 Task: Add an event  with title  Casual Presentation Rehearsal and Final Preparation Session, date '2024/03/10' to 2024/03/11  & Select Event type as  Group. Add location for the event as  Accra, Ghana and add a description: A Team Building Exercise is a purposeful activity or program designed to enhance collaboration, communication, trust, and camaraderie among team members. These exercises aim to strengthen relationships, improve team dynamics, and foster a positive and productive work environment. Team building exercises can take various forms, from indoor games and challenges to outdoor adventures or structured workshops.

Create an event link  http-casualpresentationrehearsalandfinalpreparationsessioncom & Select the event color as  Lime Green. , logged in from the account softage.4@softage.netand send the event invitation to softage.9@softage.net and softage.10@softage.net
Action: Mouse moved to (877, 118)
Screenshot: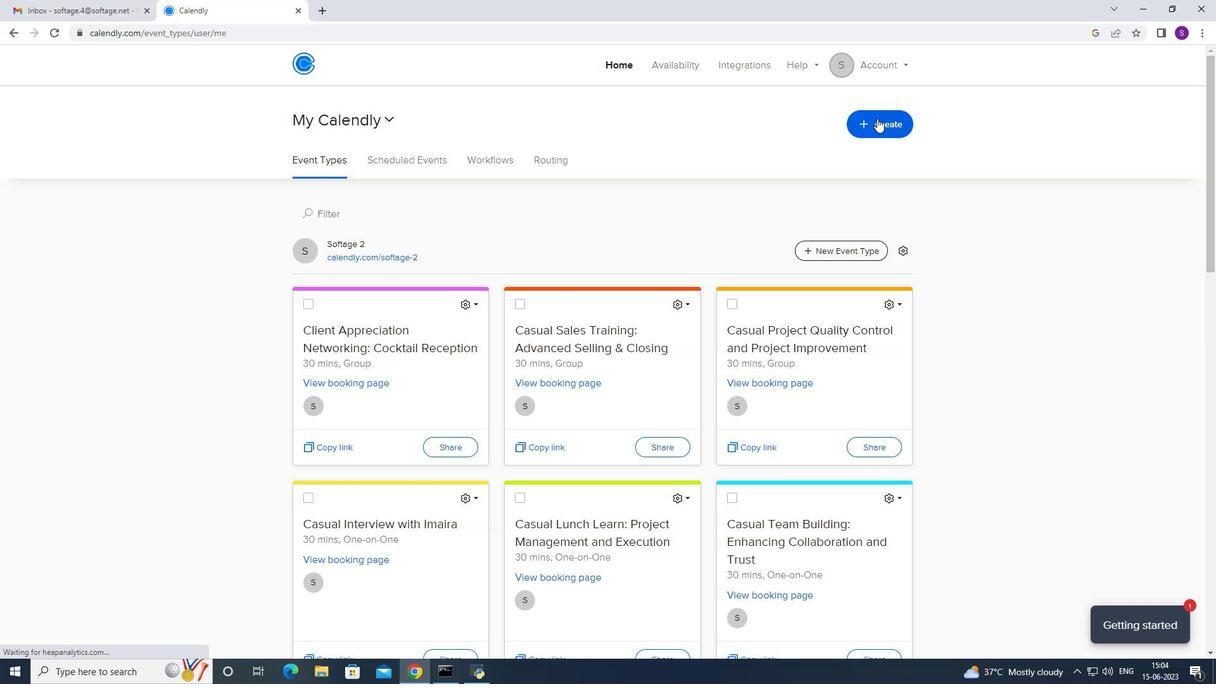 
Action: Mouse pressed left at (877, 118)
Screenshot: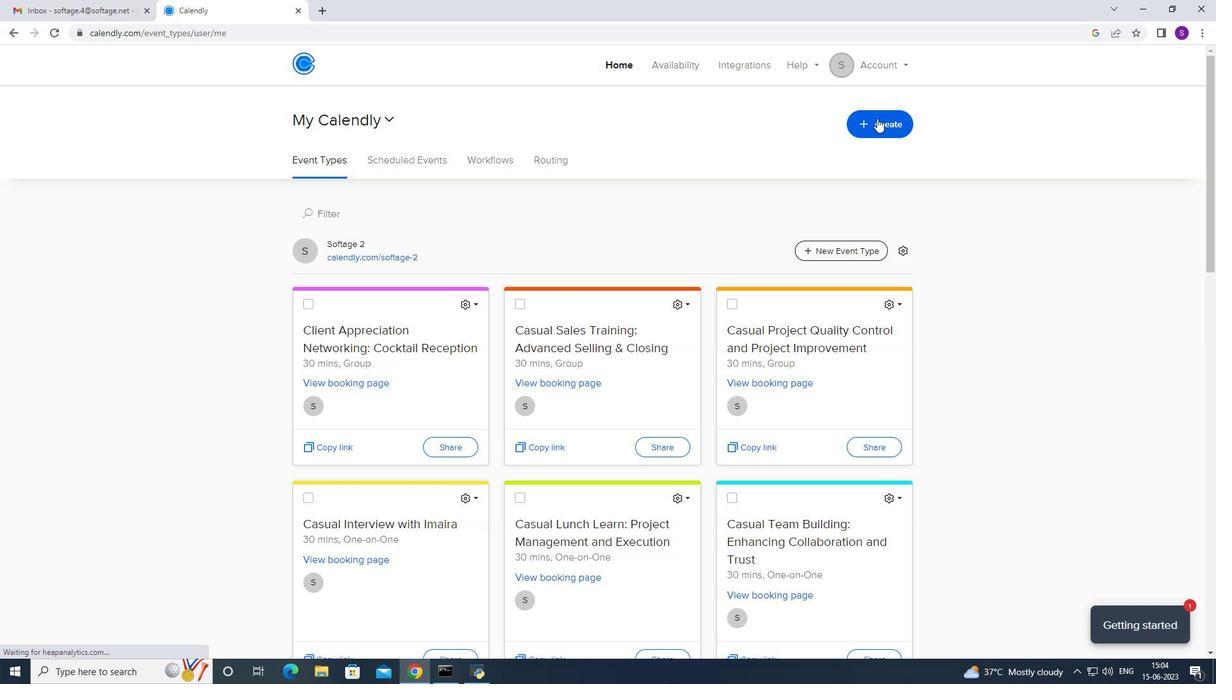 
Action: Mouse moved to (815, 171)
Screenshot: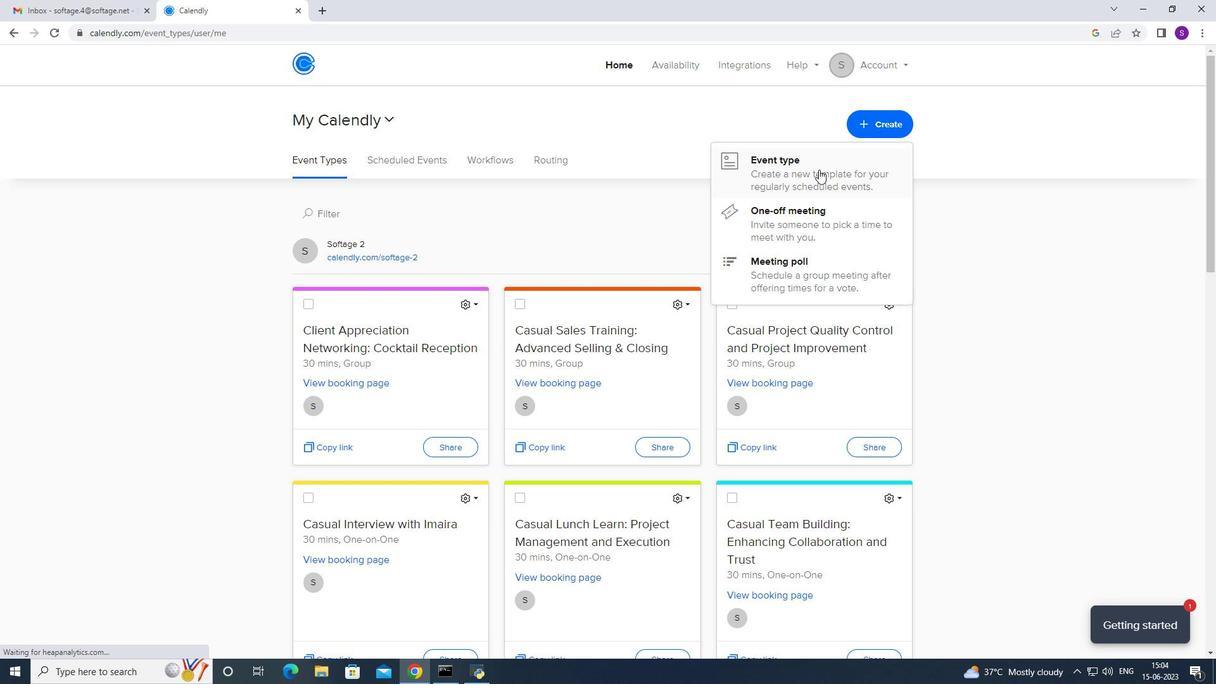 
Action: Mouse pressed left at (815, 171)
Screenshot: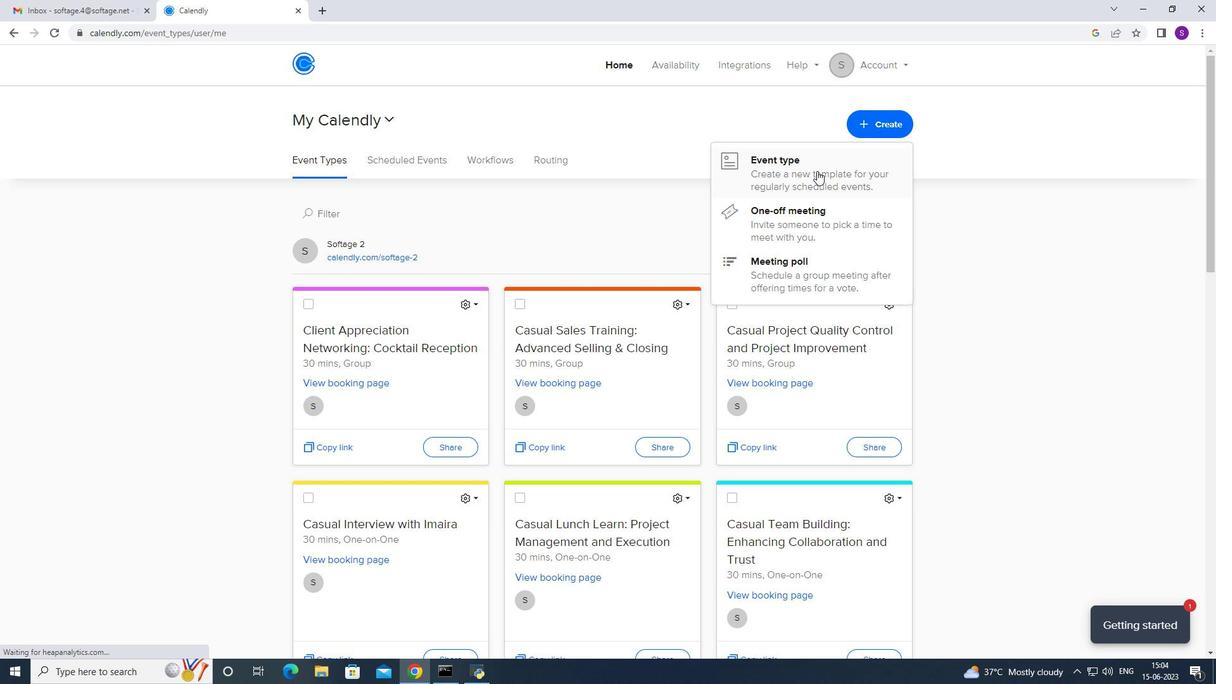 
Action: Mouse moved to (603, 313)
Screenshot: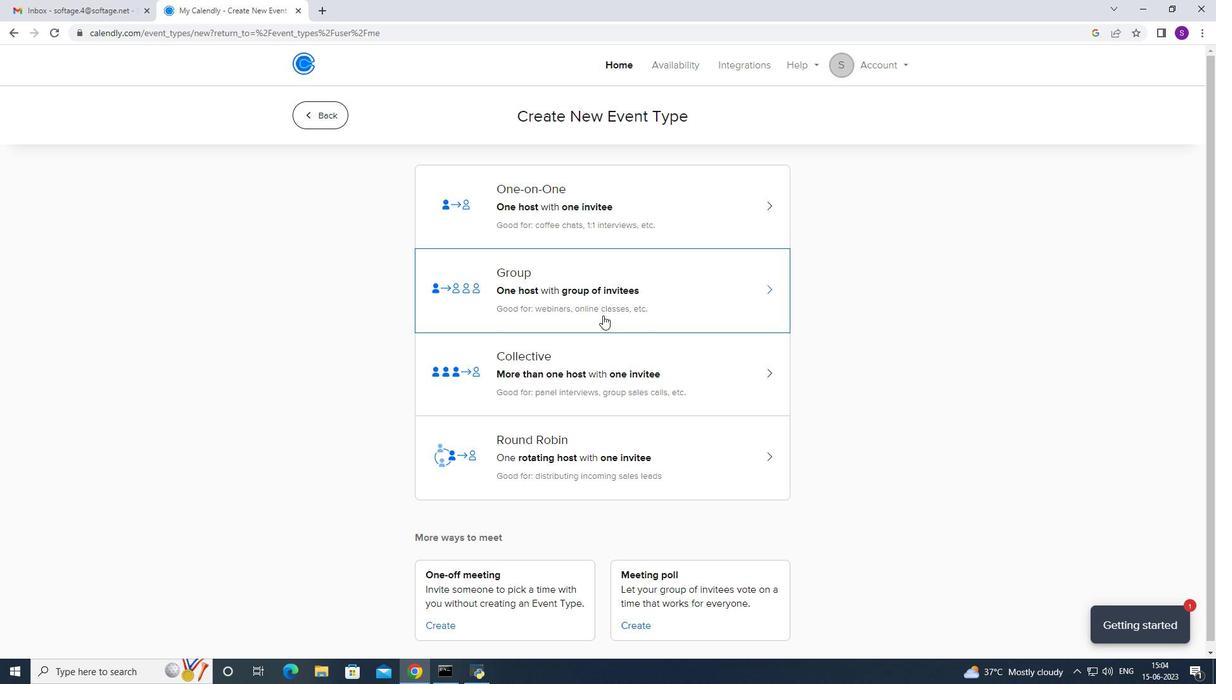 
Action: Mouse pressed left at (603, 313)
Screenshot: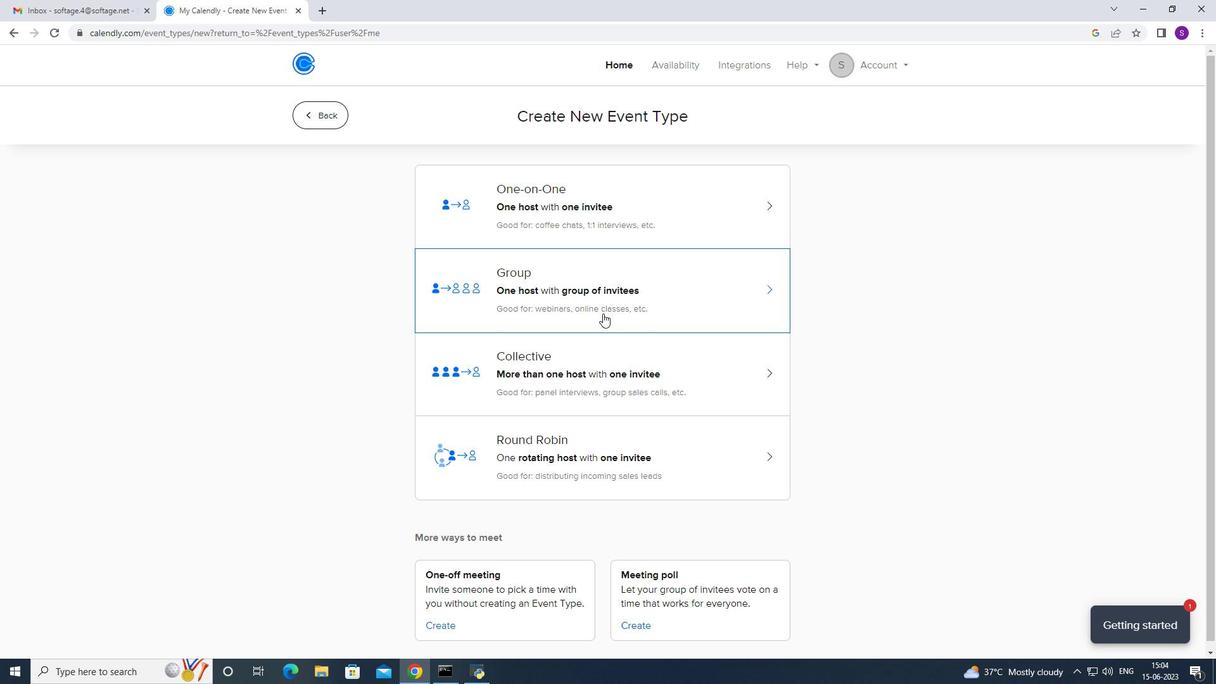
Action: Mouse moved to (394, 290)
Screenshot: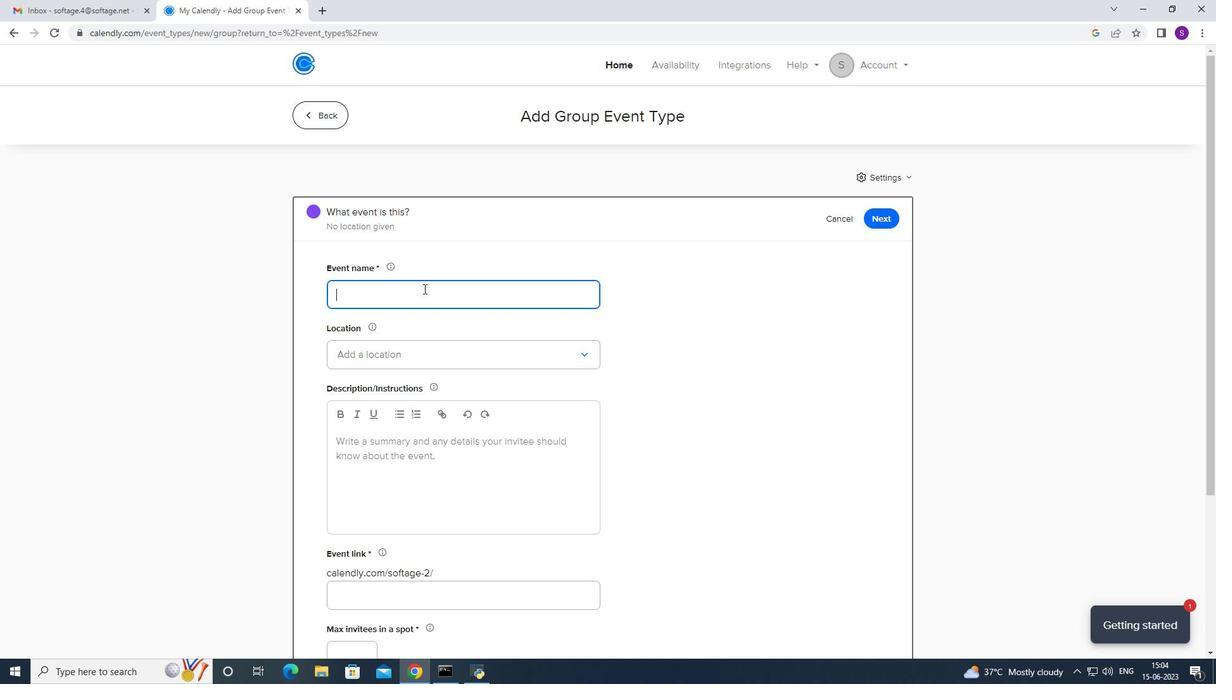 
Action: Key pressed <Key.caps_lock>C<Key.caps_lock>asual<Key.space><Key.caps_lock>P<Key.caps_lock>resentation<Key.space><Key.caps_lock>R<Key.caps_lock>ehearsal<Key.space>and<Key.space><Key.caps_lock>F<Key.caps_lock>inal<Key.space><Key.caps_lock>P<Key.caps_lock>reparation
Screenshot: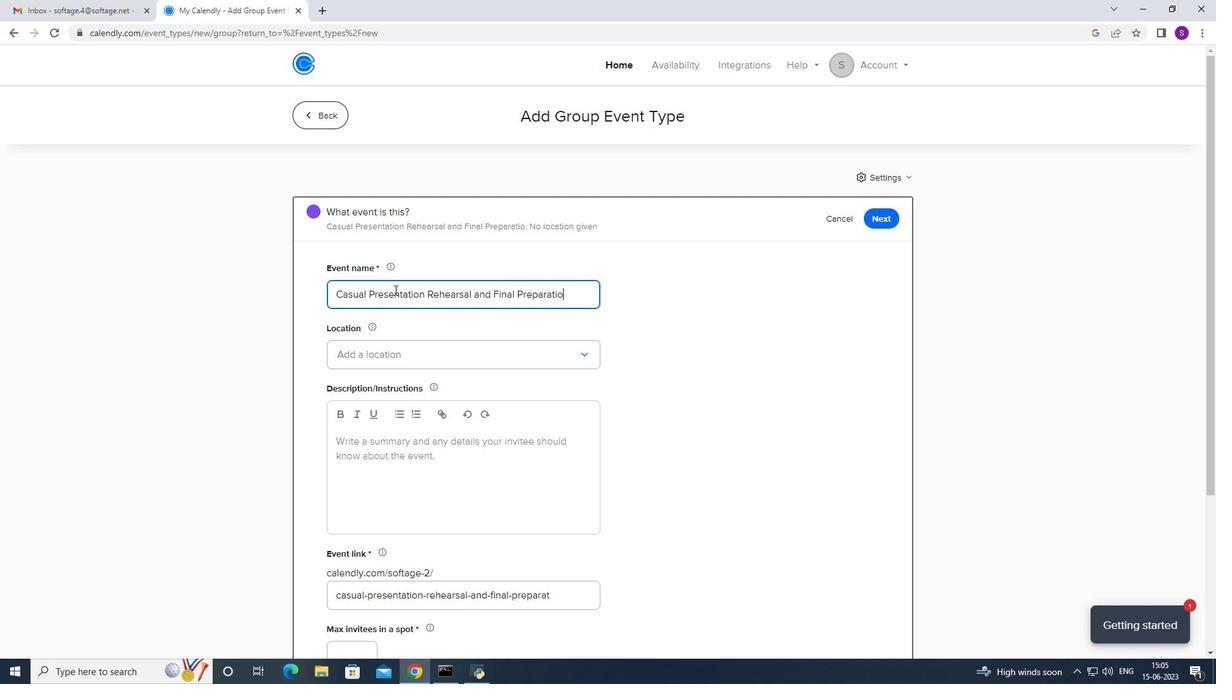 
Action: Mouse moved to (393, 350)
Screenshot: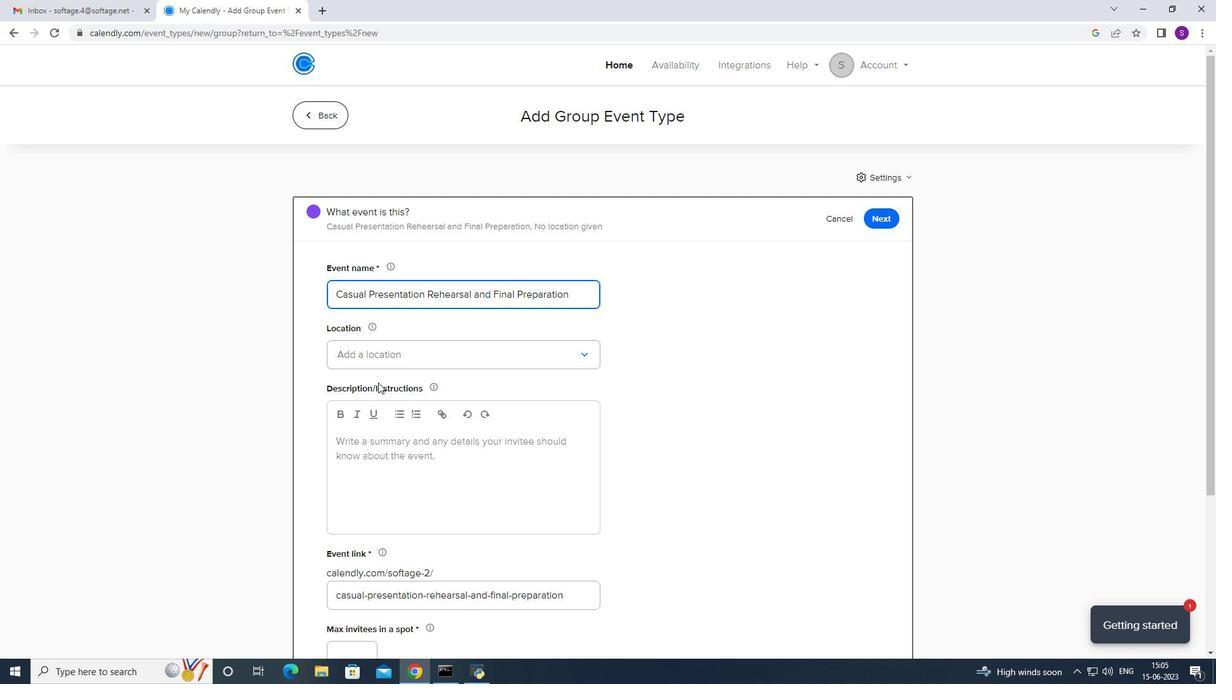 
Action: Mouse pressed left at (393, 350)
Screenshot: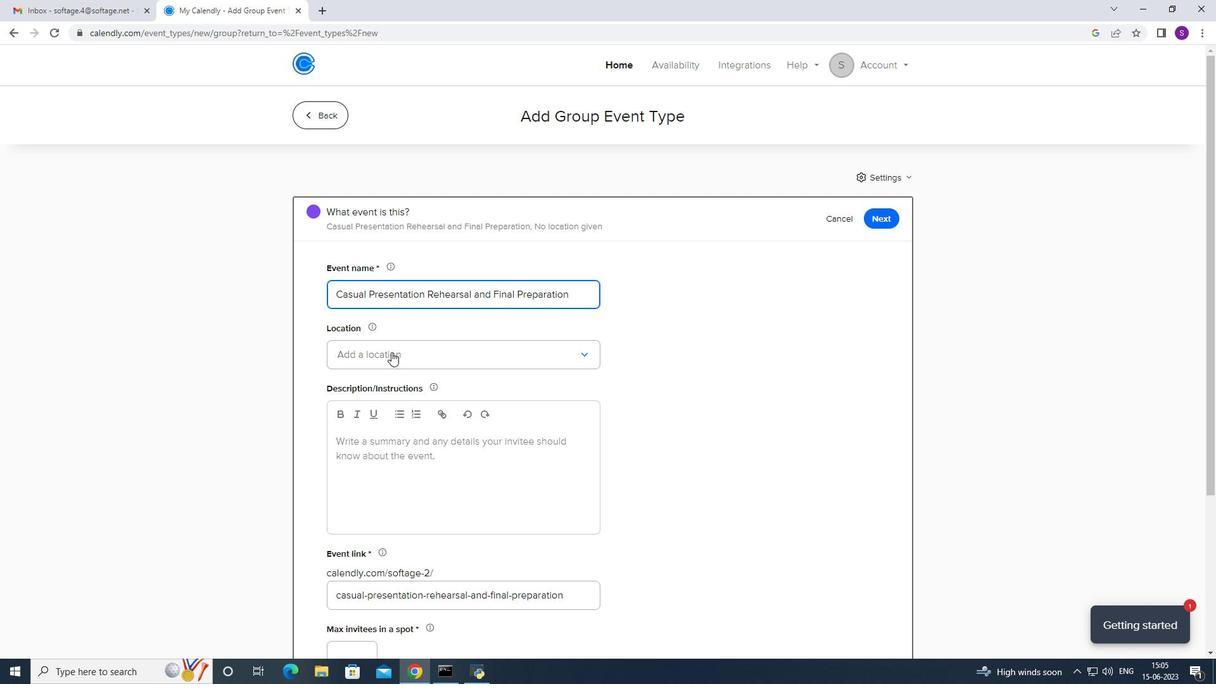 
Action: Mouse moved to (400, 376)
Screenshot: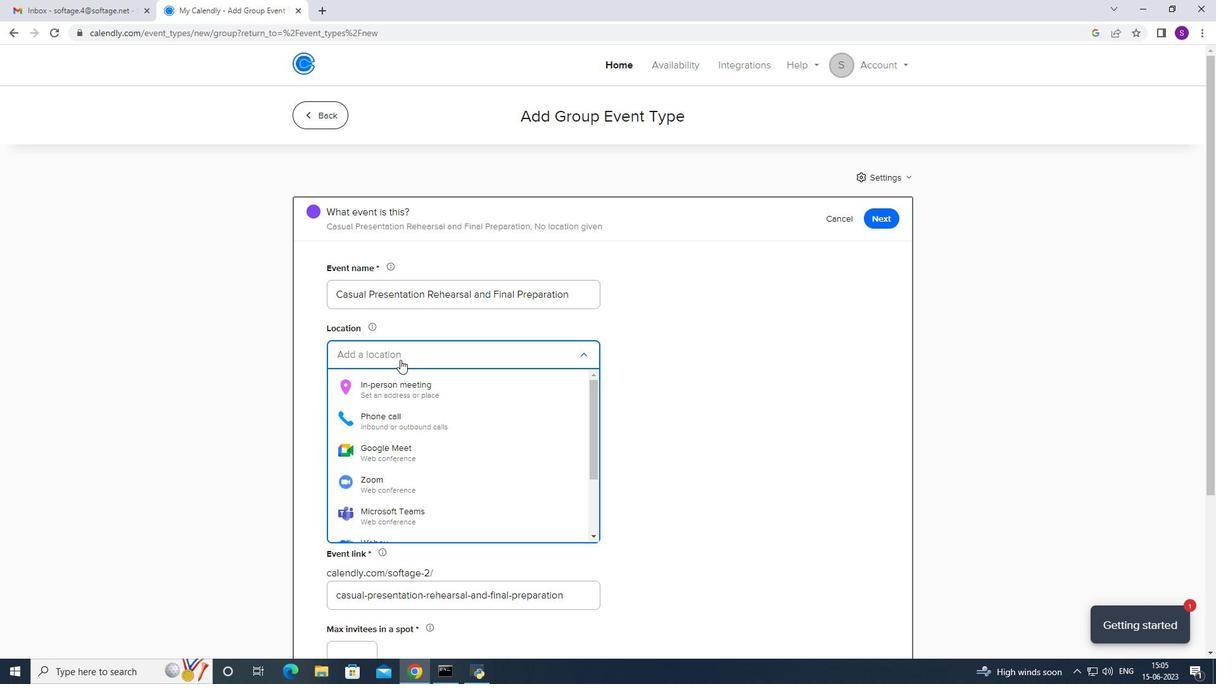 
Action: Mouse pressed left at (400, 376)
Screenshot: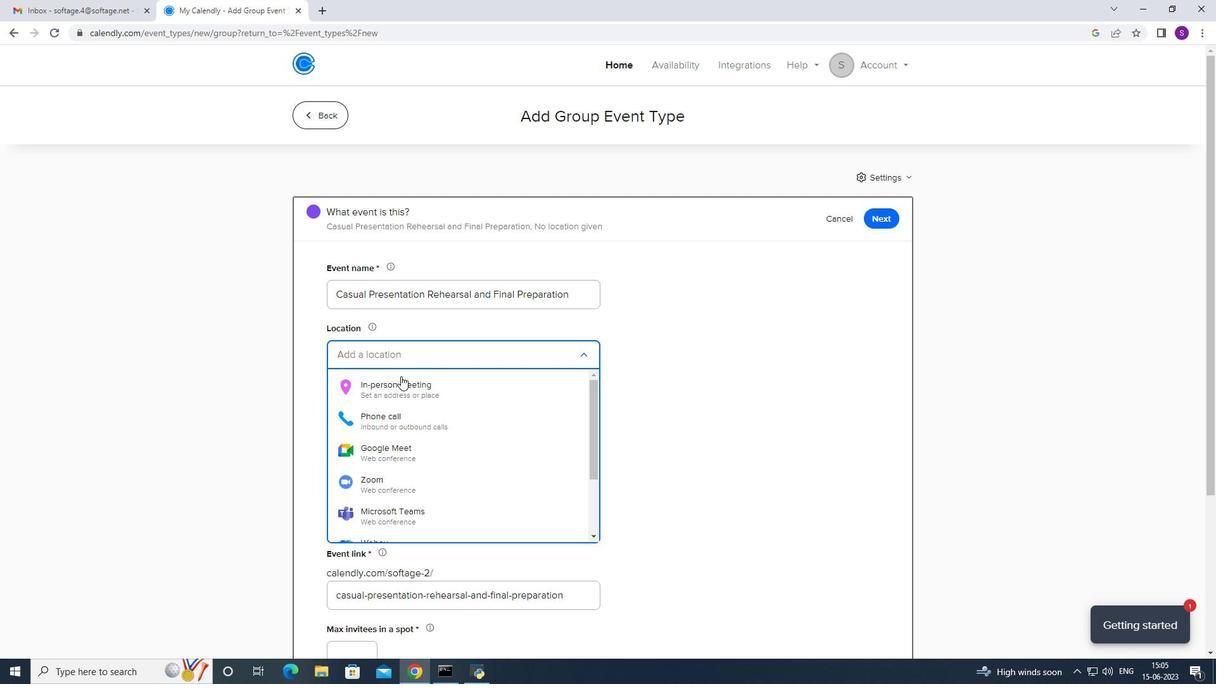 
Action: Mouse moved to (526, 220)
Screenshot: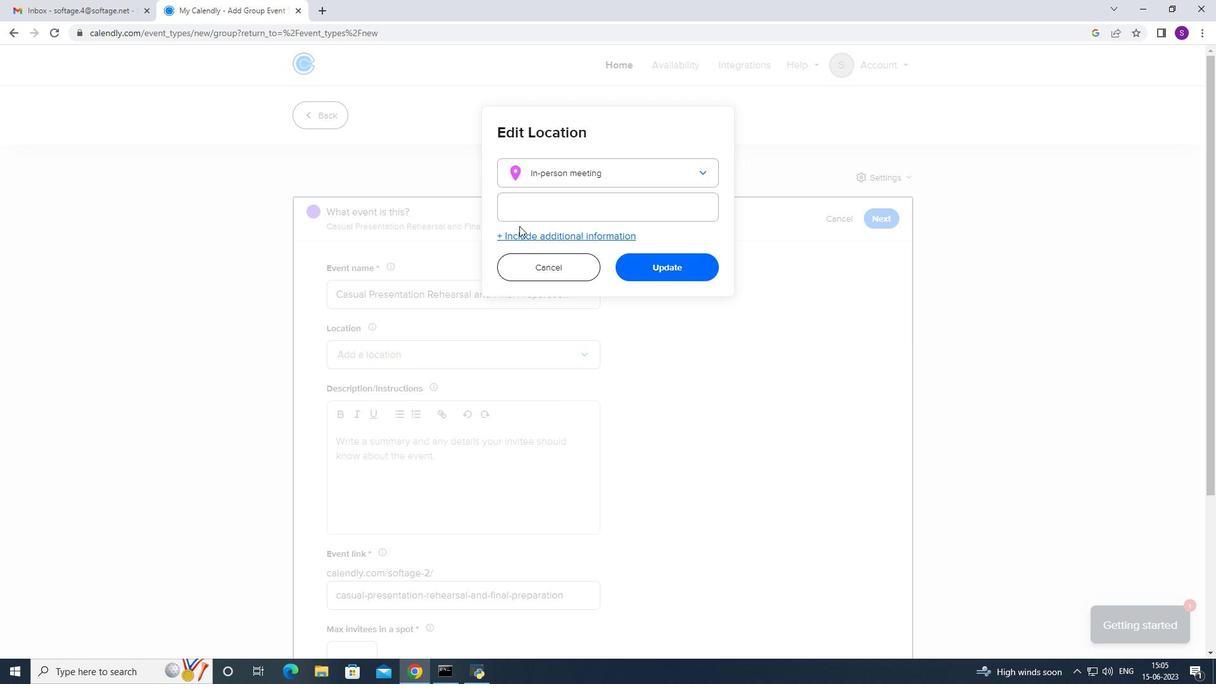
Action: Mouse pressed left at (526, 220)
Screenshot: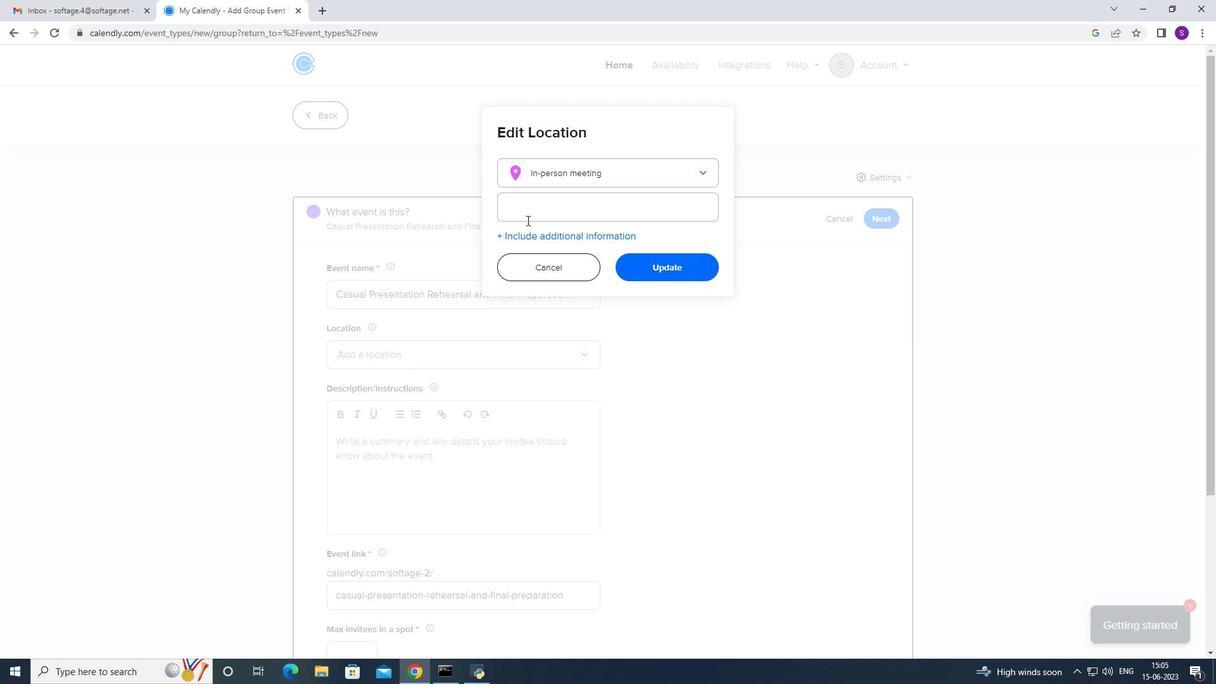
Action: Mouse moved to (539, 214)
Screenshot: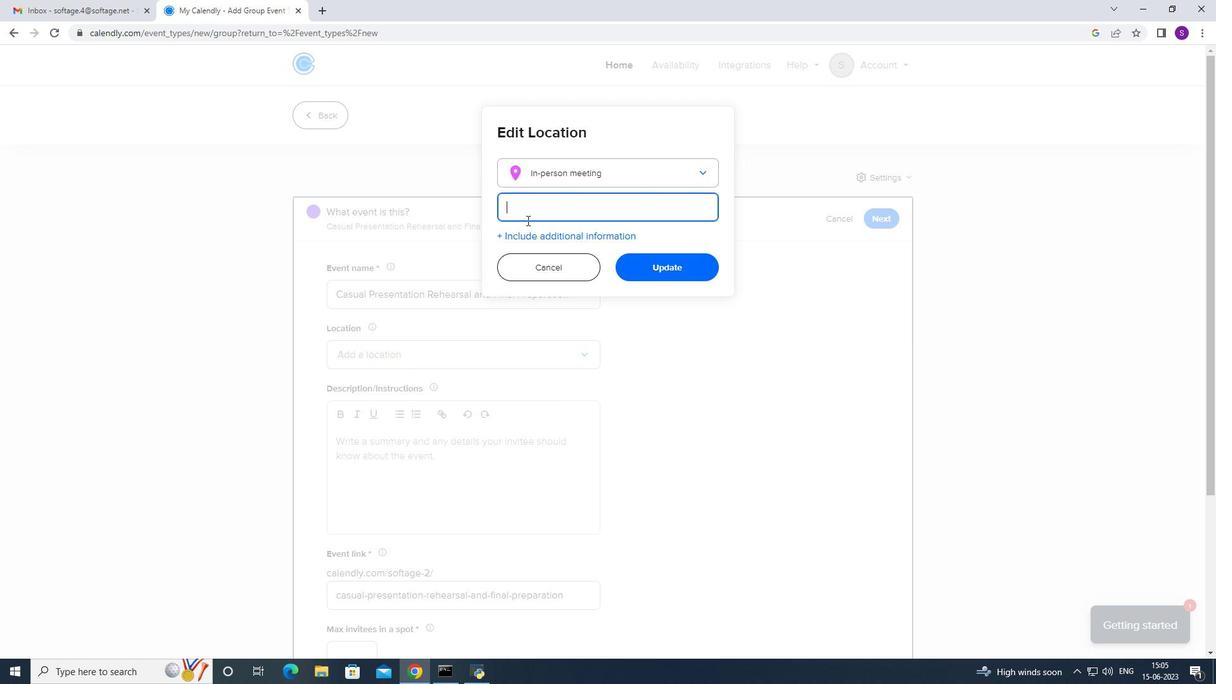 
Action: Key pressed <Key.caps_lock>A<Key.caps_lock>ccra,<Key.space><Key.caps_lock>G<Key.caps_lock>hana
Screenshot: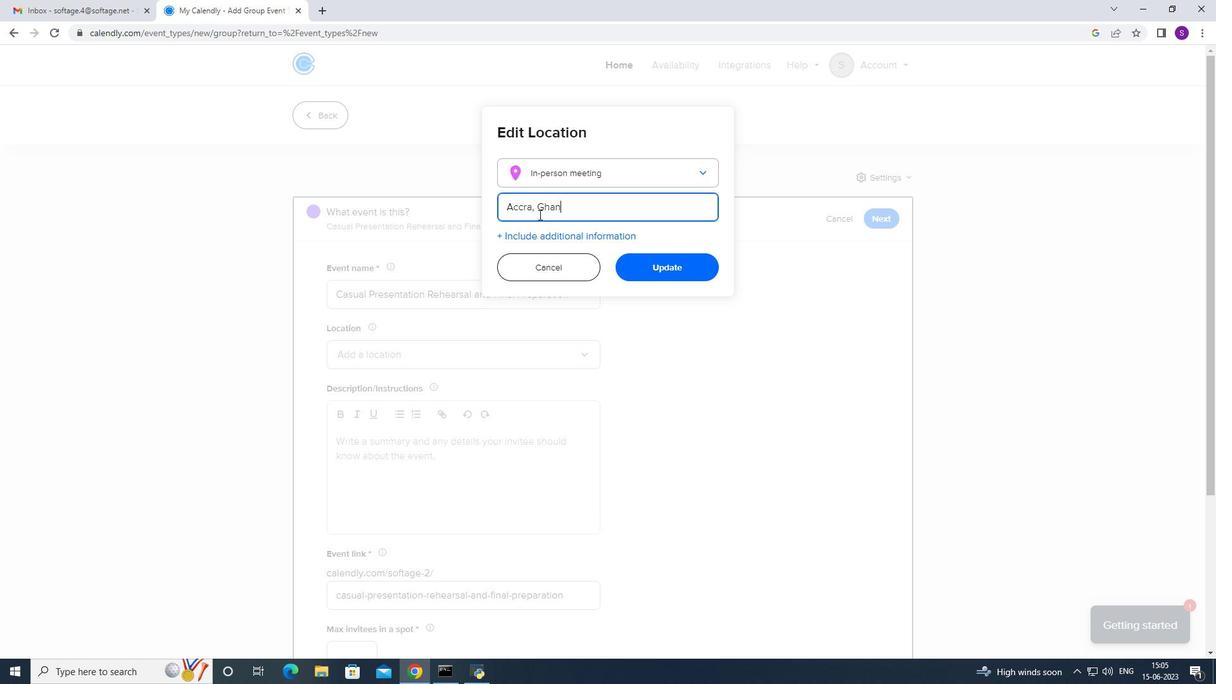 
Action: Mouse moved to (644, 269)
Screenshot: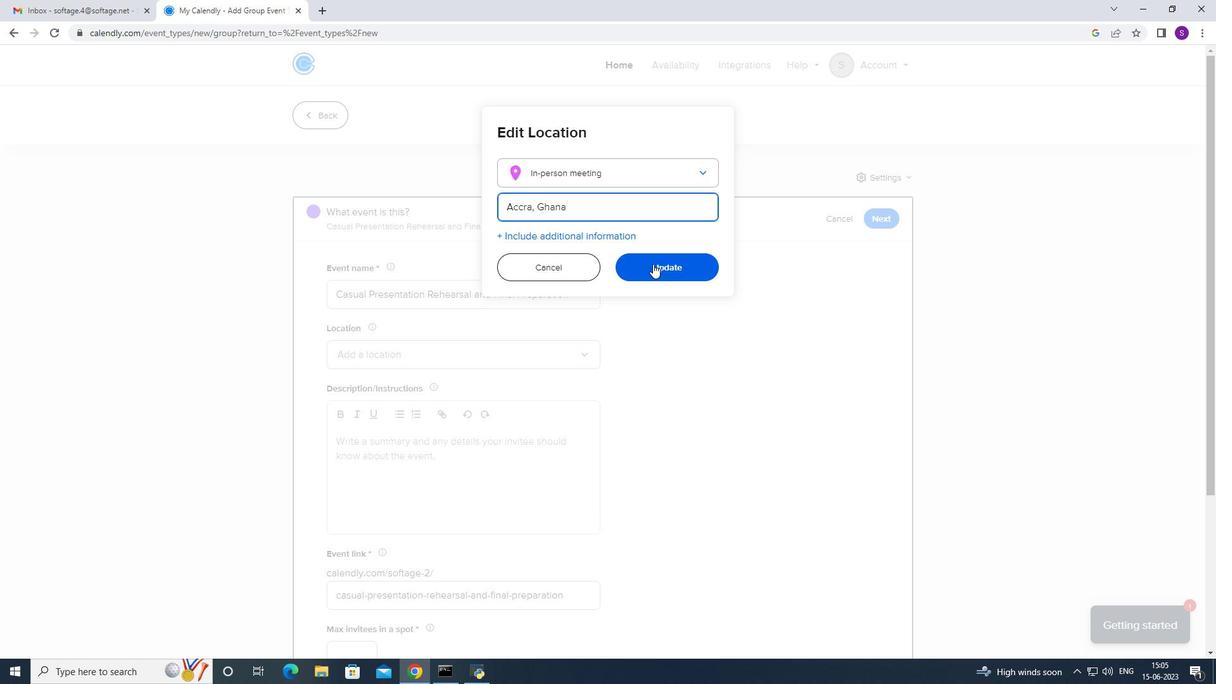 
Action: Mouse pressed left at (644, 269)
Screenshot: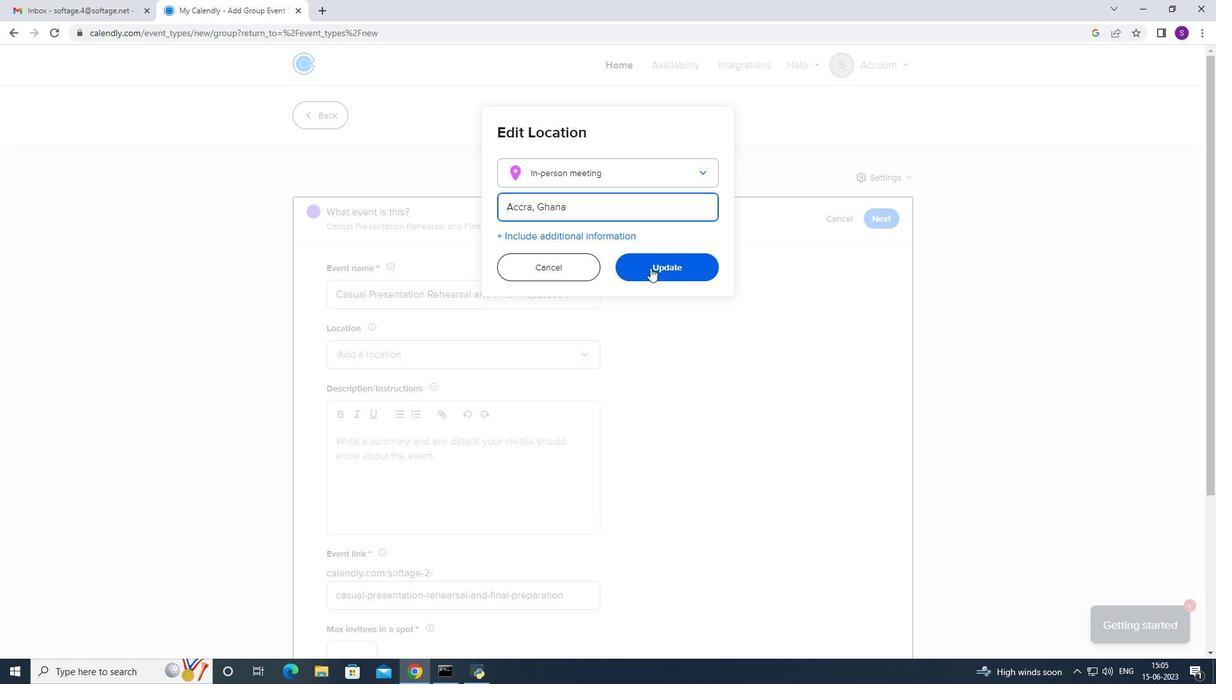 
Action: Mouse moved to (352, 303)
Screenshot: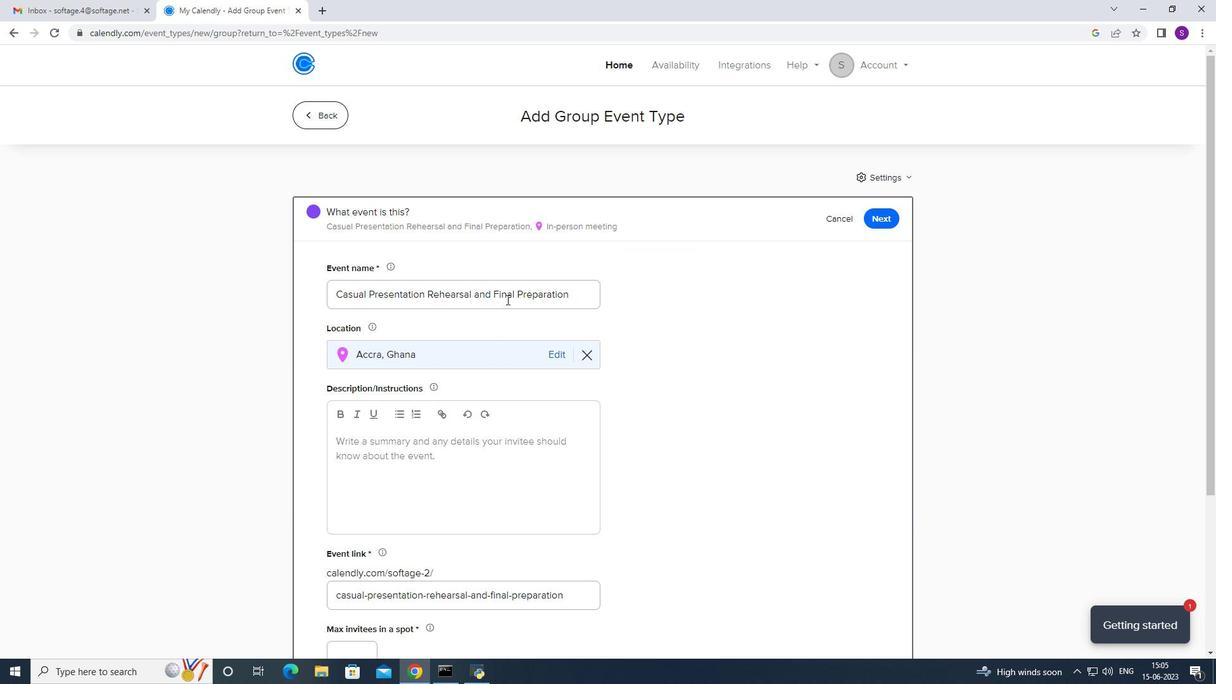 
Action: Mouse scrolled (352, 302) with delta (0, 0)
Screenshot: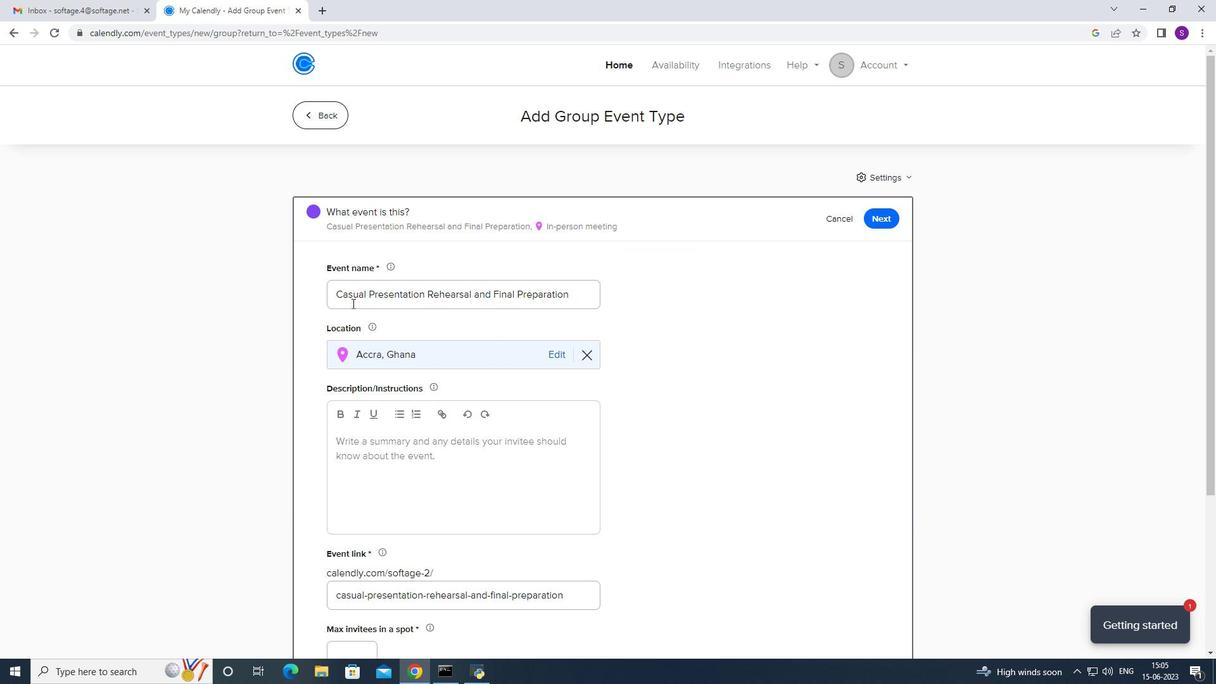 
Action: Mouse scrolled (352, 302) with delta (0, 0)
Screenshot: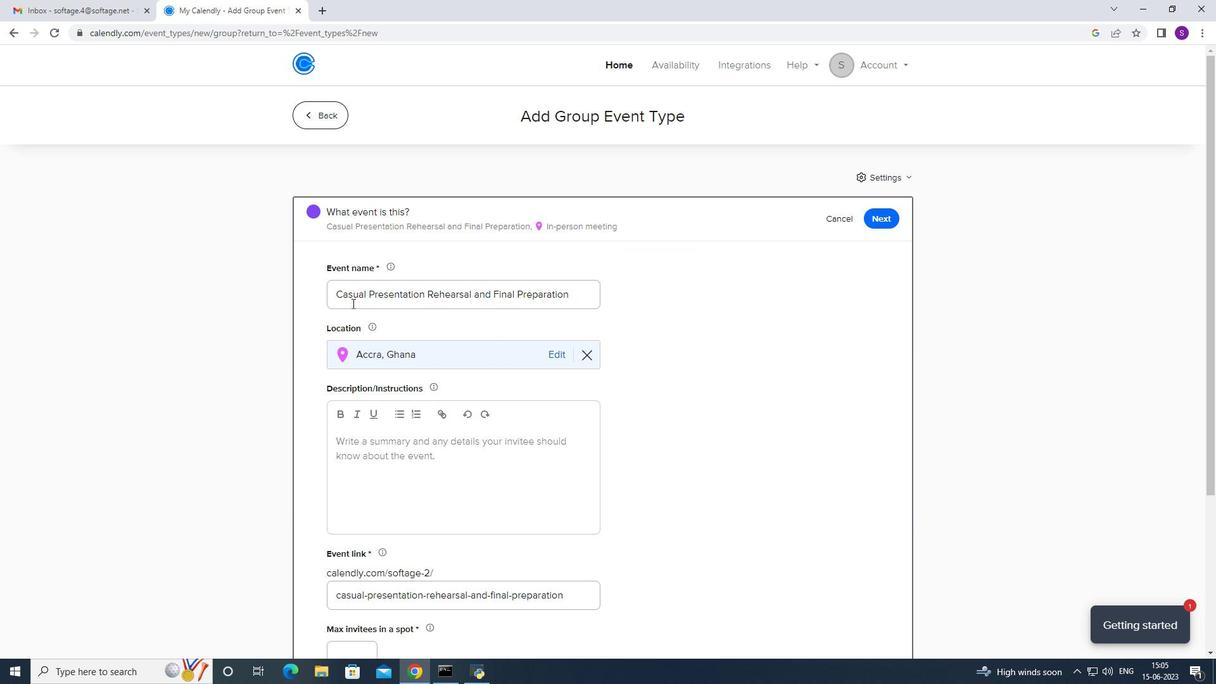 
Action: Mouse scrolled (352, 302) with delta (0, 0)
Screenshot: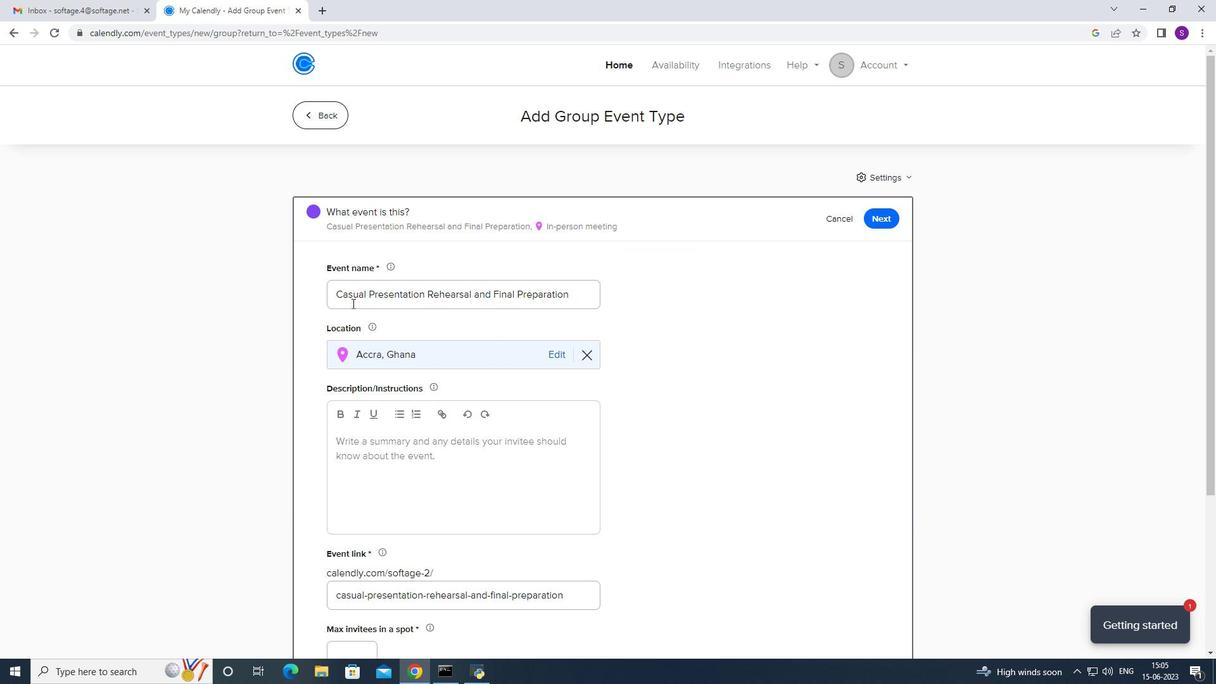 
Action: Mouse scrolled (352, 302) with delta (0, 0)
Screenshot: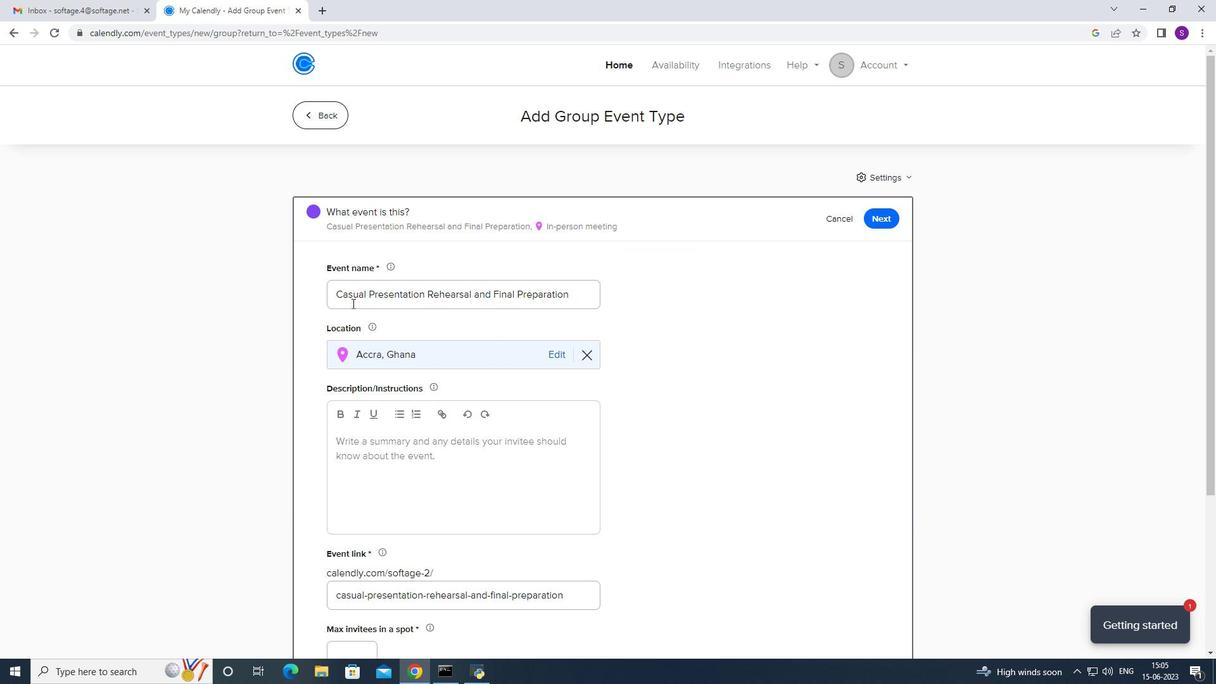 
Action: Mouse scrolled (352, 302) with delta (0, 0)
Screenshot: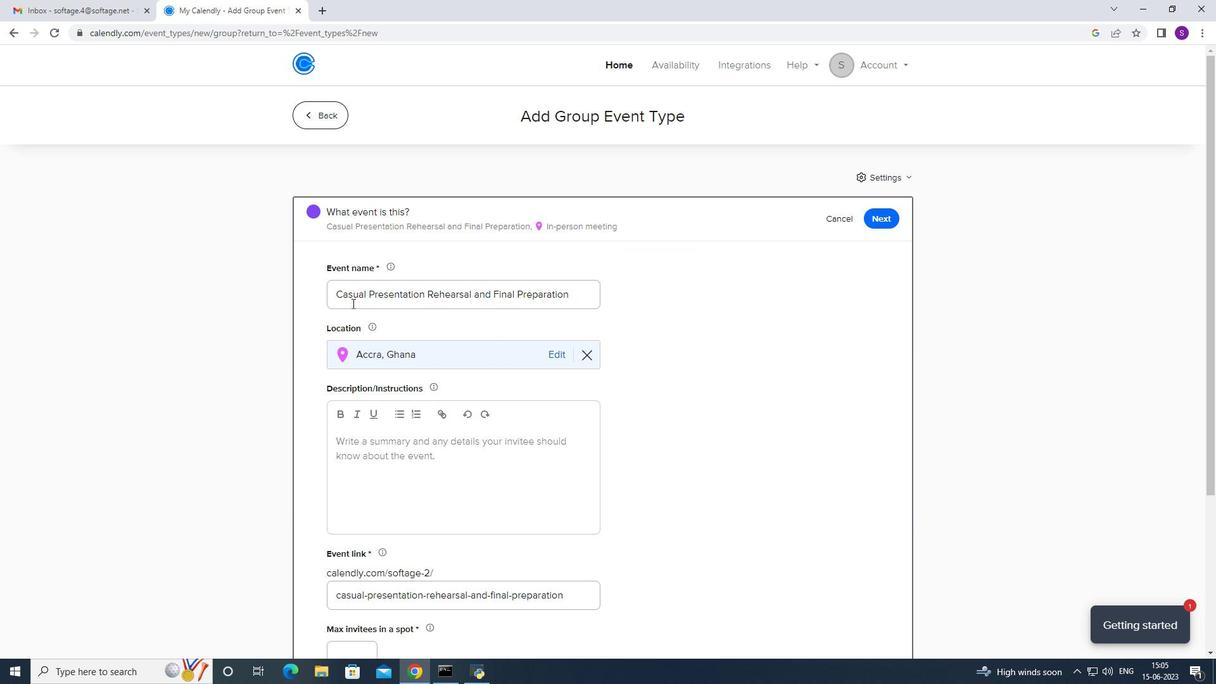
Action: Mouse scrolled (352, 302) with delta (0, 0)
Screenshot: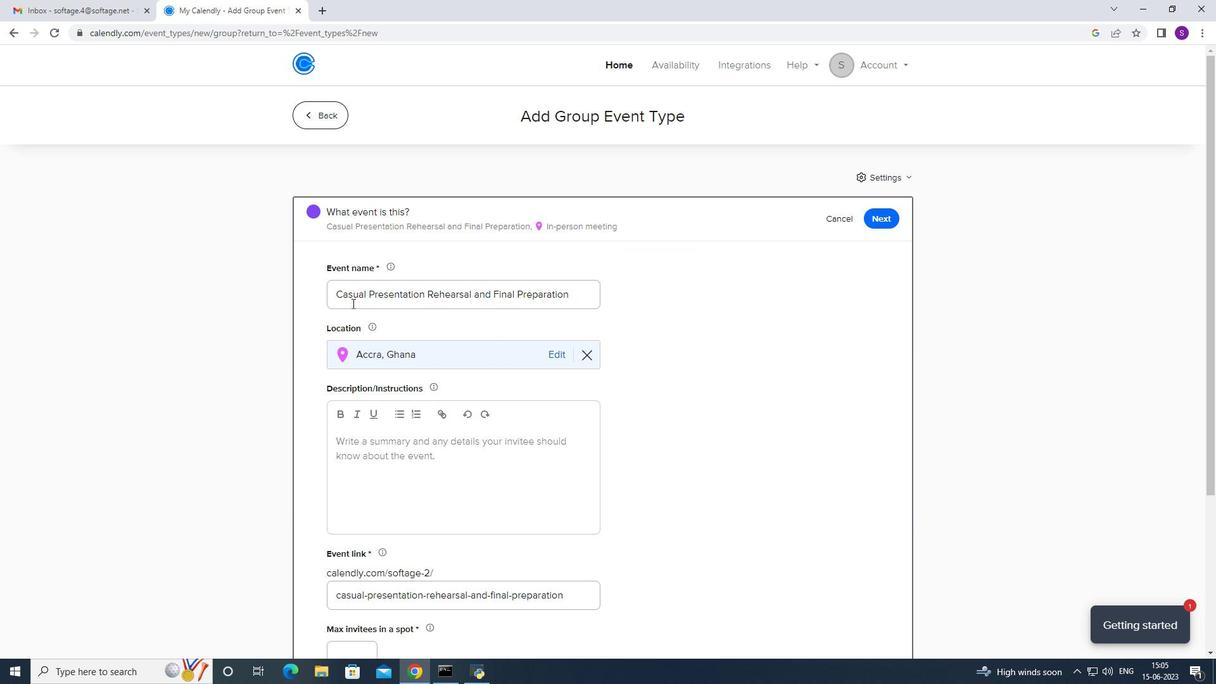 
Action: Mouse moved to (340, 433)
Screenshot: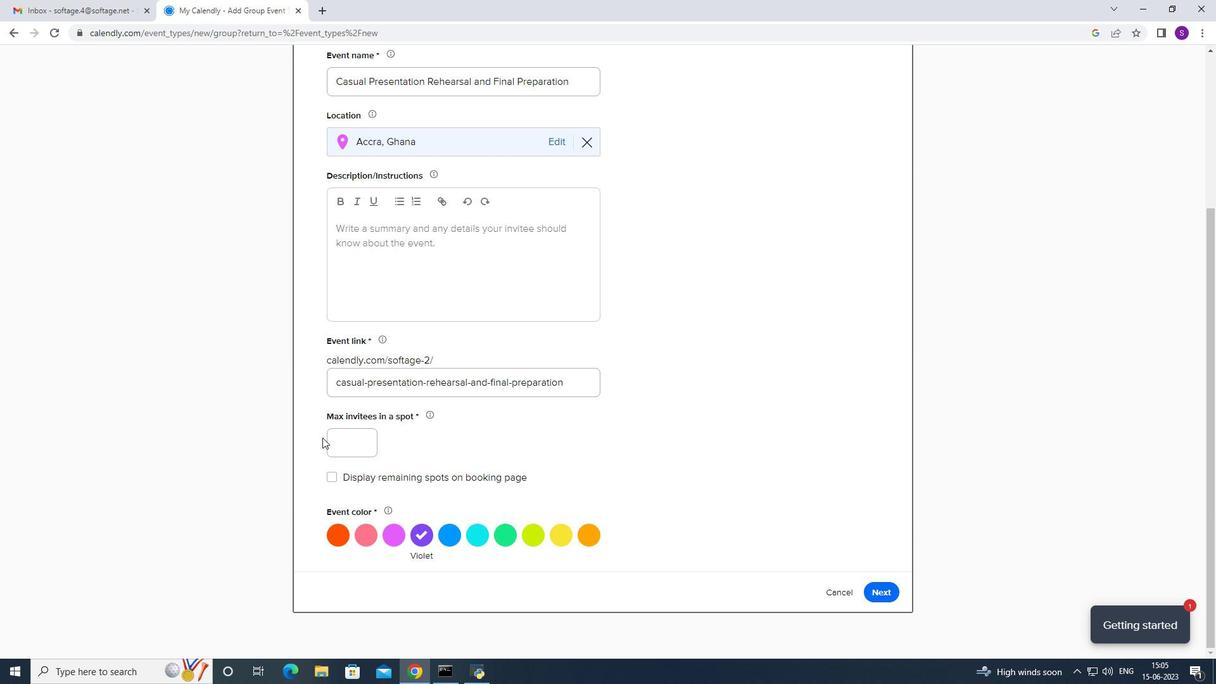
Action: Mouse pressed left at (340, 433)
Screenshot: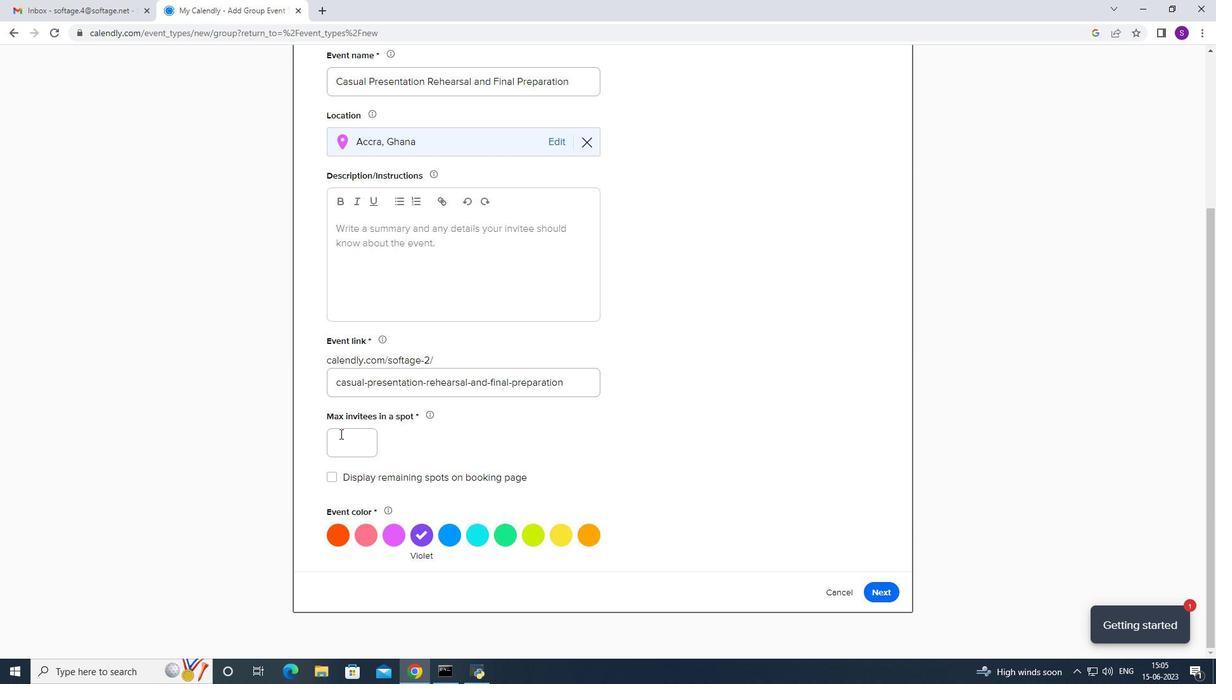 
Action: Mouse moved to (342, 430)
Screenshot: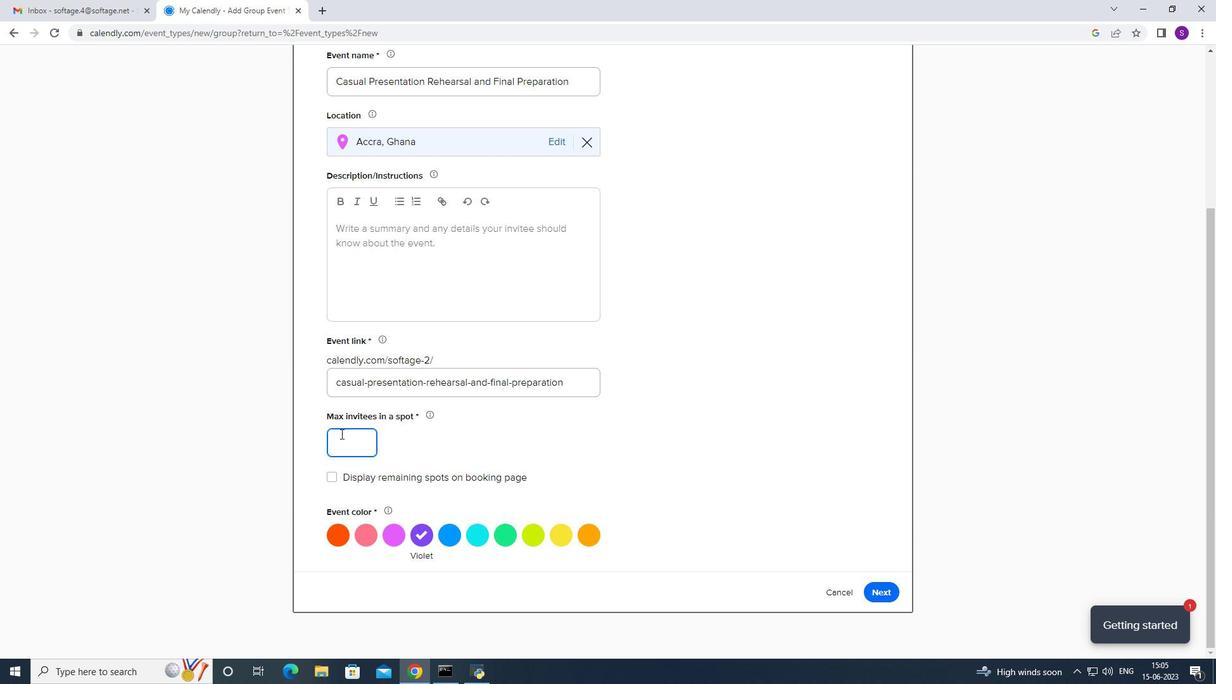 
Action: Key pressed 3
Screenshot: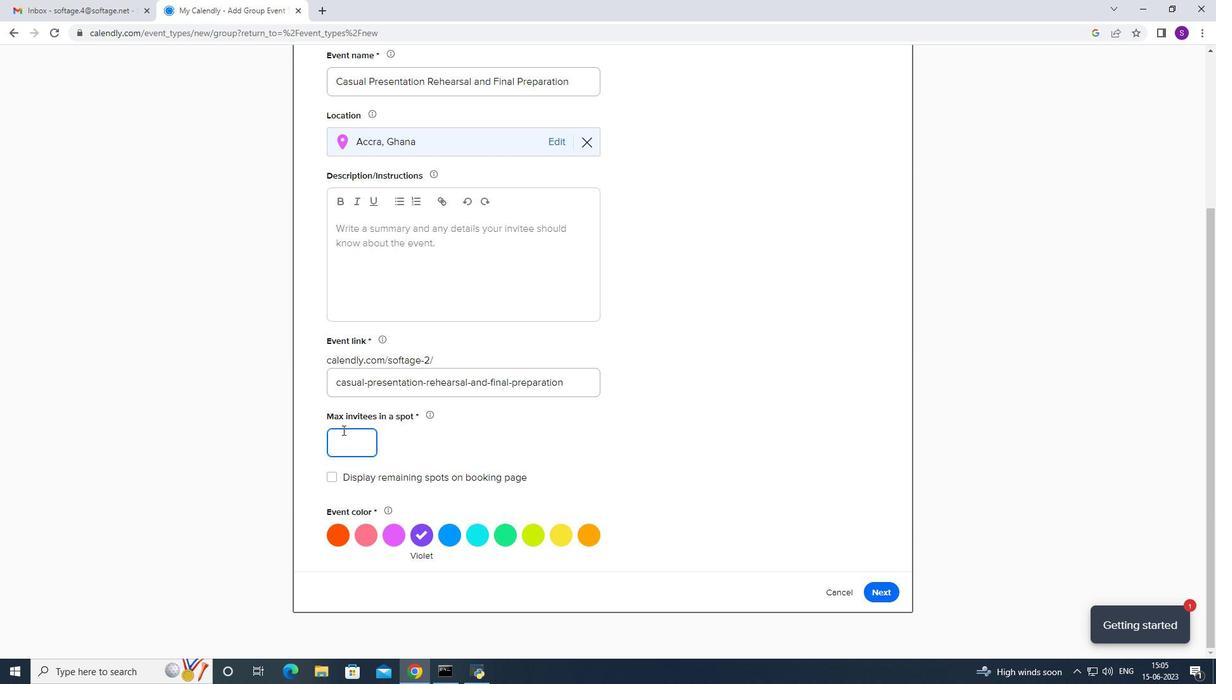 
Action: Mouse moved to (502, 528)
Screenshot: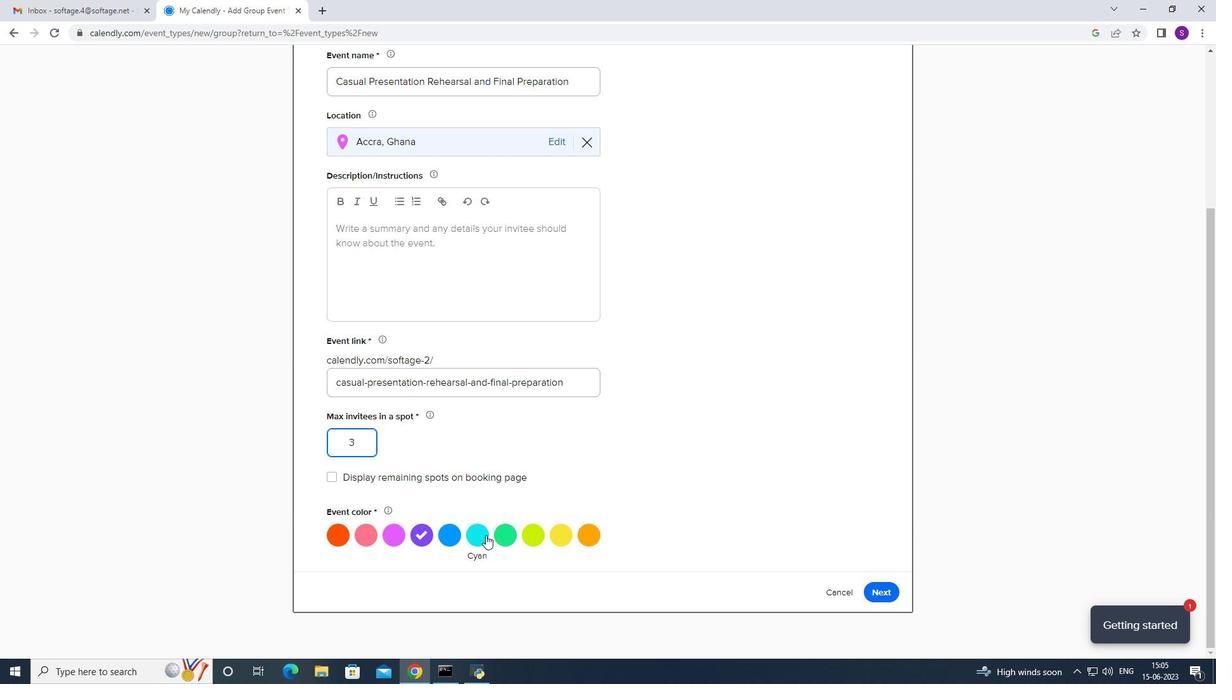 
Action: Mouse pressed left at (502, 528)
Screenshot: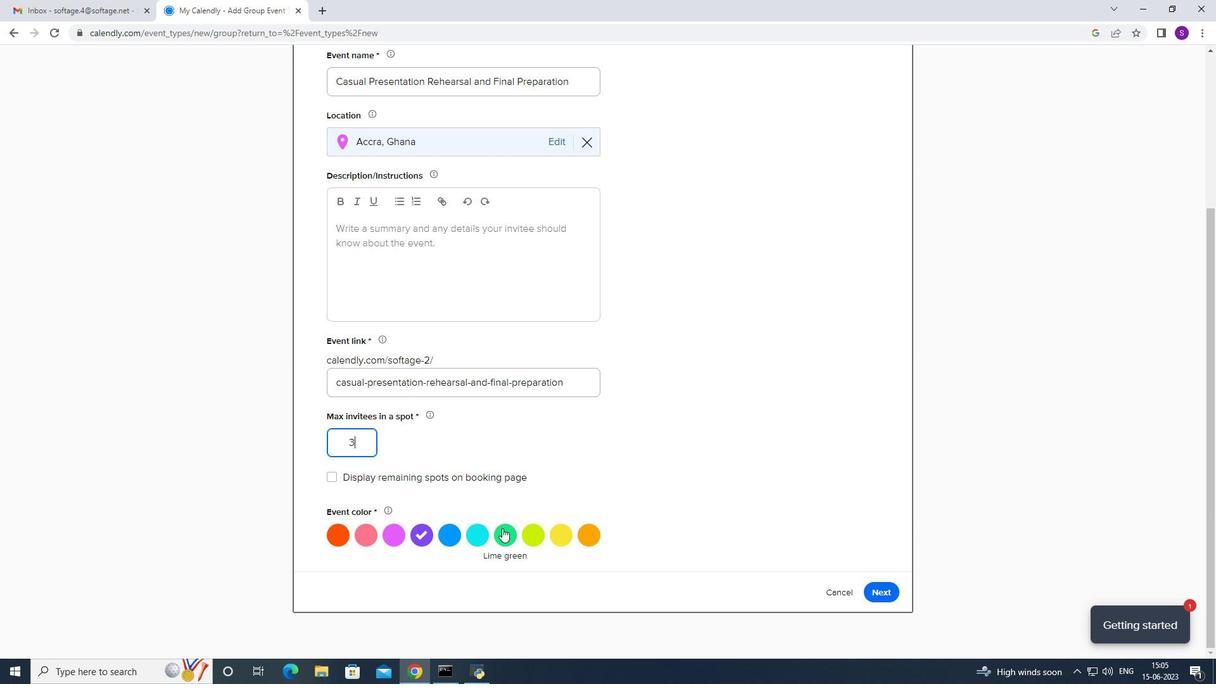 
Action: Mouse moved to (407, 274)
Screenshot: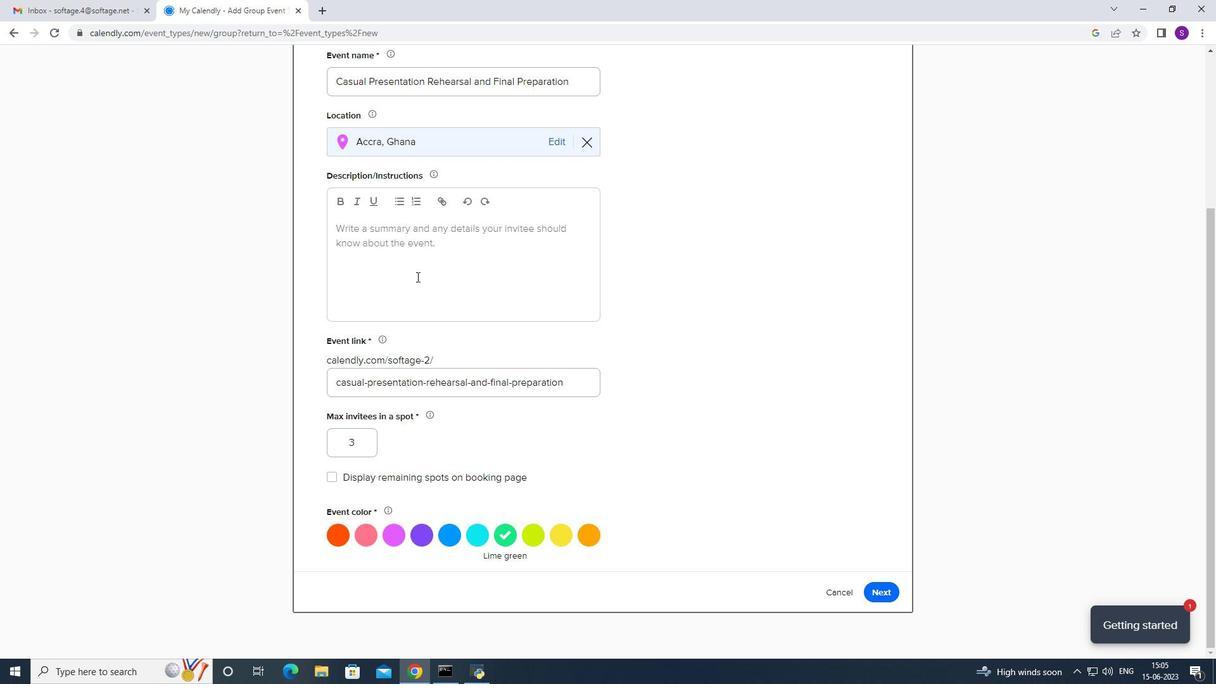 
Action: Mouse scrolled (407, 275) with delta (0, 0)
Screenshot: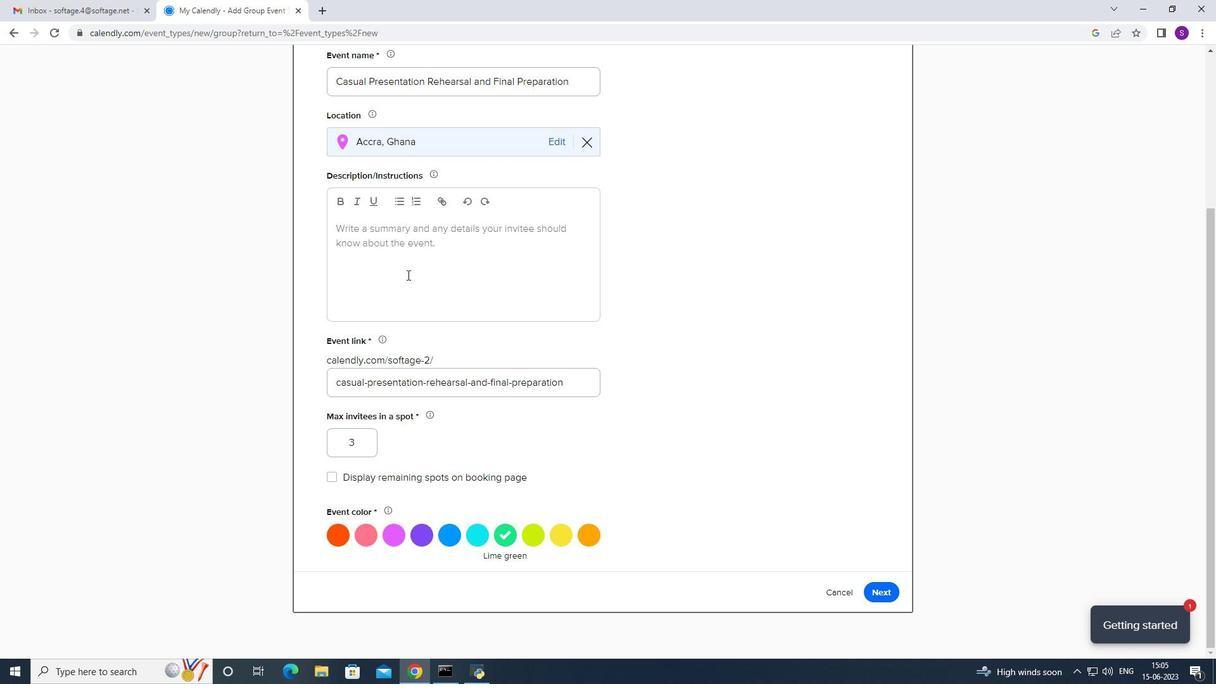 
Action: Mouse scrolled (407, 275) with delta (0, 0)
Screenshot: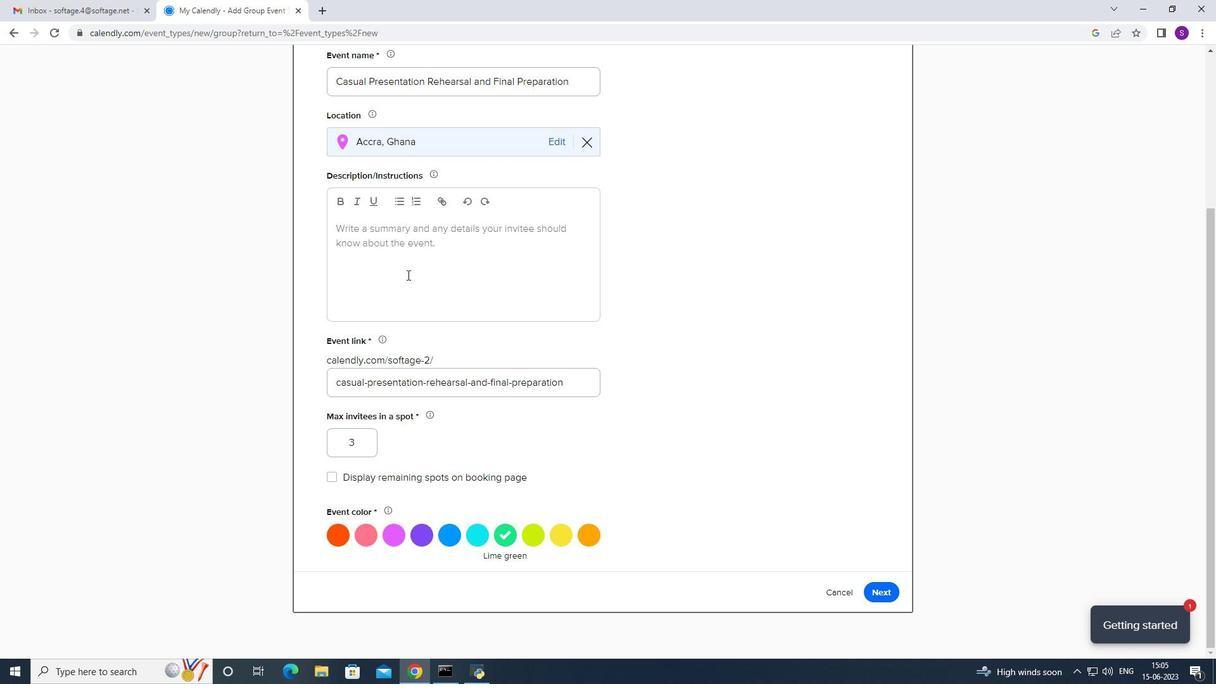 
Action: Mouse scrolled (407, 275) with delta (0, 0)
Screenshot: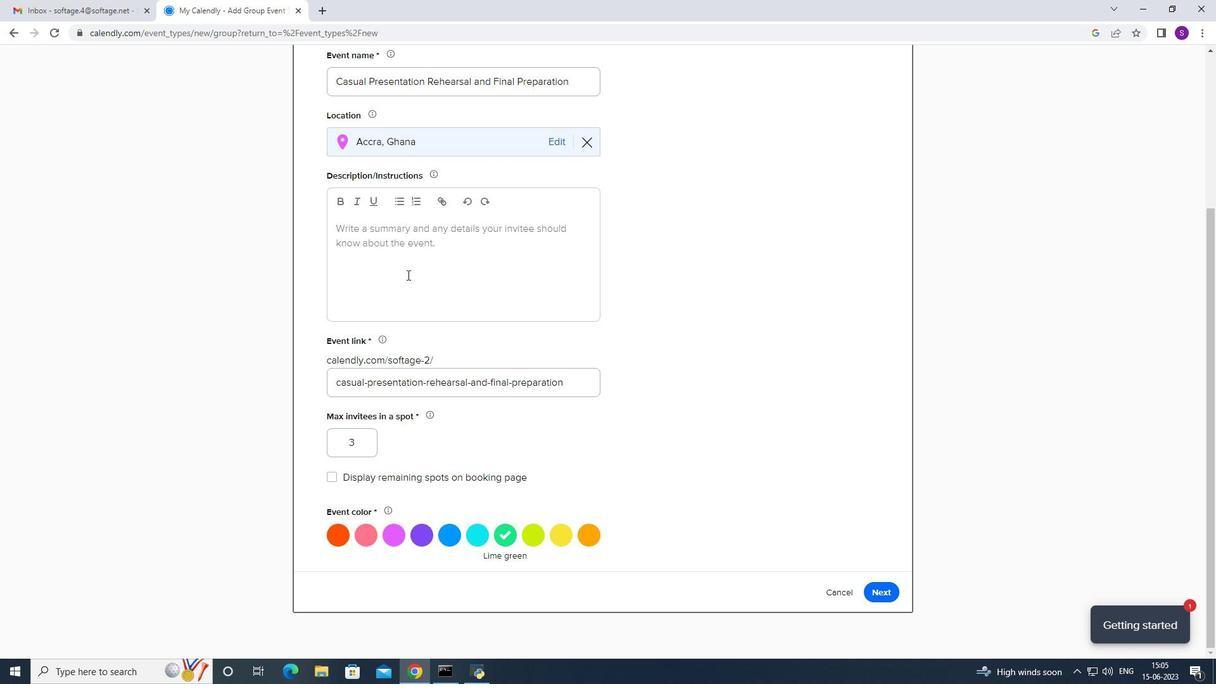 
Action: Mouse scrolled (407, 275) with delta (0, 0)
Screenshot: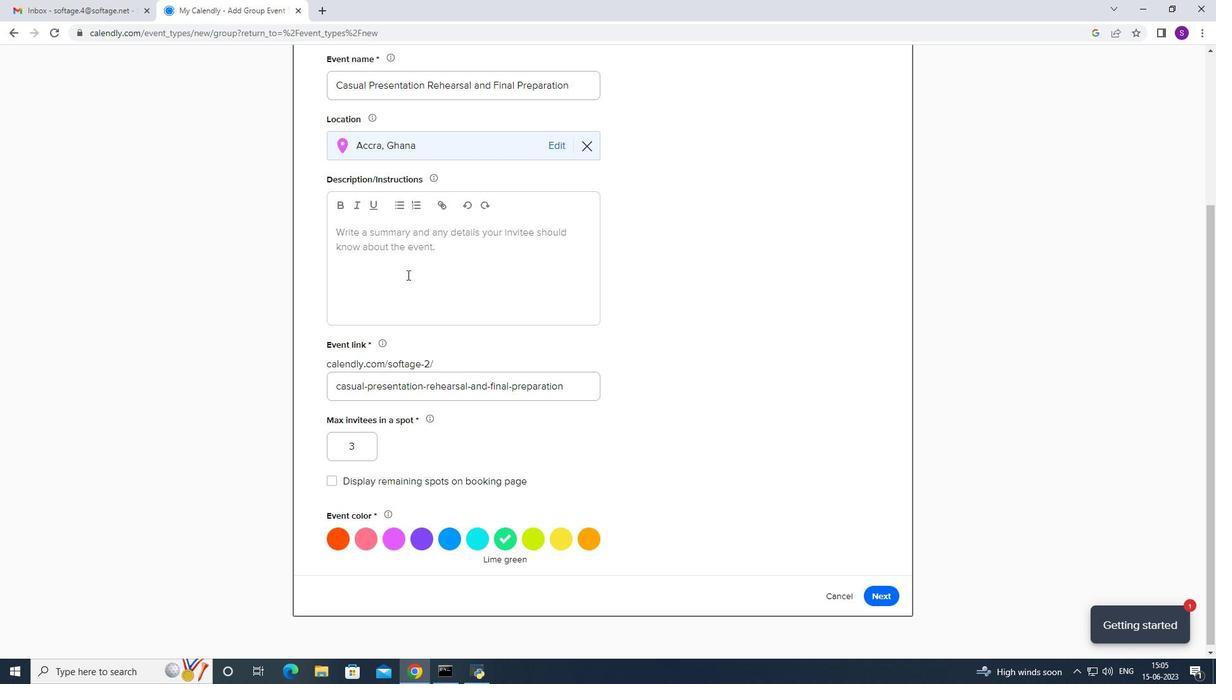 
Action: Mouse moved to (405, 274)
Screenshot: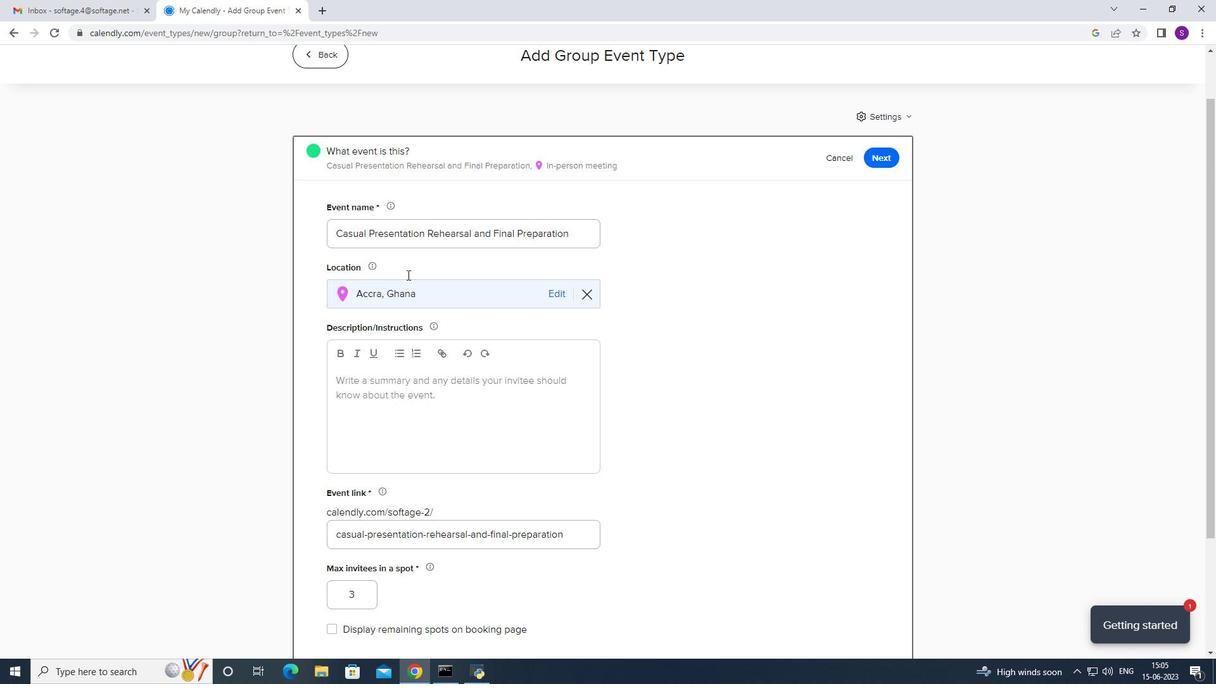 
Action: Mouse scrolled (406, 274) with delta (0, 0)
Screenshot: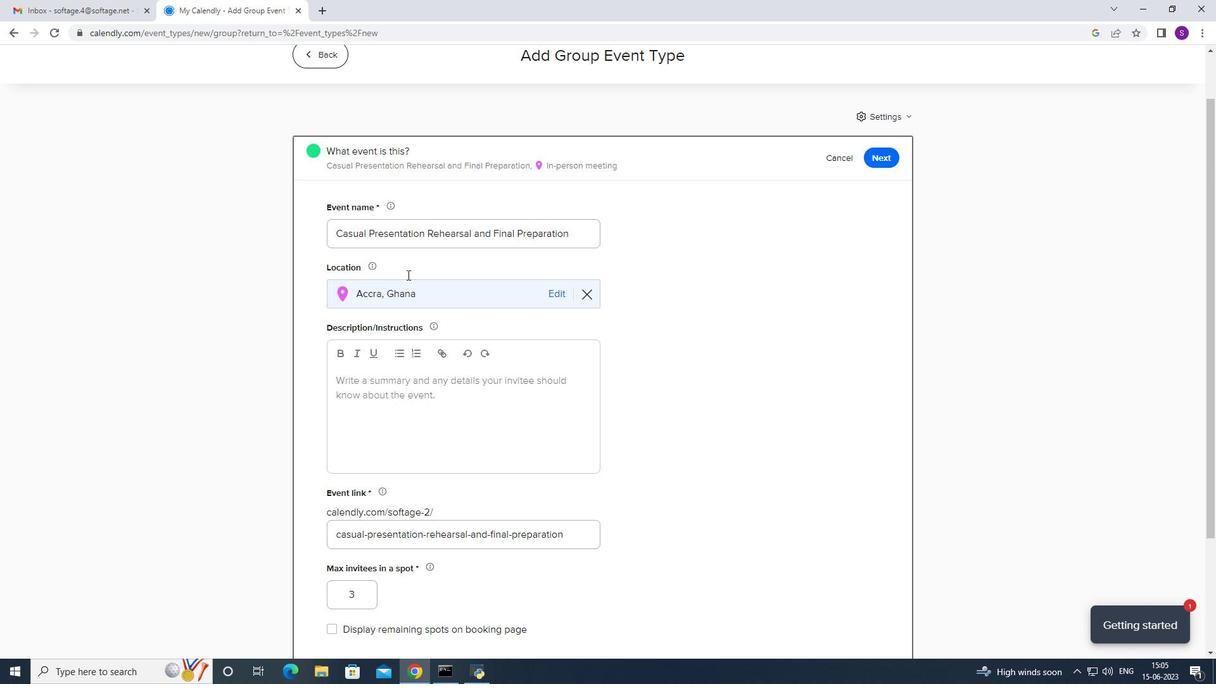
Action: Mouse moved to (357, 397)
Screenshot: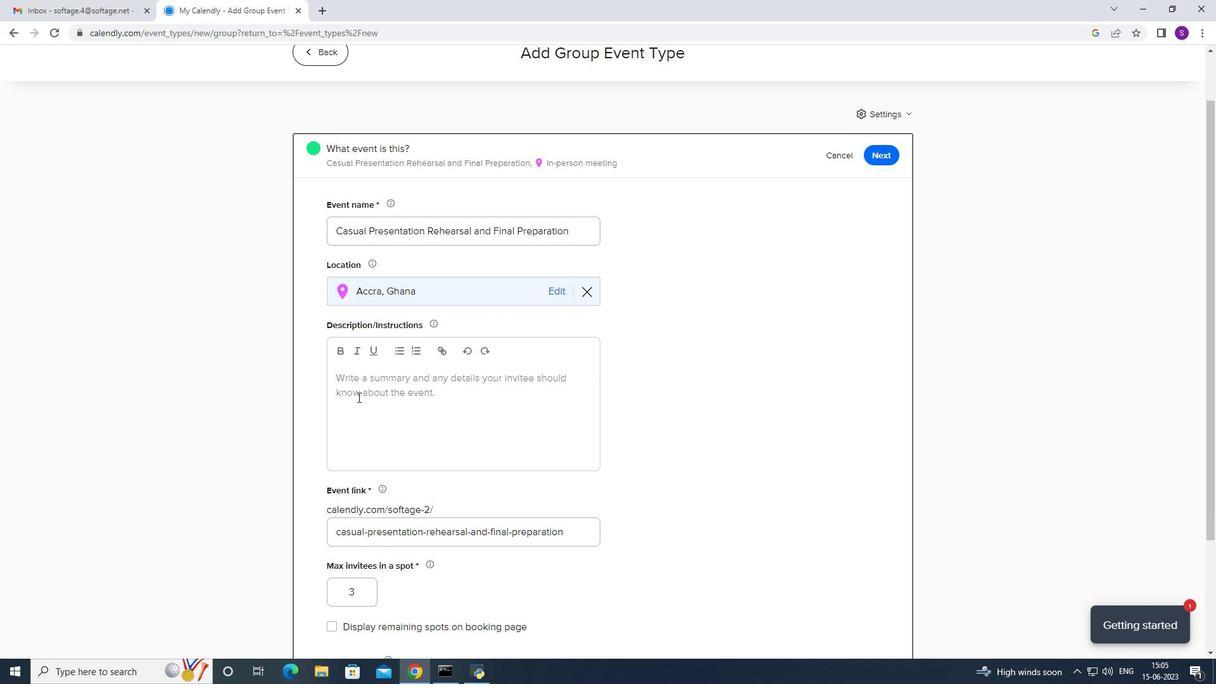 
Action: Mouse pressed left at (357, 397)
Screenshot: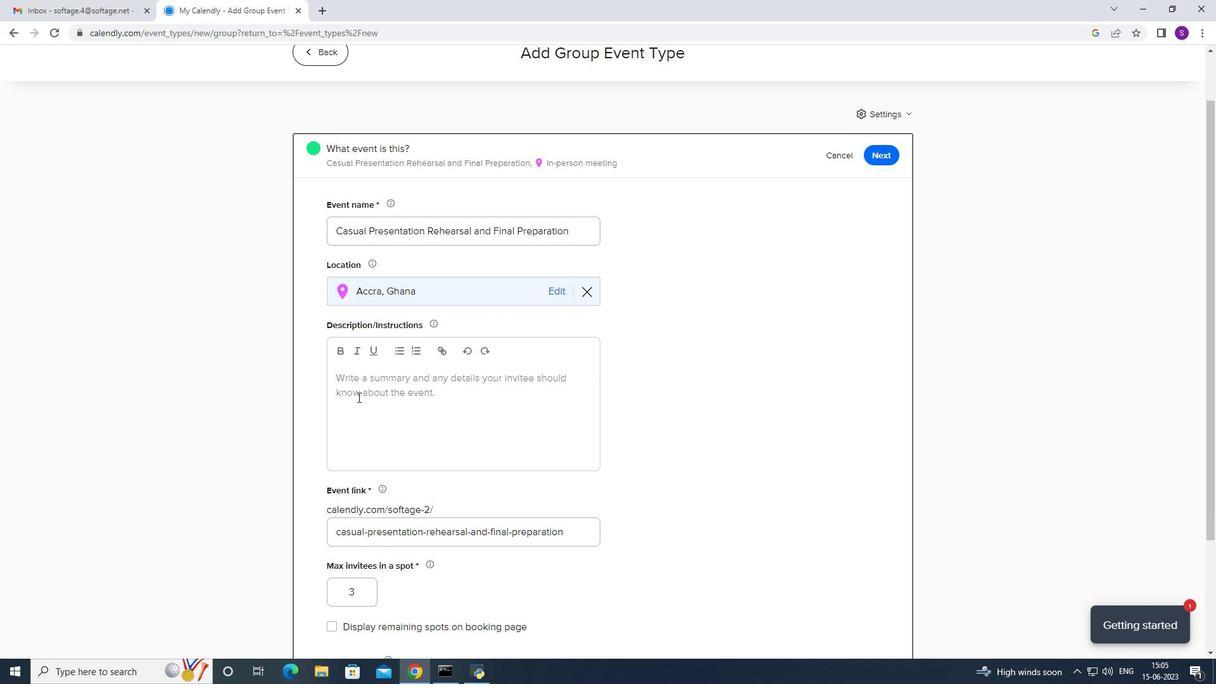 
Action: Mouse moved to (354, 355)
Screenshot: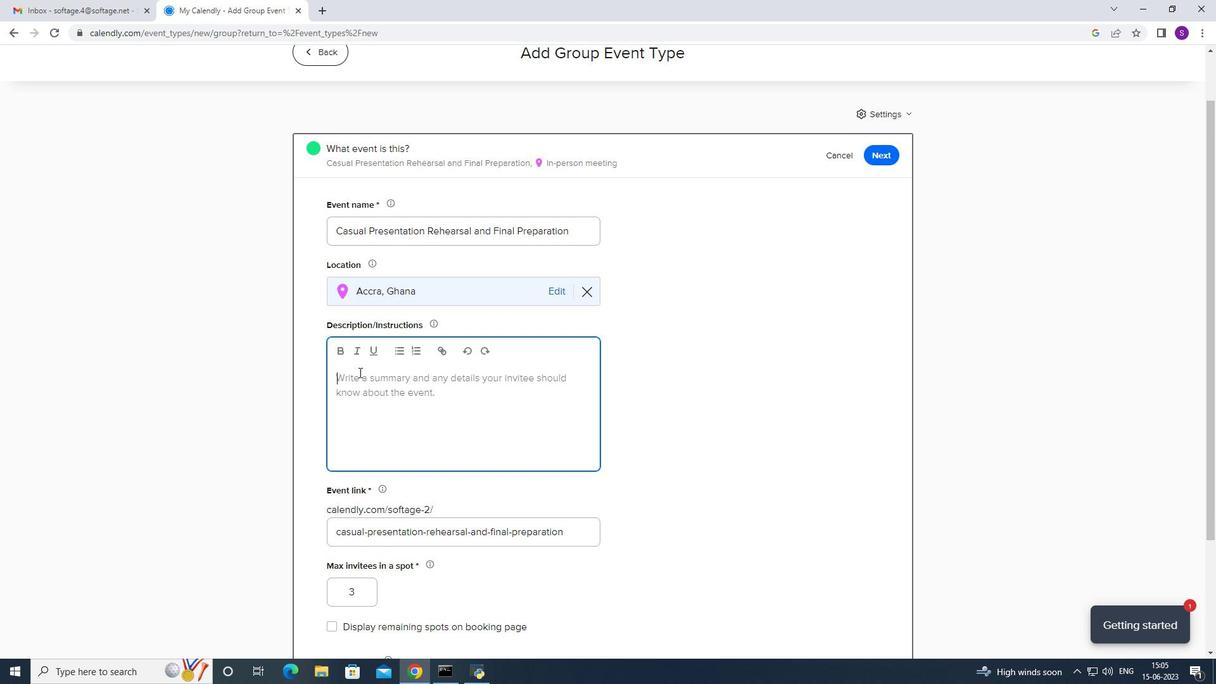 
Action: Mouse pressed left at (354, 355)
Screenshot: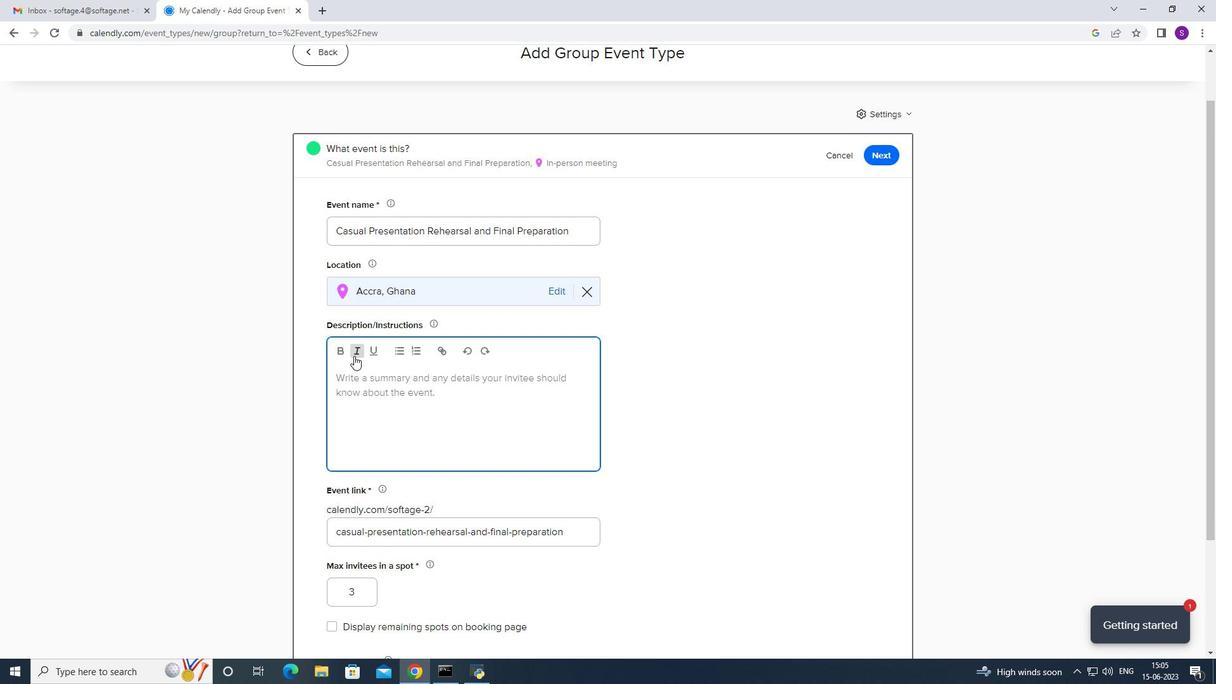 
Action: Mouse moved to (359, 393)
Screenshot: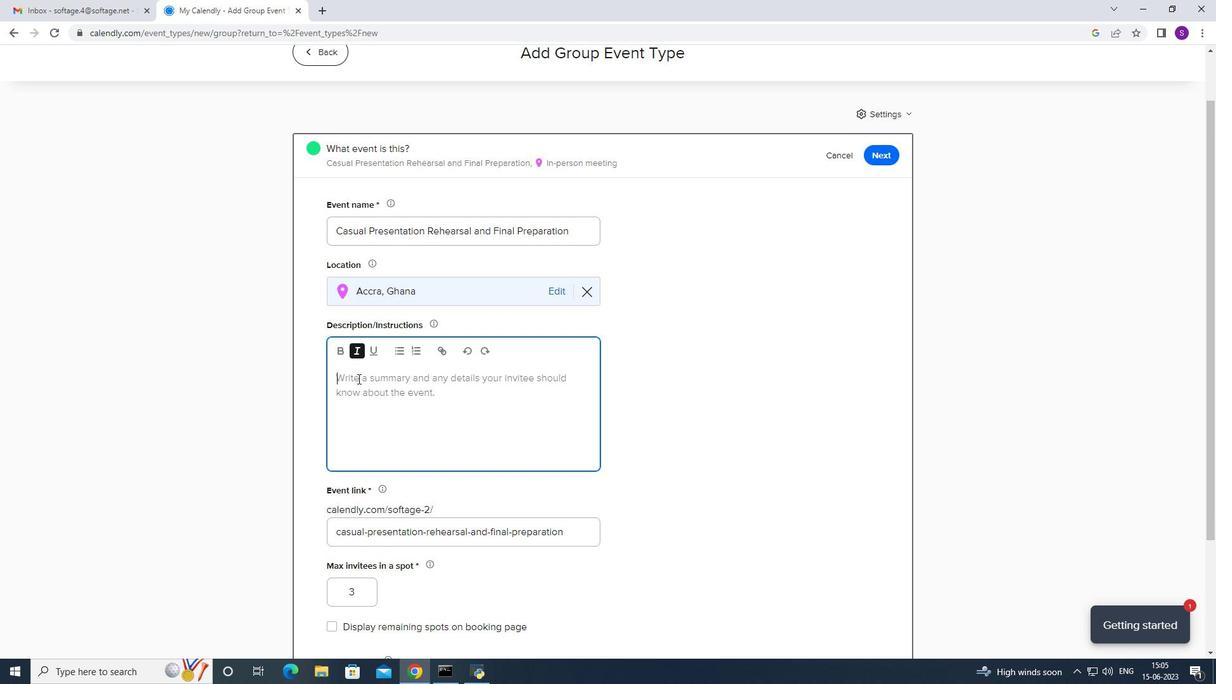 
Action: Mouse pressed left at (359, 393)
Screenshot: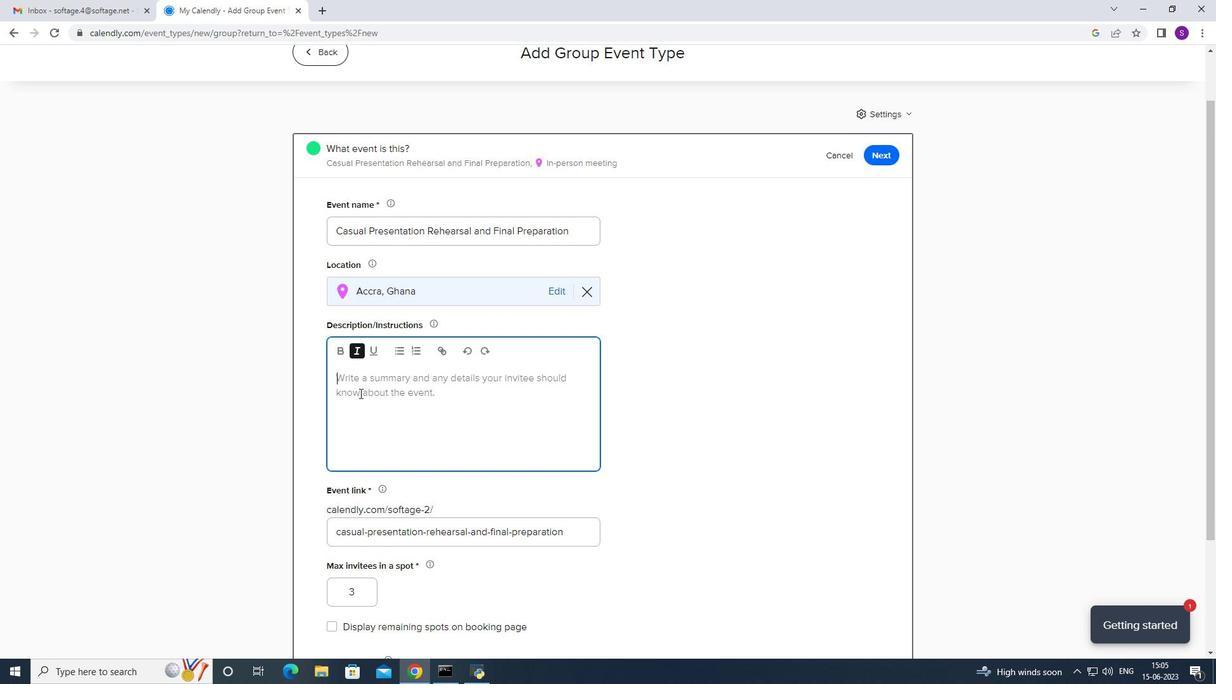 
Action: Mouse moved to (356, 394)
Screenshot: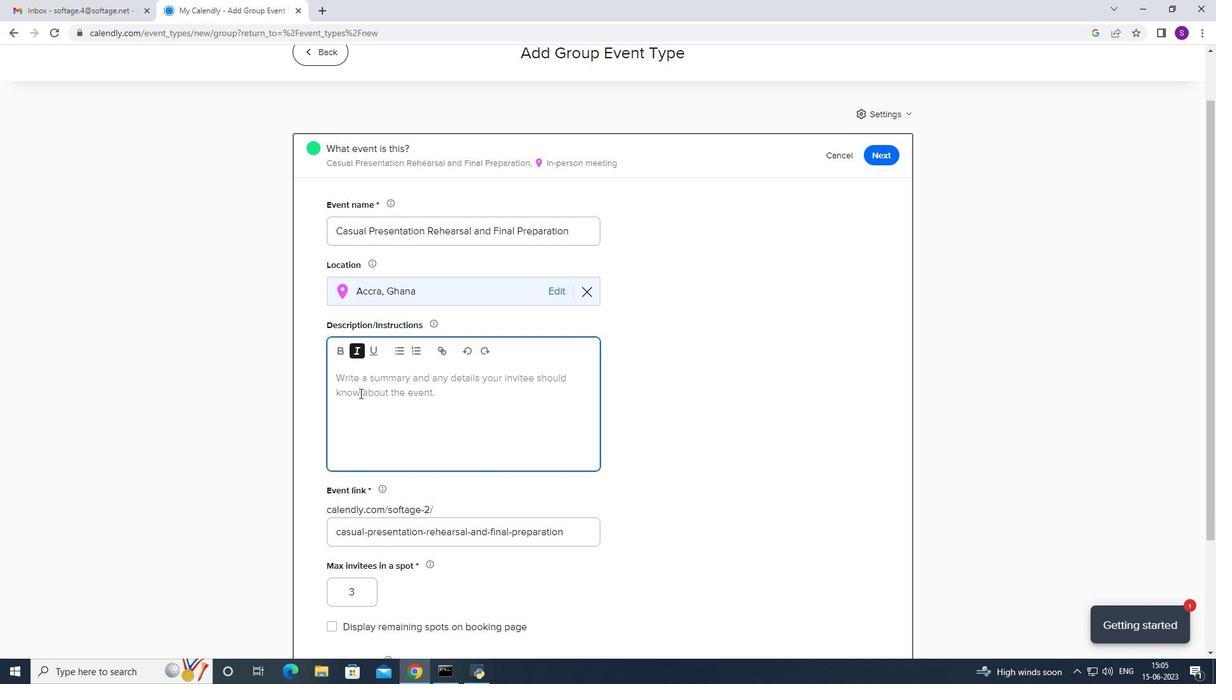 
Action: Key pressed <Key.caps_lock>A<Key.caps_lock><Key.space>team<Key.space>
Screenshot: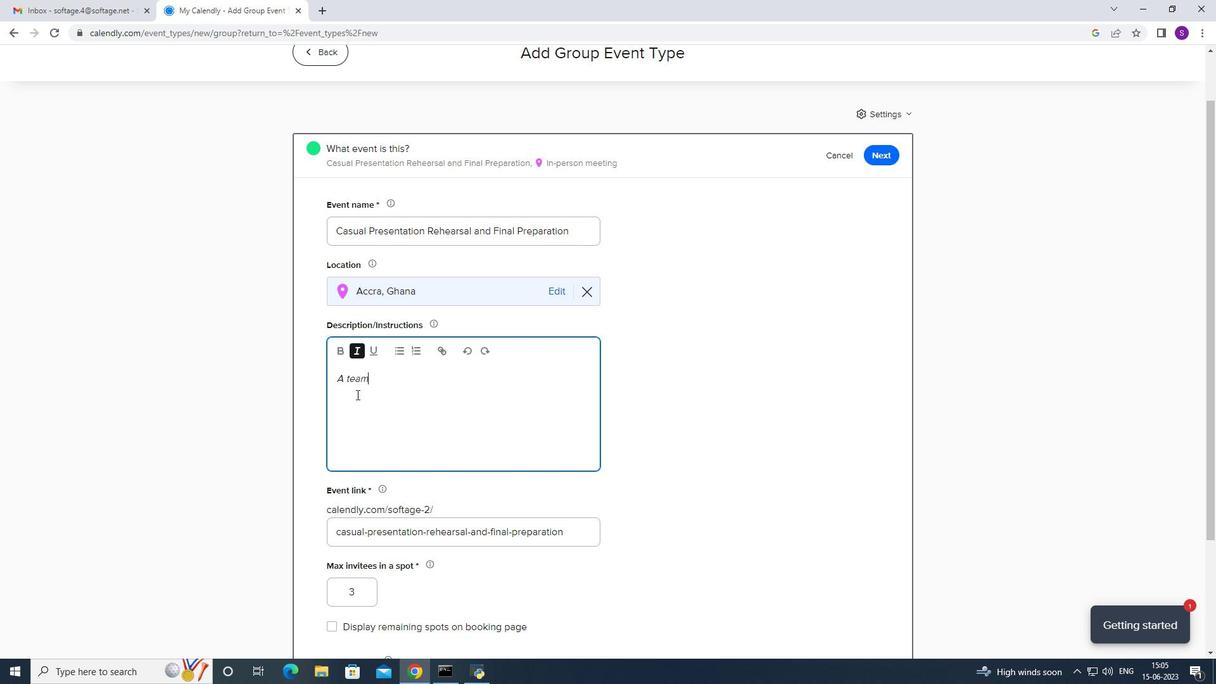 
Action: Mouse moved to (503, 378)
Screenshot: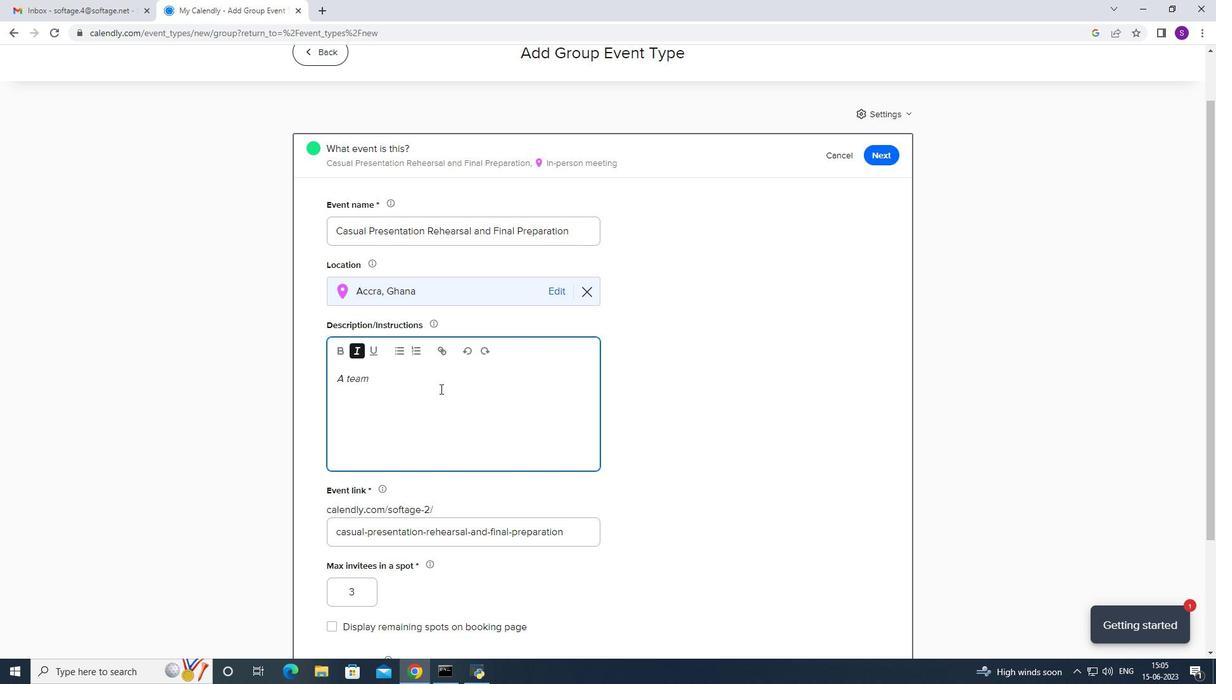 
Action: Key pressed b
Screenshot: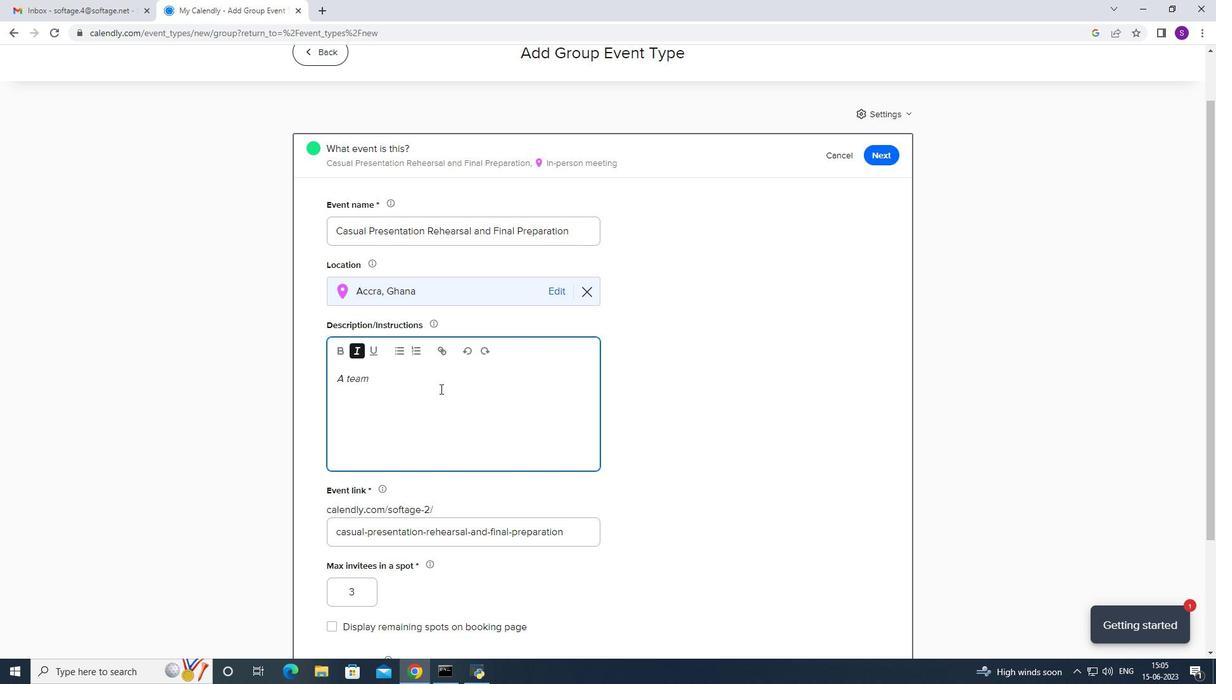 
Action: Mouse moved to (513, 375)
Screenshot: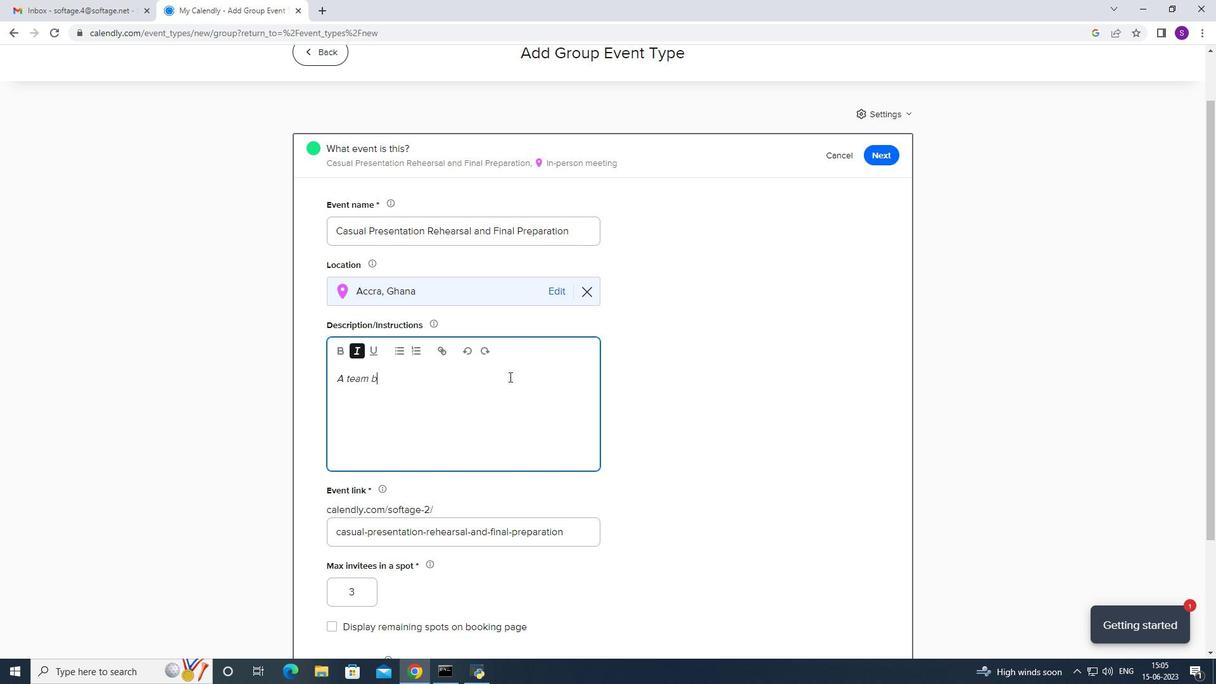
Action: Key pressed uilding<Key.space>exercise<Key.space>is<Key.space>a
Screenshot: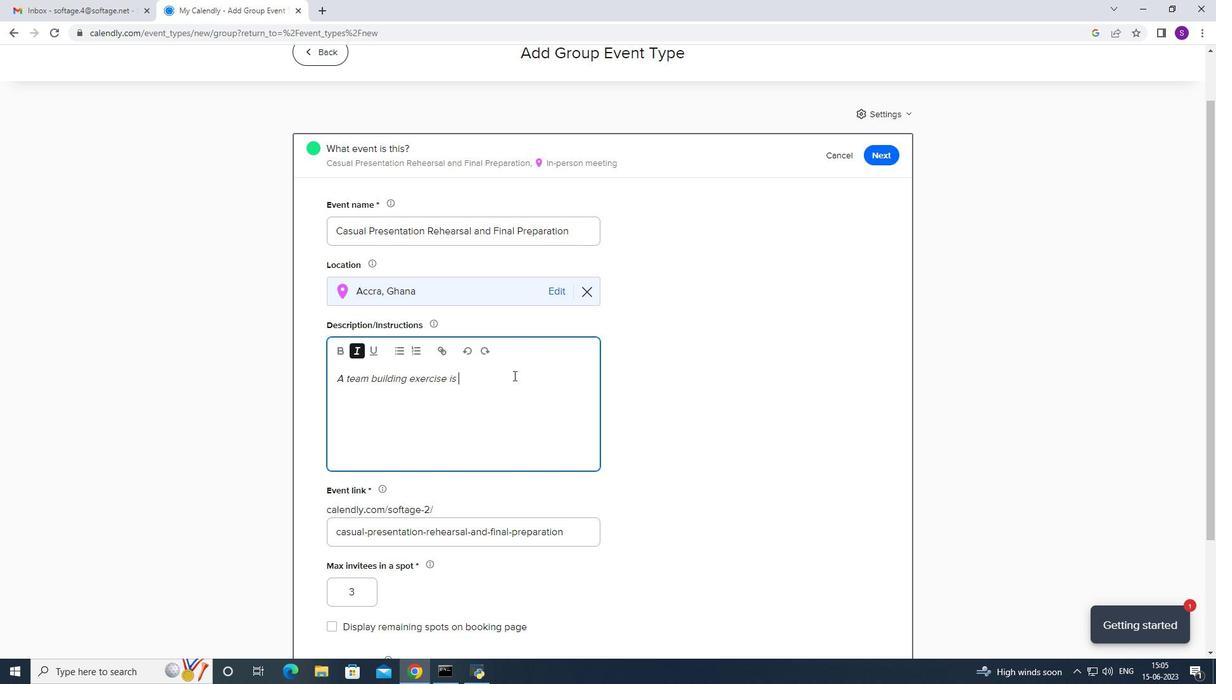 
Action: Mouse moved to (513, 374)
Screenshot: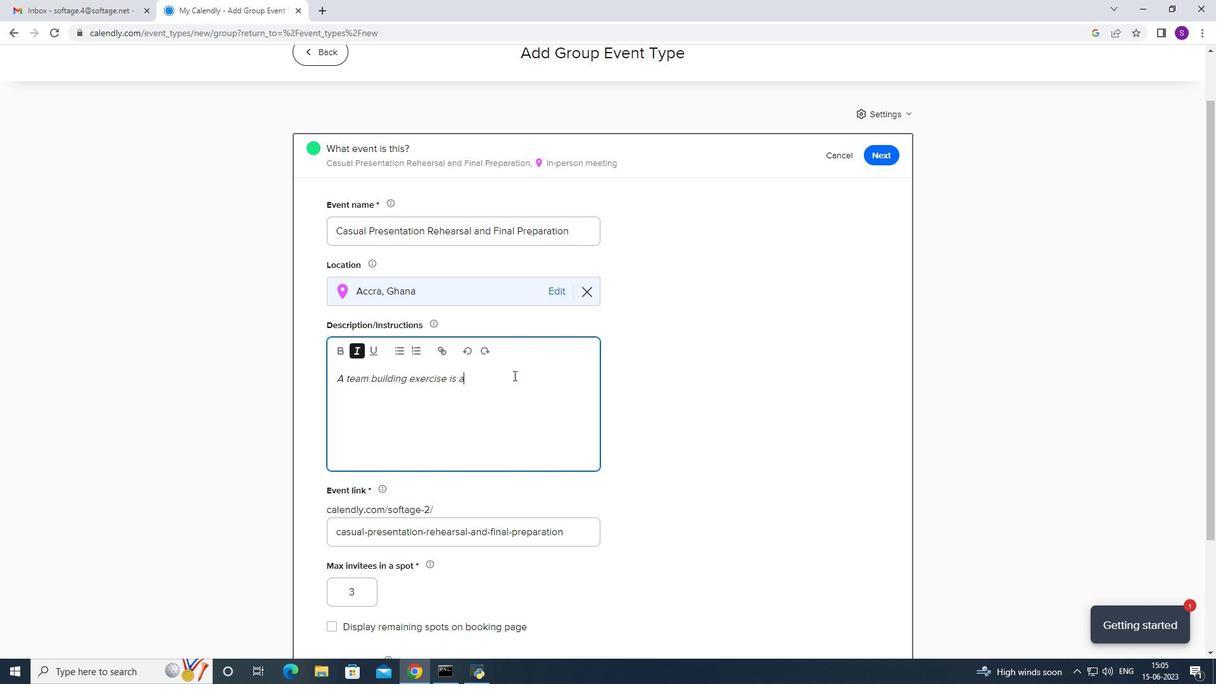 
Action: Key pressed <Key.space>purposeful<Key.space>activ<Key.backspace><Key.backspace><Key.backspace><Key.backspace><Key.backspace><Key.backspace><Key.space><Key.space>activuit<Key.backspace><Key.backspace><Key.backspace>ity<Key.space>desigf<Key.backspace>ned<Key.space>to<Key.space>enhance<Key.space>collabo
Screenshot: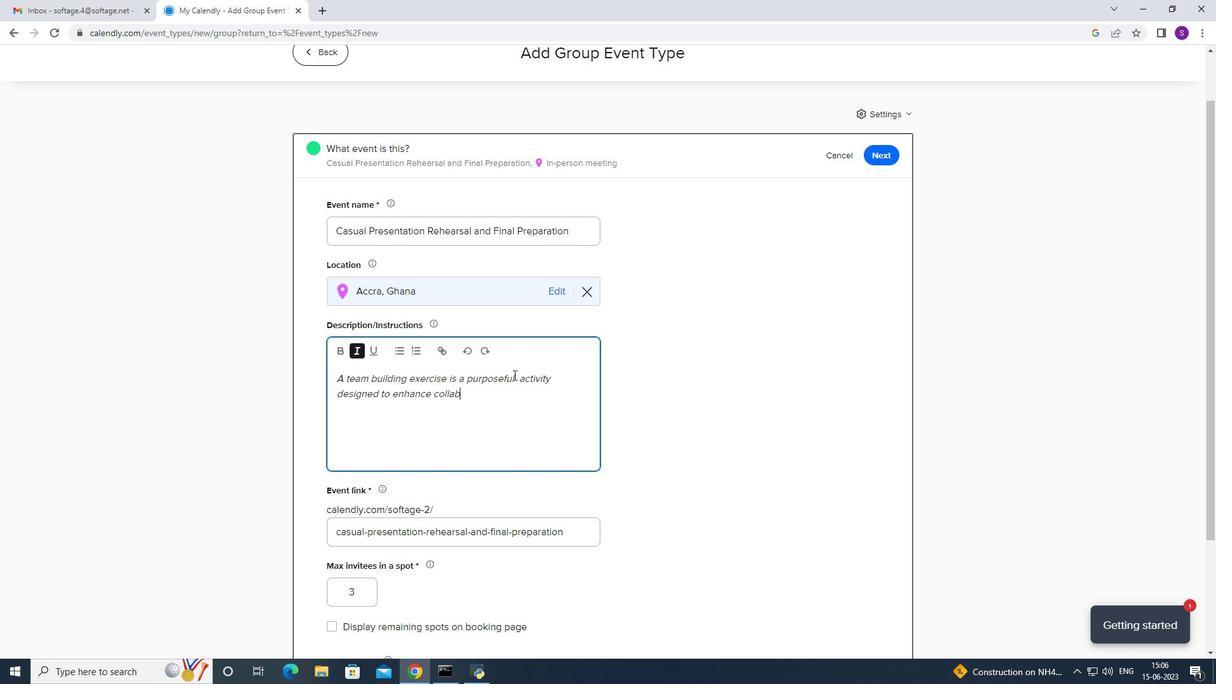 
Action: Mouse moved to (514, 374)
Screenshot: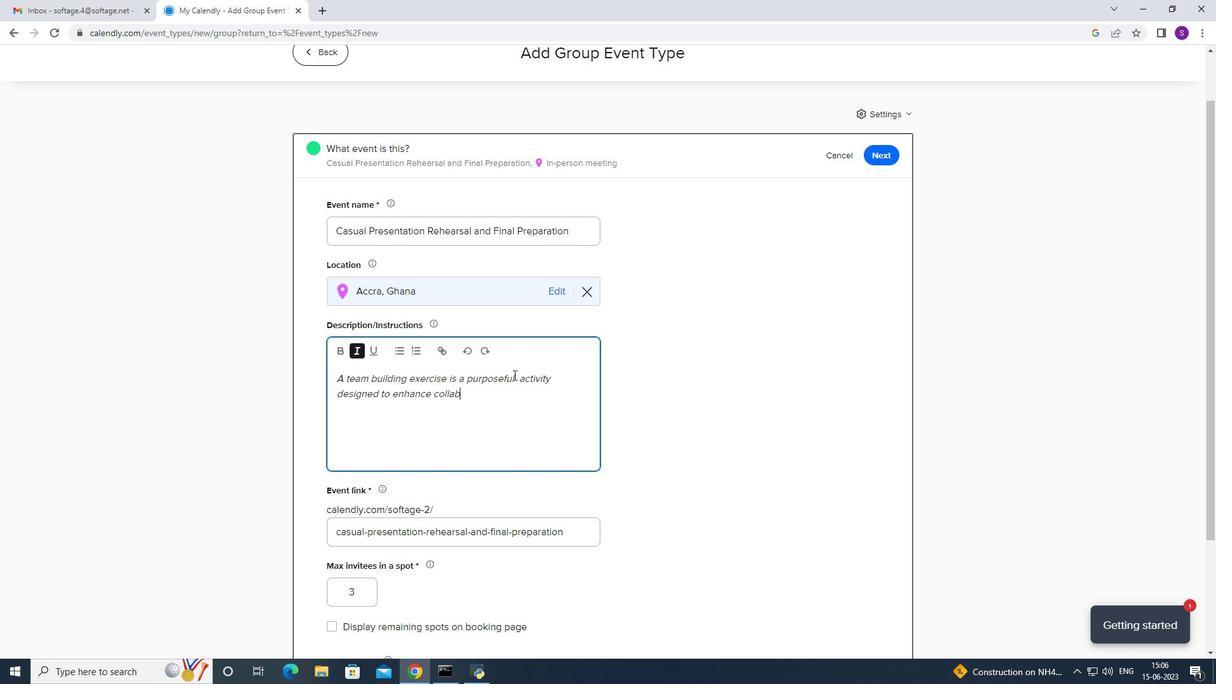 
Action: Key pressed ration<Key.space>,communication,trust<Key.space>and<Key.space>can<Key.backspace>maradarie<Key.space><Key.backspace><Key.backspace><Key.backspace><Key.backspace><Key.backspace>eru<Key.backspace>ie<Key.space>among<Key.space>tr<Key.backspace>eam<Key.space>members.<Key.caps_lock>T<Key.caps_lock>hese<Key.space>exercise<Key.space>aim<Key.space>at<Key.backspace><Key.backspace>to<Key.space>streb<Key.backspace>ngthen<Key.space>relart<Key.backspace><Key.backspace>tiponshps,<Key.space><Key.backspace><Key.backspace><Key.backspace><Key.backspace><Key.backspace><Key.backspace><Key.backspace><Key.backspace><Key.backspace>onships,<Key.space>improve<Key.space>team<Key.space>dynamics<Key.space>and<Key.space>foster<Key.space>a<Key.space>productive<Key.space>workj<Key.space><Key.backspace><Key.backspace><Key.space>envirob<Key.backspace>nment<Key.space>.<Key.caps_lock>T<Key.caps_lock>eam<Key.space>building<Key.space>exercises<Key.space>can<Key.space>take<Key.space>various<Key.space>forms<Key.space>,<Key.space>from<Key.space>indoor<Key.space>f<Key.backspace>games<Key.space>and<Key.space>challenges<Key.space>to<Key.space>outdoor<Key.space>adventures<Key.space>or<Key.space>structured<Key.space>q<Key.backspace>workshops.
Screenshot: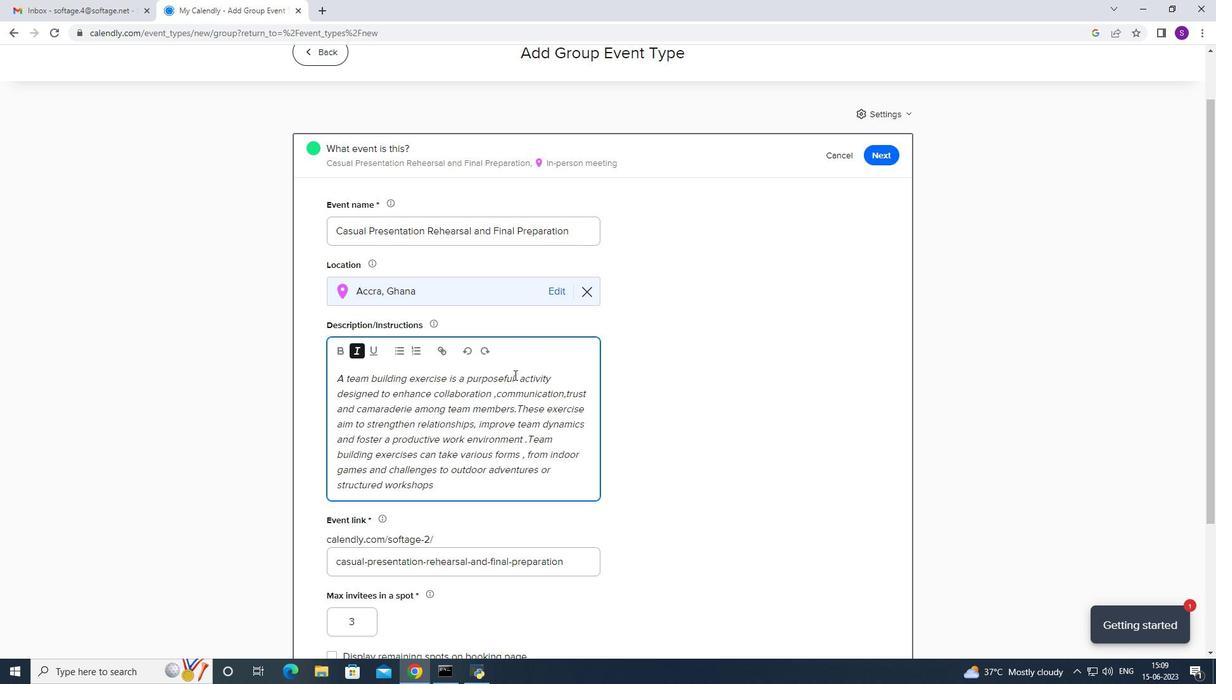 
Action: Mouse moved to (798, 347)
Screenshot: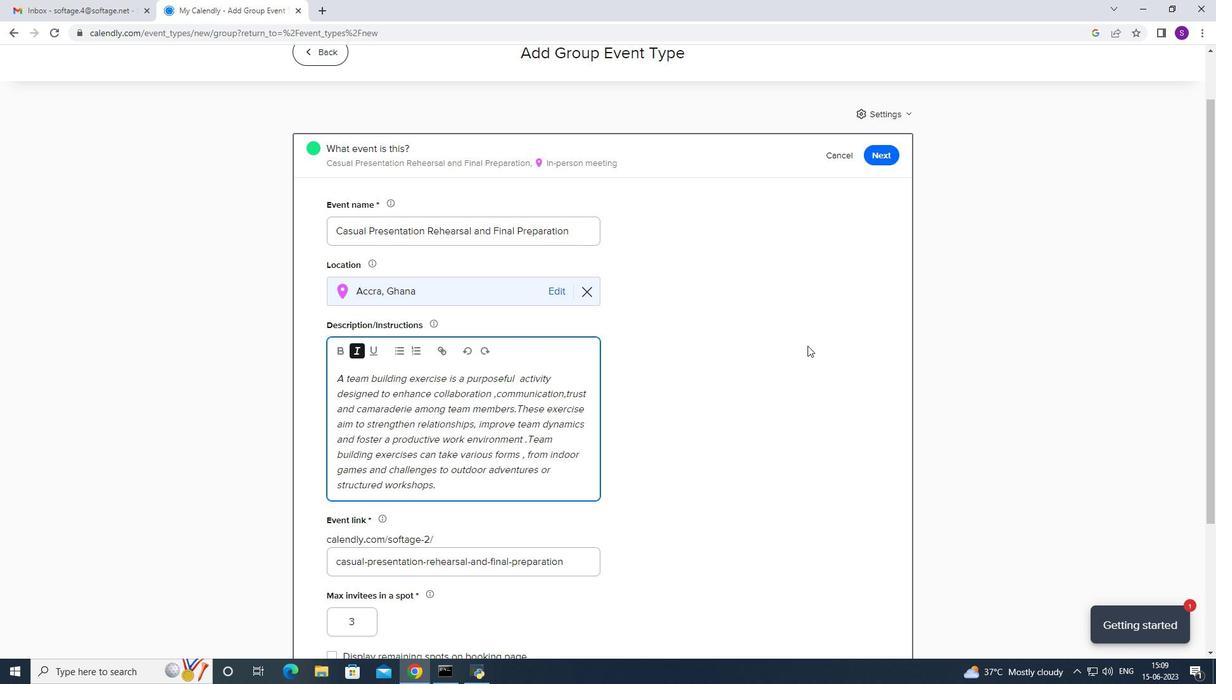 
Action: Mouse scrolled (798, 347) with delta (0, 0)
Screenshot: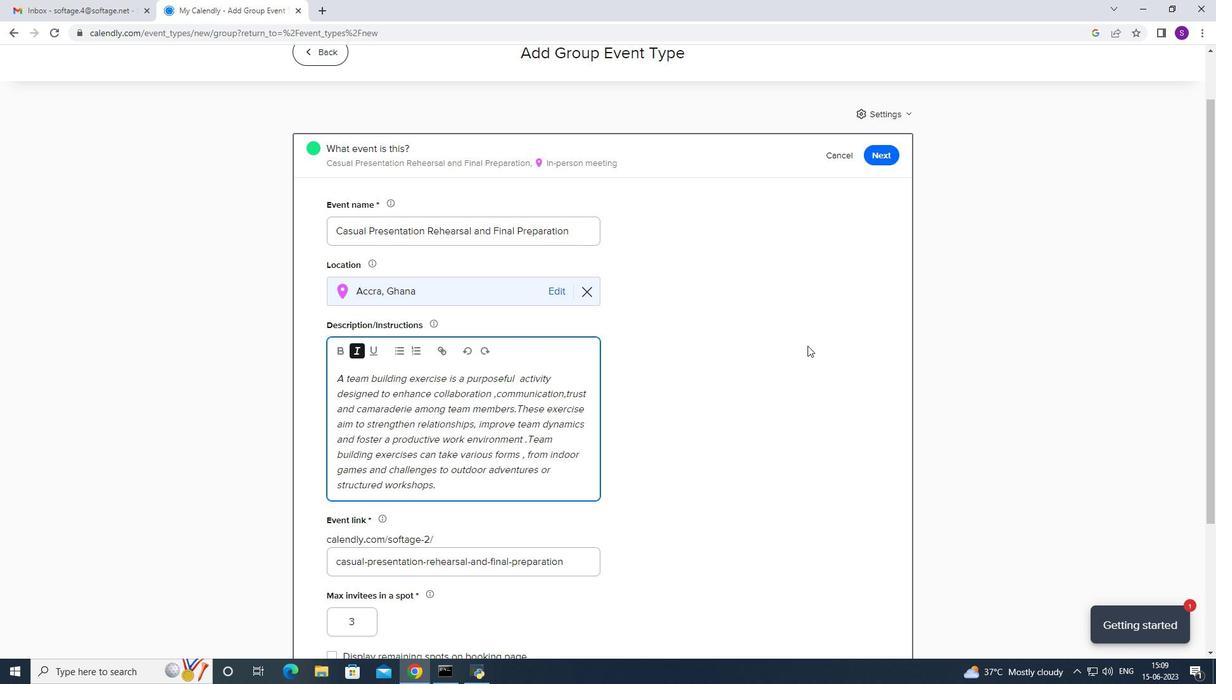 
Action: Mouse moved to (795, 348)
Screenshot: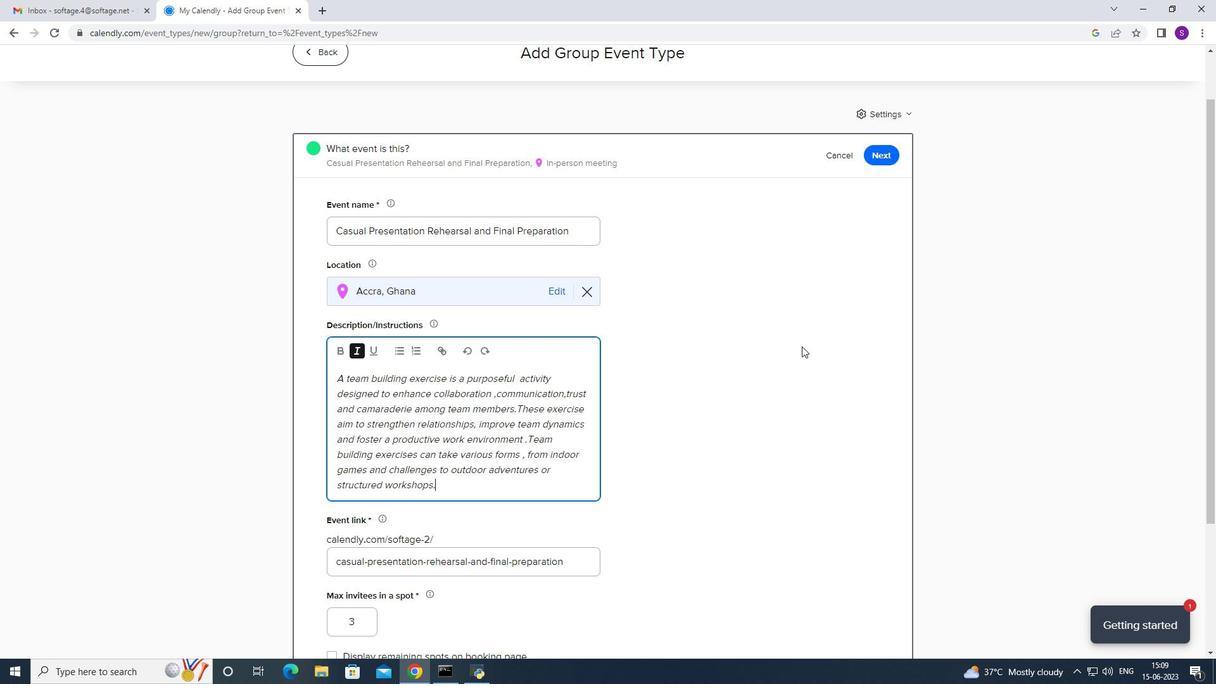 
Action: Mouse scrolled (795, 347) with delta (0, 0)
Screenshot: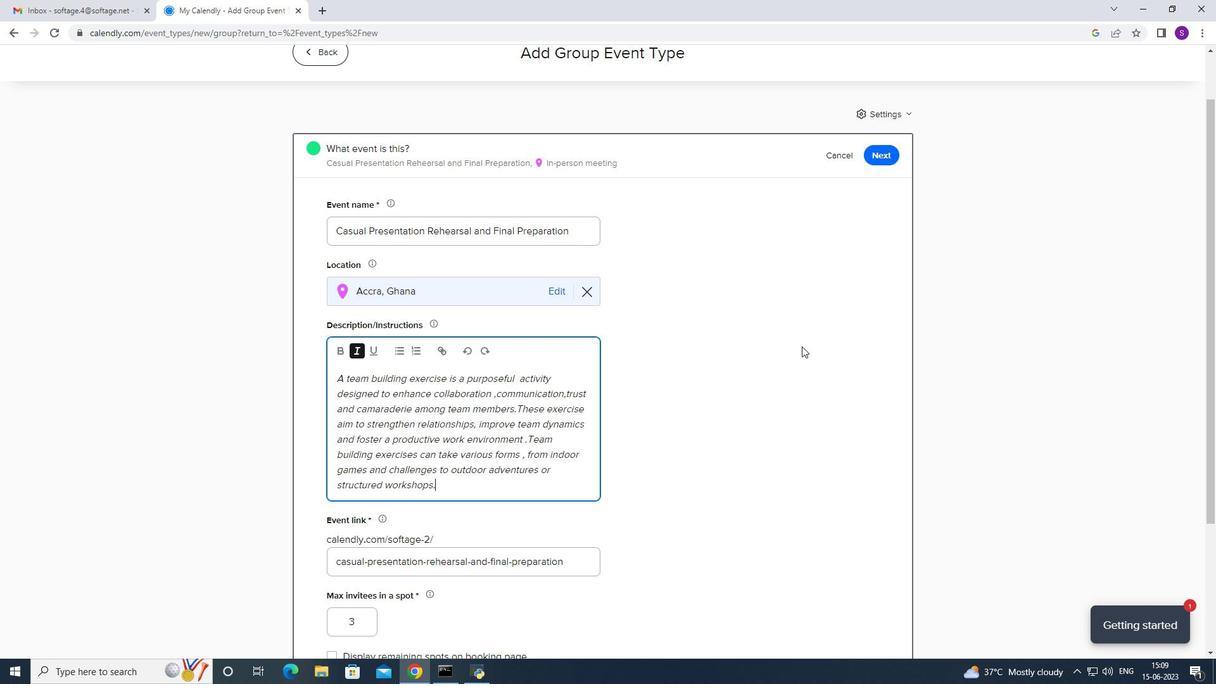 
Action: Mouse moved to (793, 350)
Screenshot: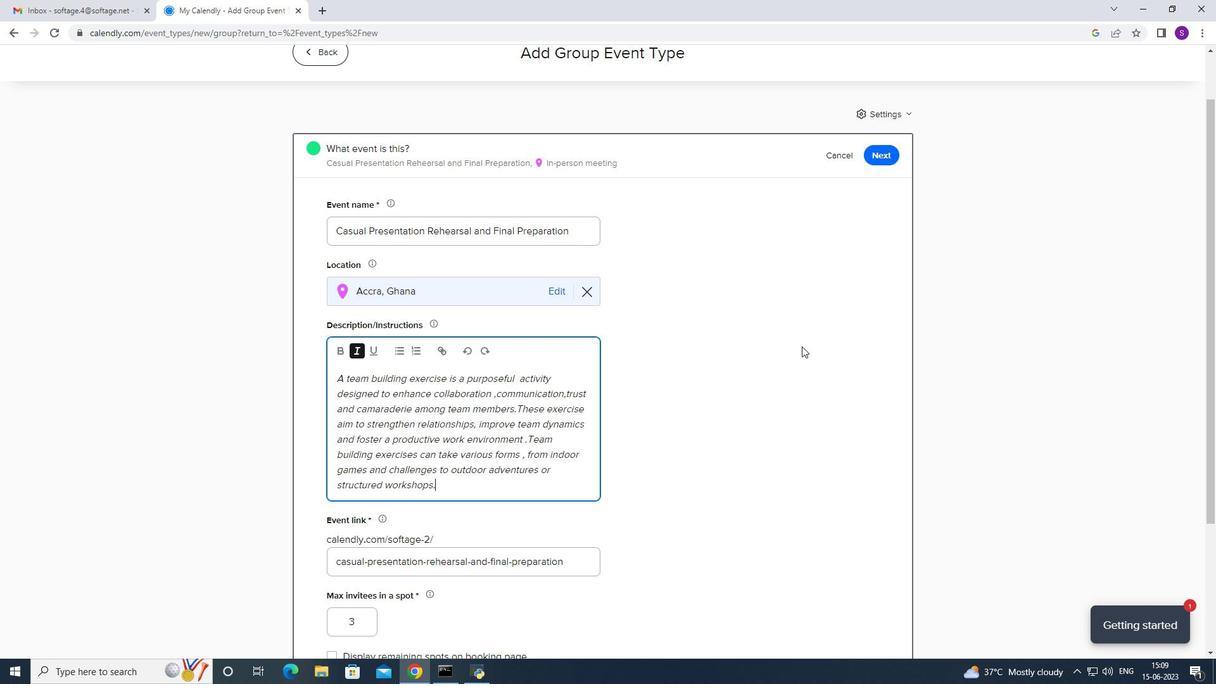 
Action: Mouse scrolled (793, 349) with delta (0, 0)
Screenshot: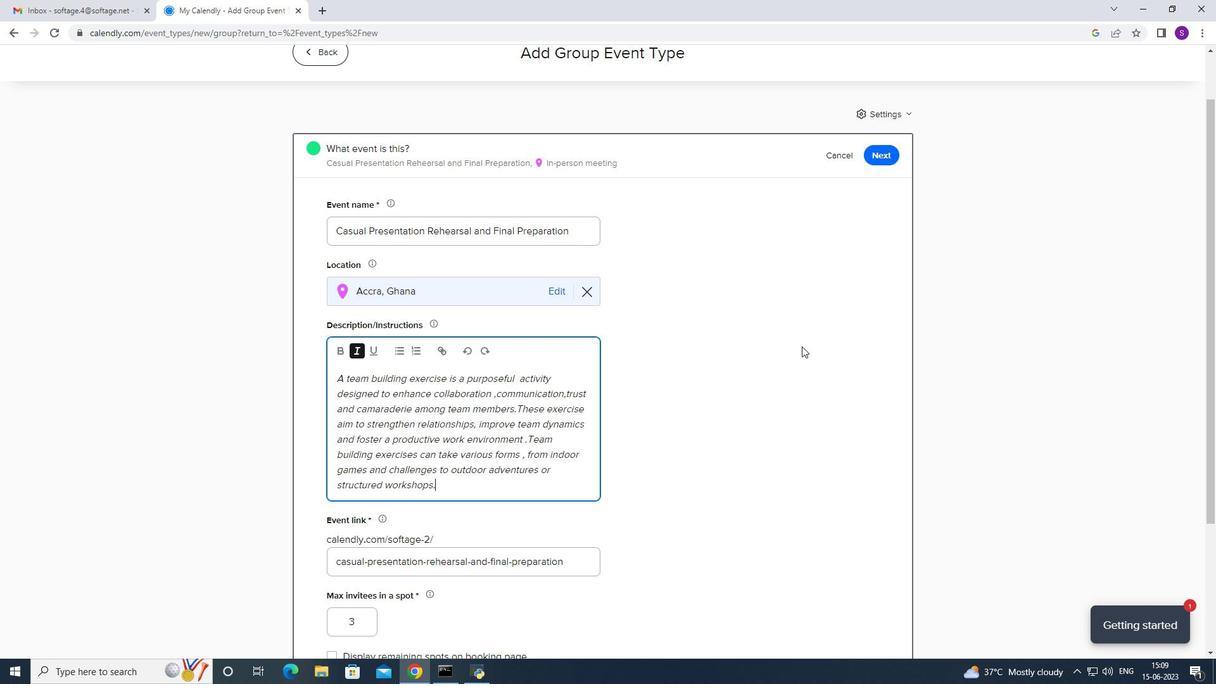 
Action: Mouse moved to (791, 350)
Screenshot: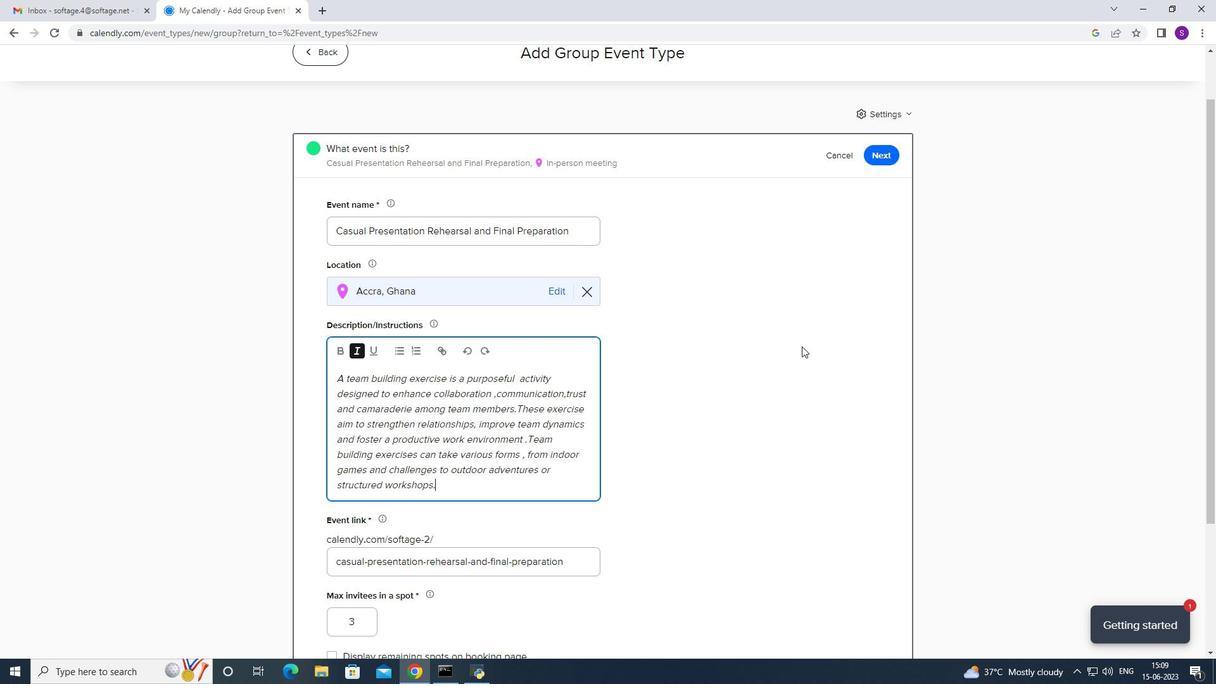
Action: Mouse scrolled (793, 349) with delta (0, 0)
Screenshot: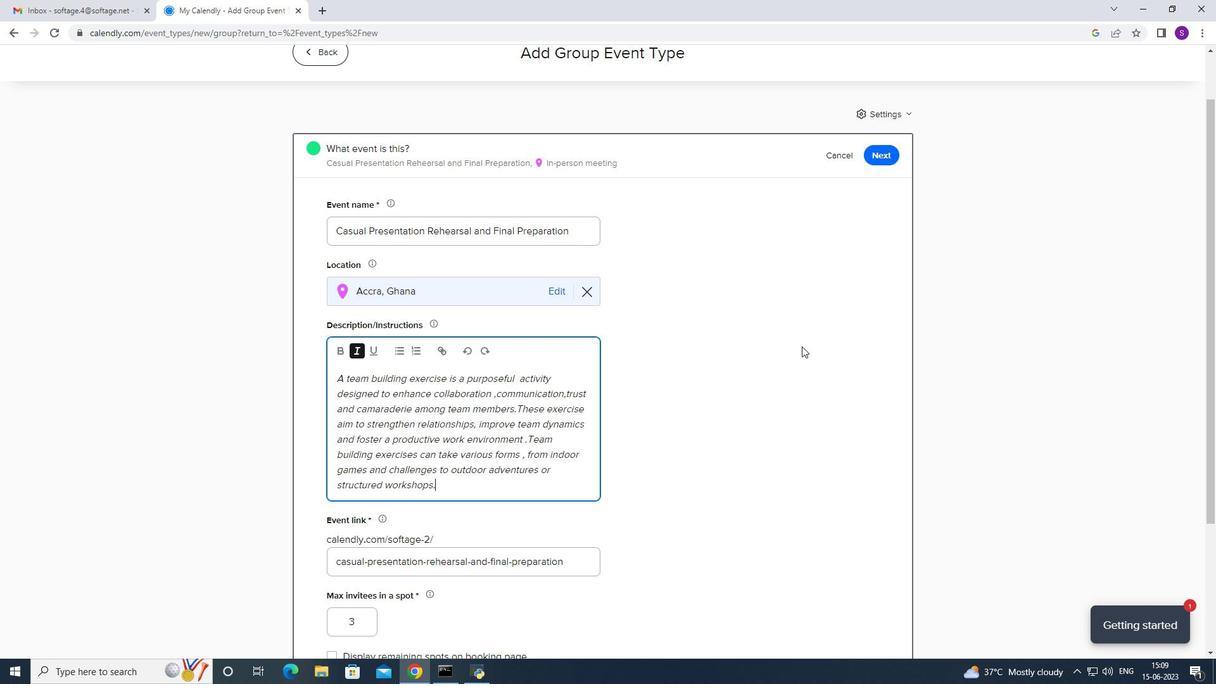 
Action: Mouse moved to (791, 350)
Screenshot: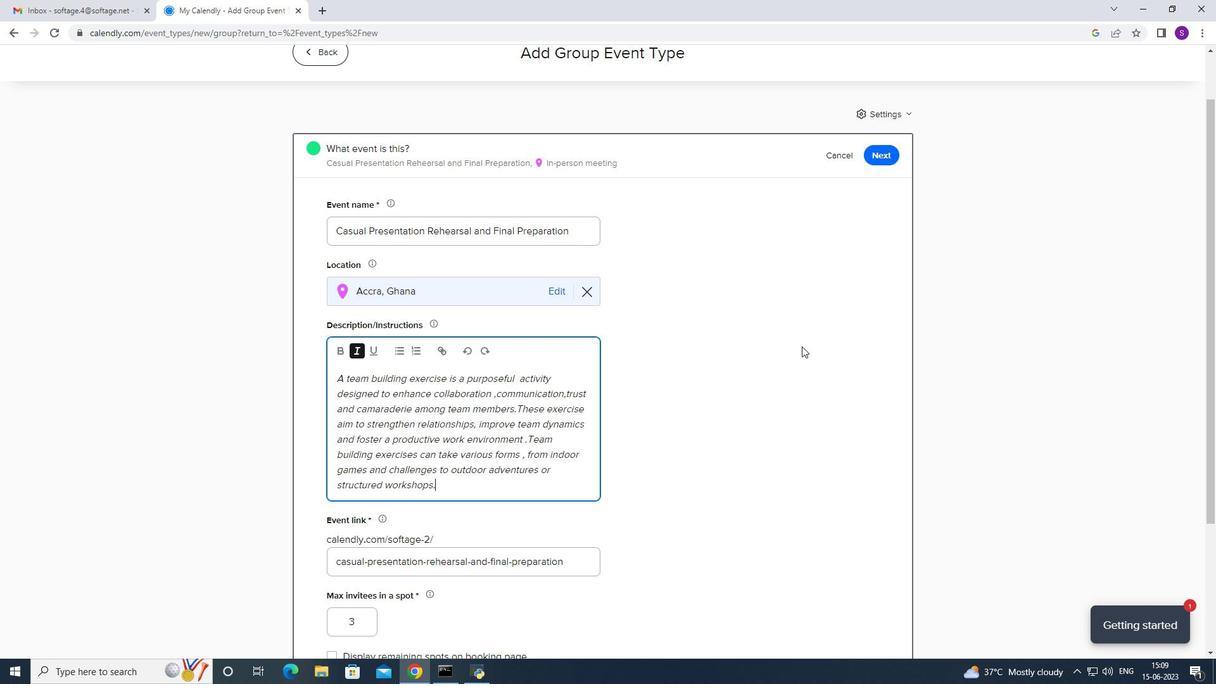 
Action: Mouse scrolled (791, 349) with delta (0, 0)
Screenshot: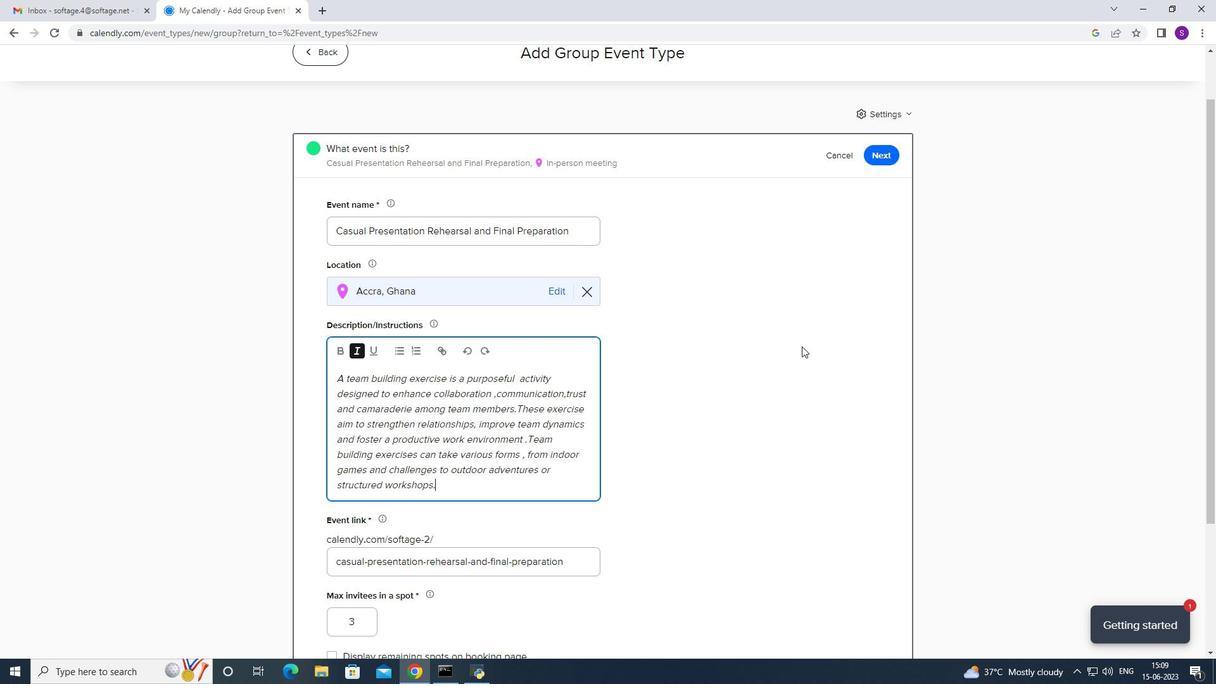 
Action: Mouse moved to (789, 350)
Screenshot: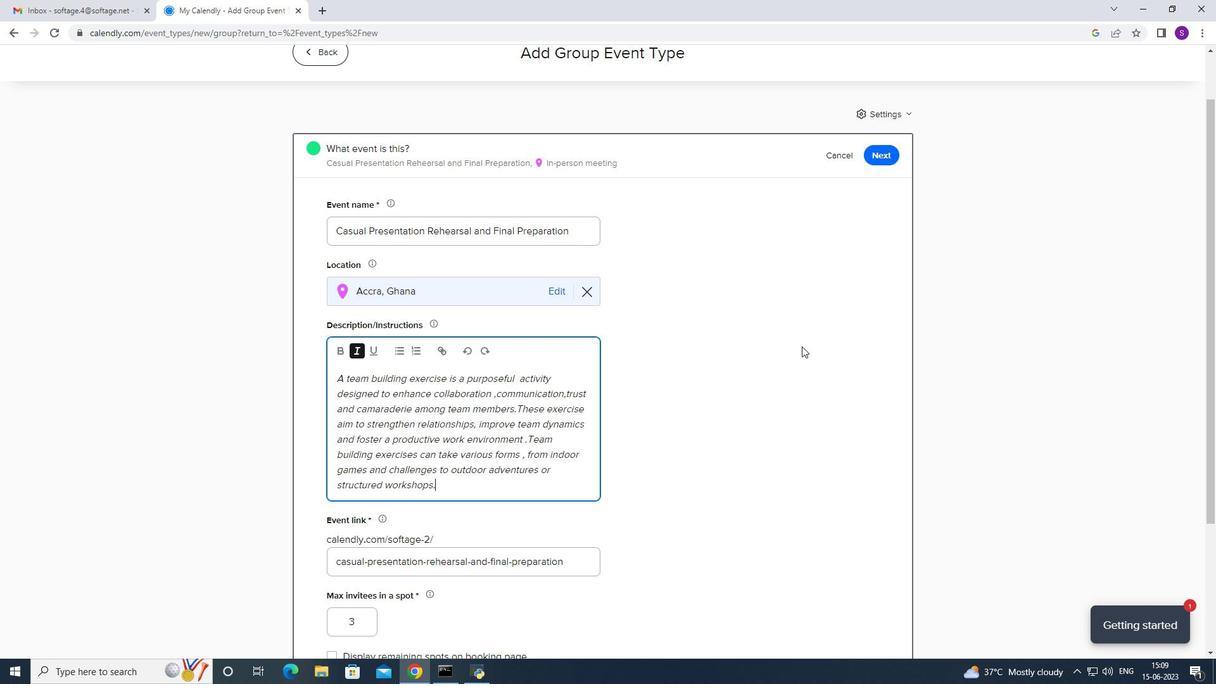 
Action: Mouse scrolled (791, 349) with delta (0, 0)
Screenshot: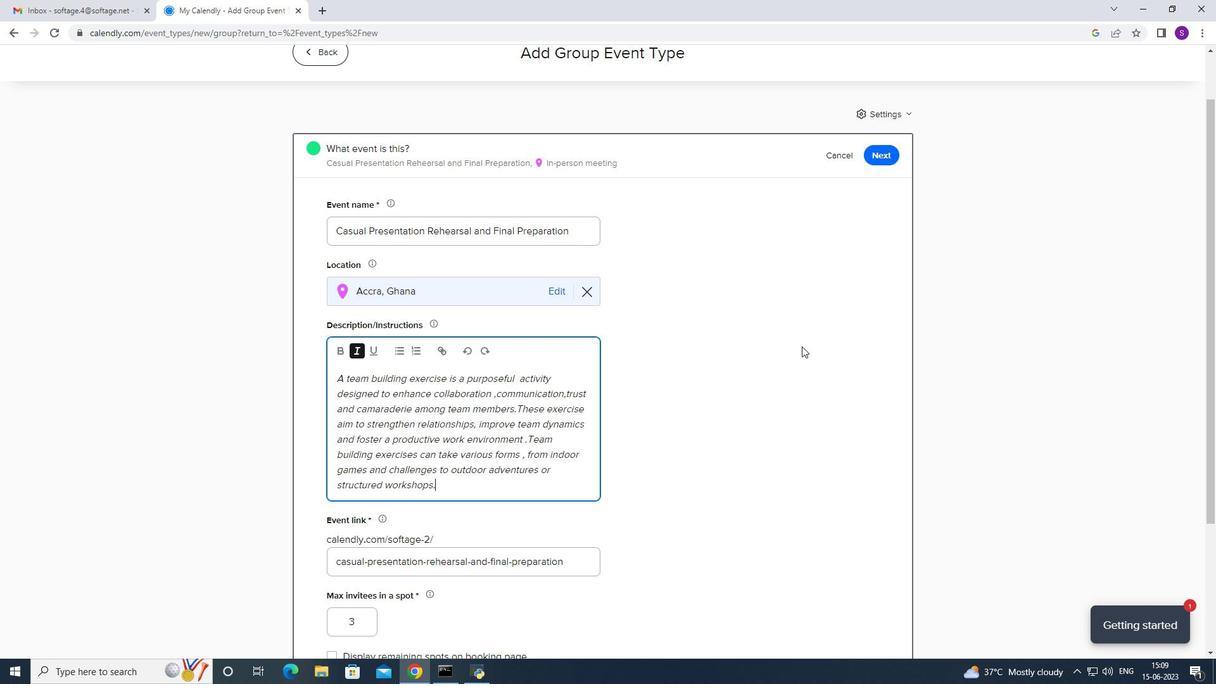 
Action: Mouse moved to (884, 592)
Screenshot: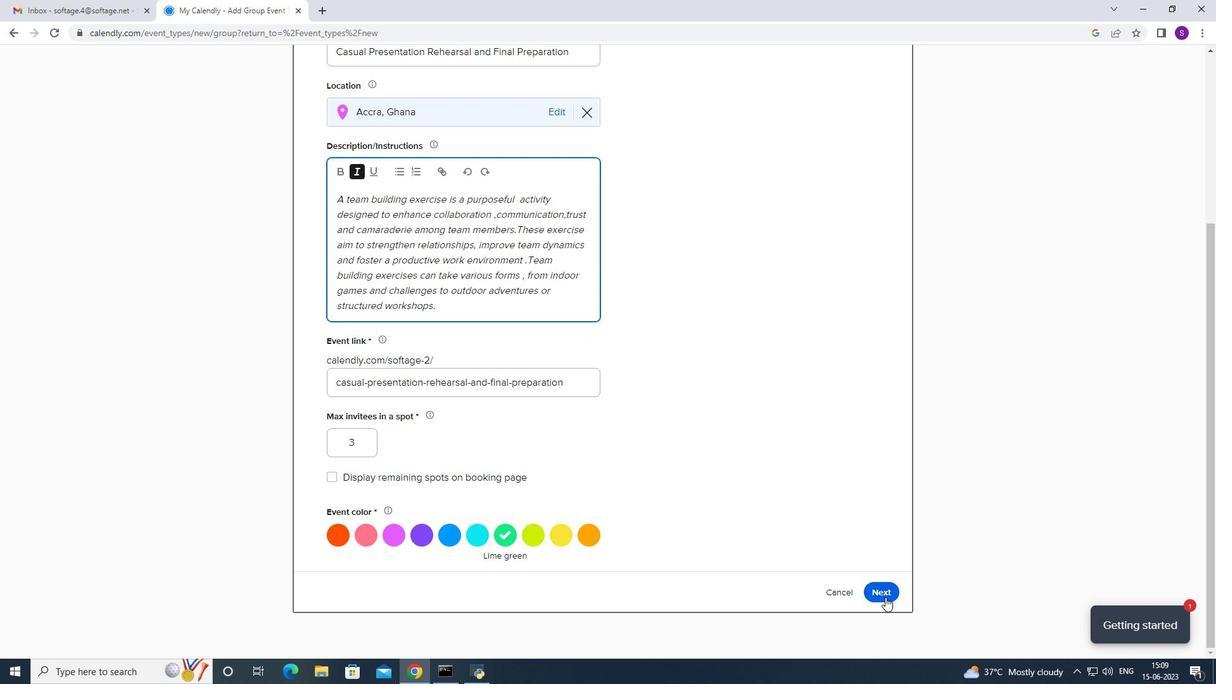 
Action: Mouse pressed left at (884, 592)
Screenshot: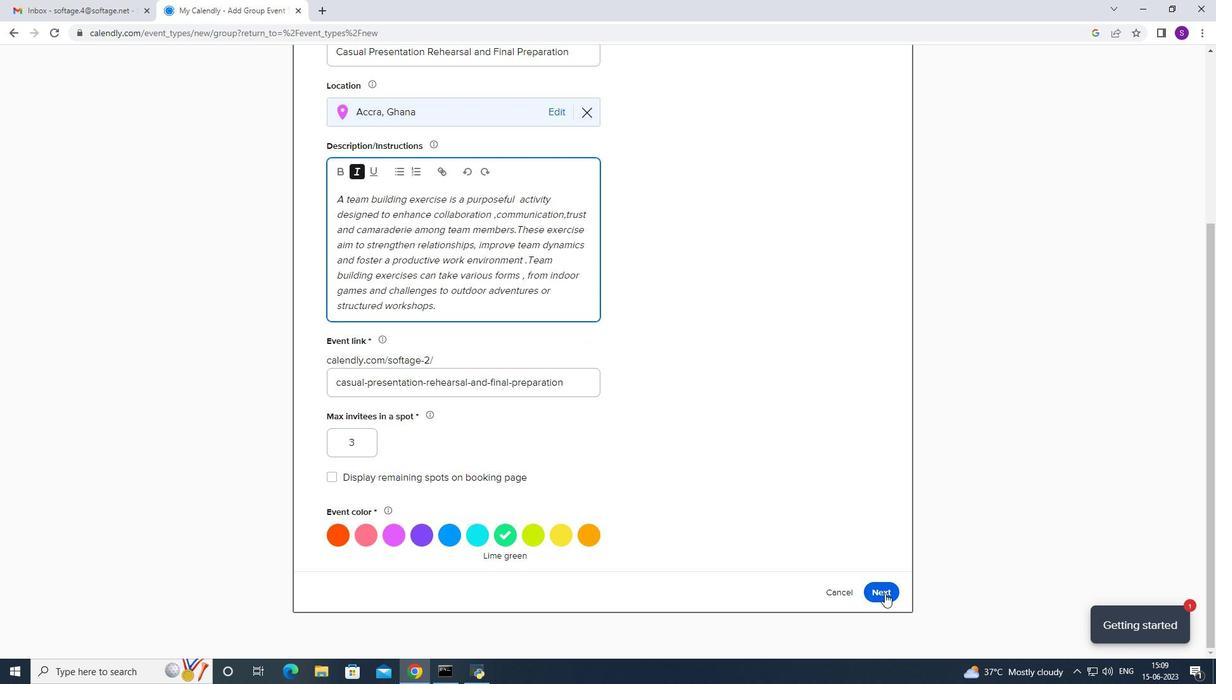 
Action: Mouse moved to (340, 250)
Screenshot: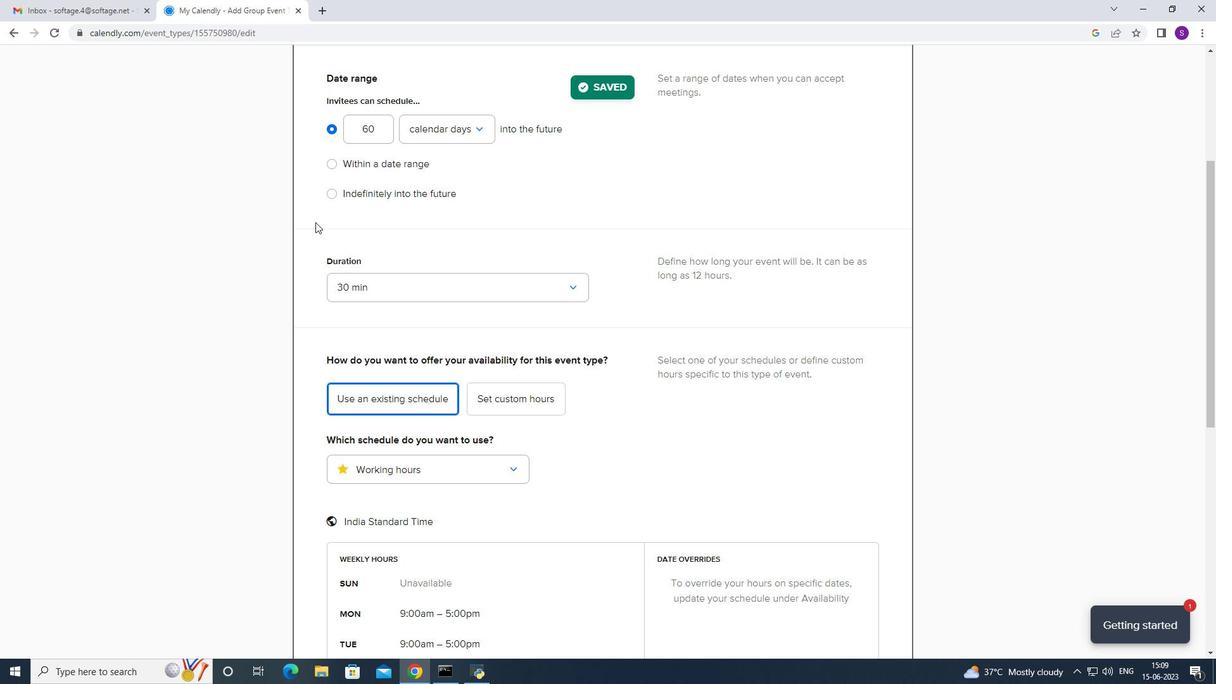 
Action: Mouse scrolled (340, 251) with delta (0, 0)
Screenshot: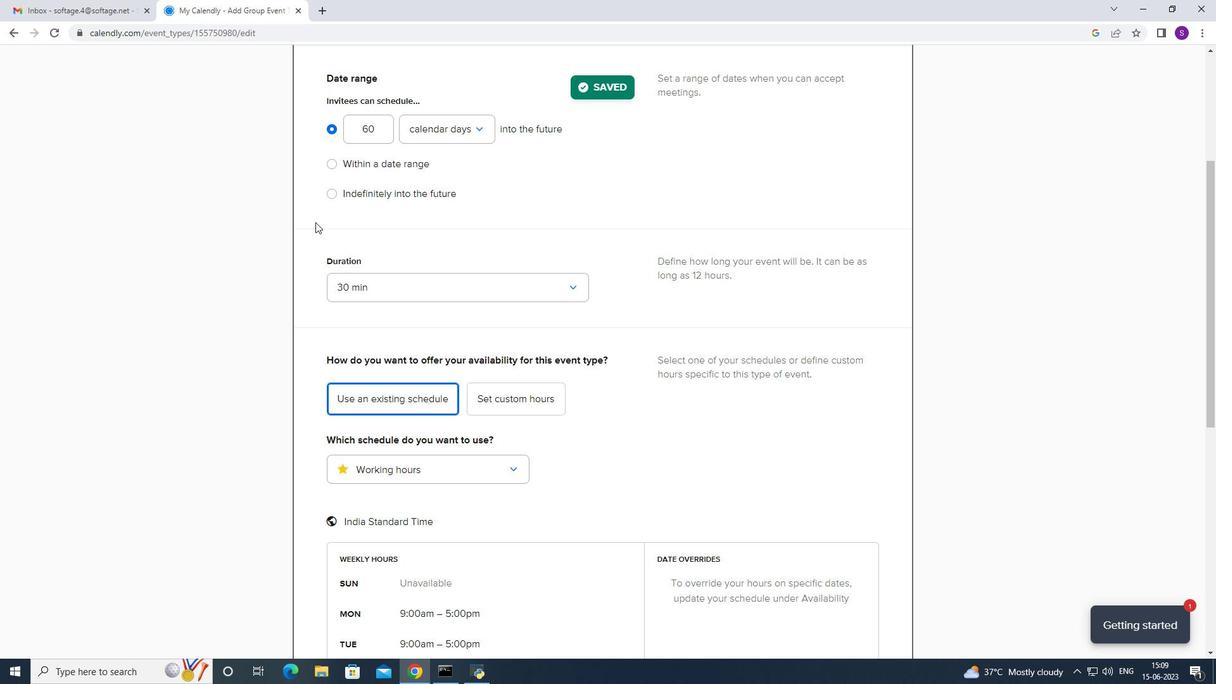 
Action: Mouse scrolled (340, 251) with delta (0, 0)
Screenshot: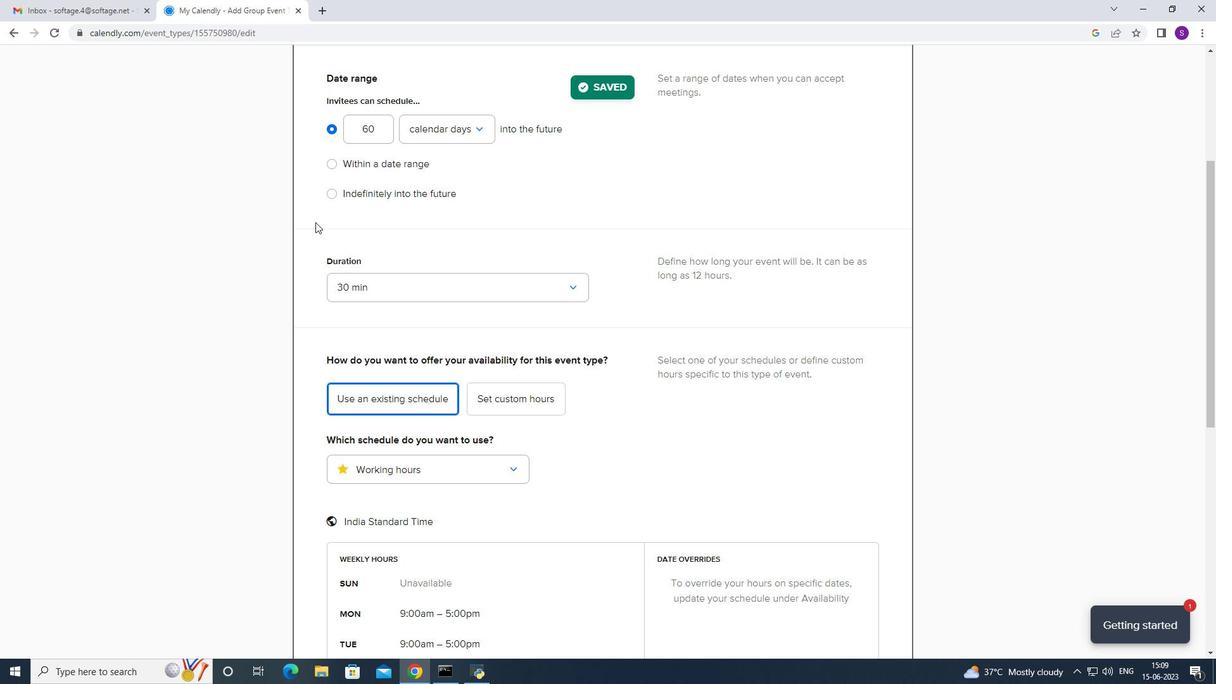 
Action: Mouse scrolled (340, 251) with delta (0, 0)
Screenshot: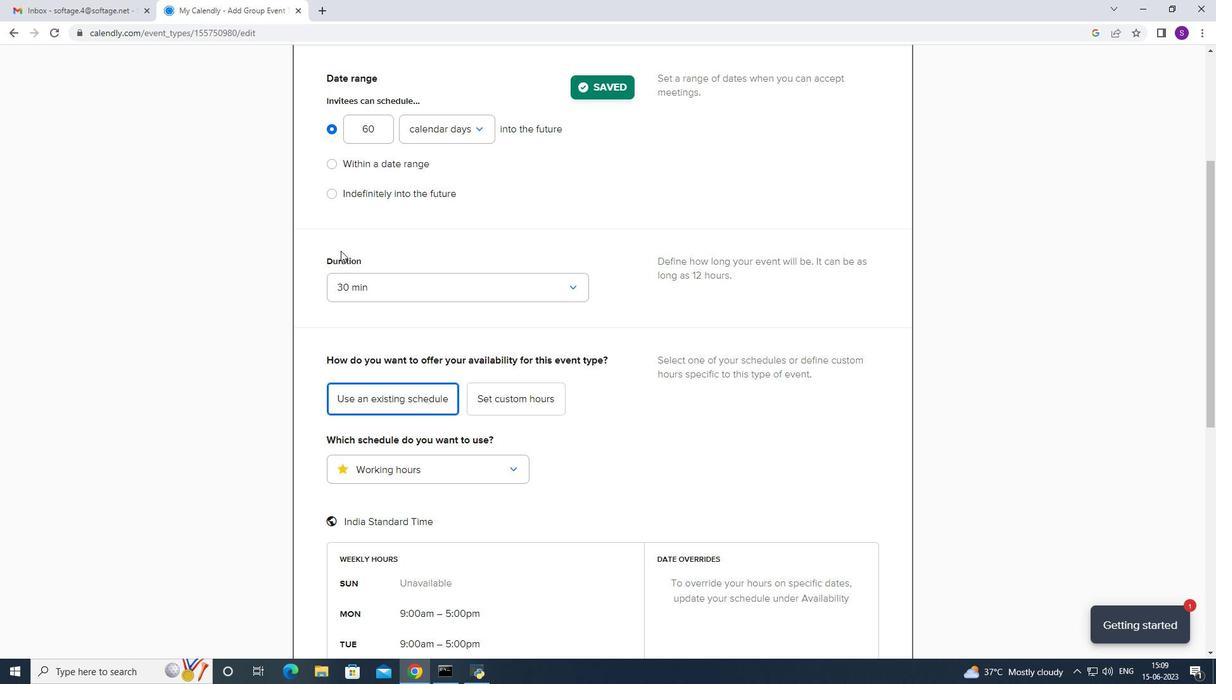 
Action: Mouse moved to (364, 361)
Screenshot: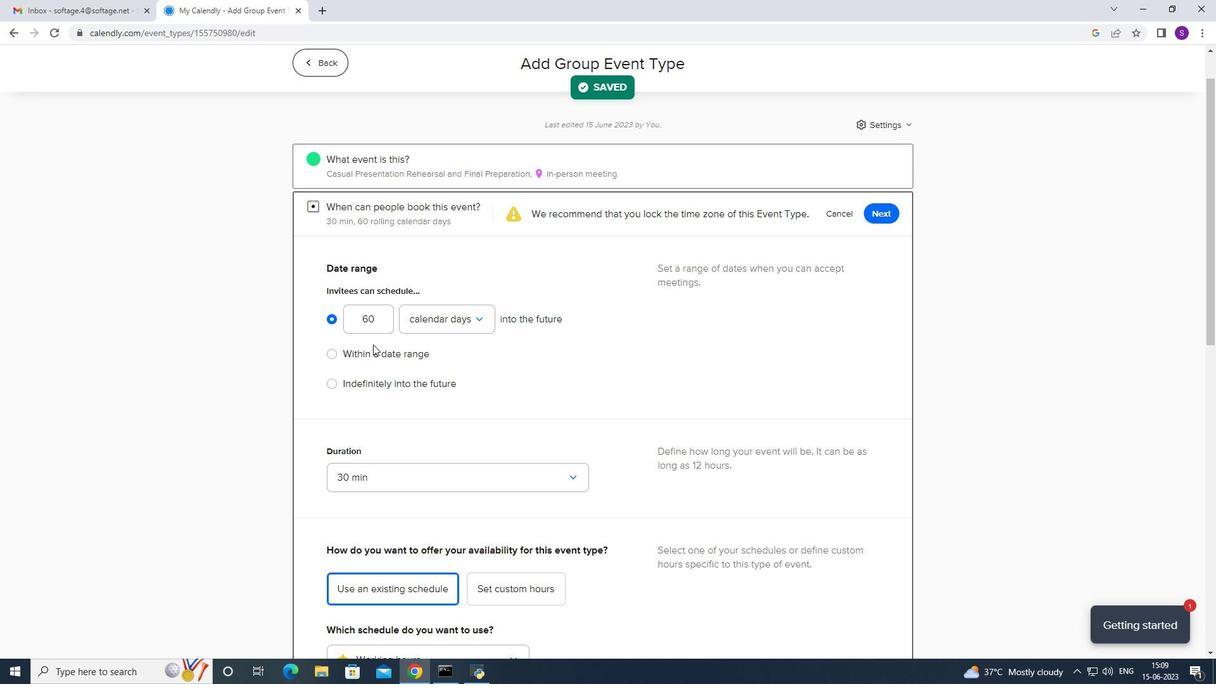
Action: Mouse pressed left at (364, 361)
Screenshot: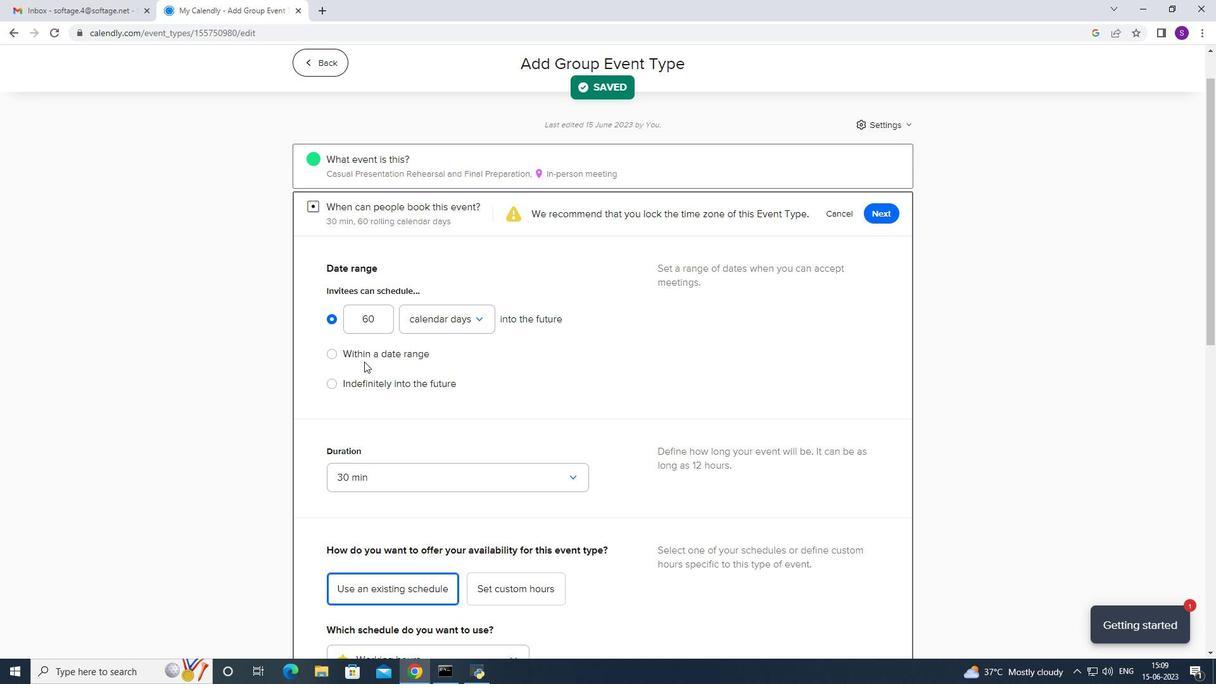 
Action: Mouse moved to (363, 359)
Screenshot: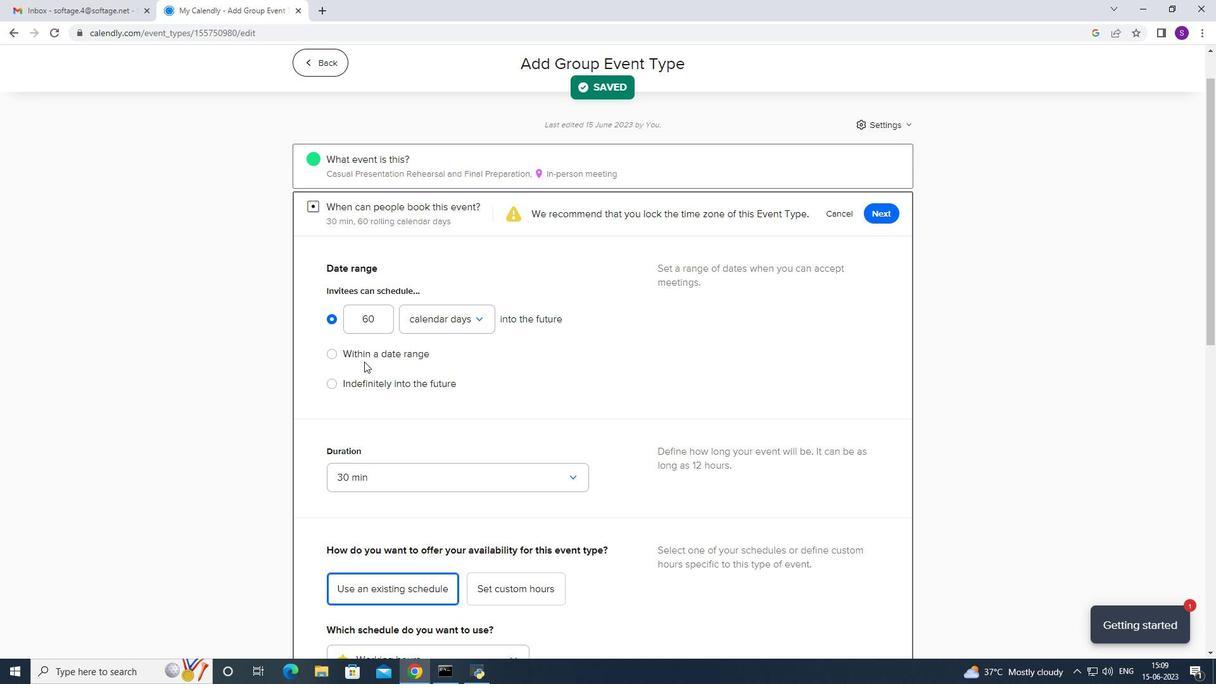 
Action: Mouse pressed left at (363, 359)
Screenshot: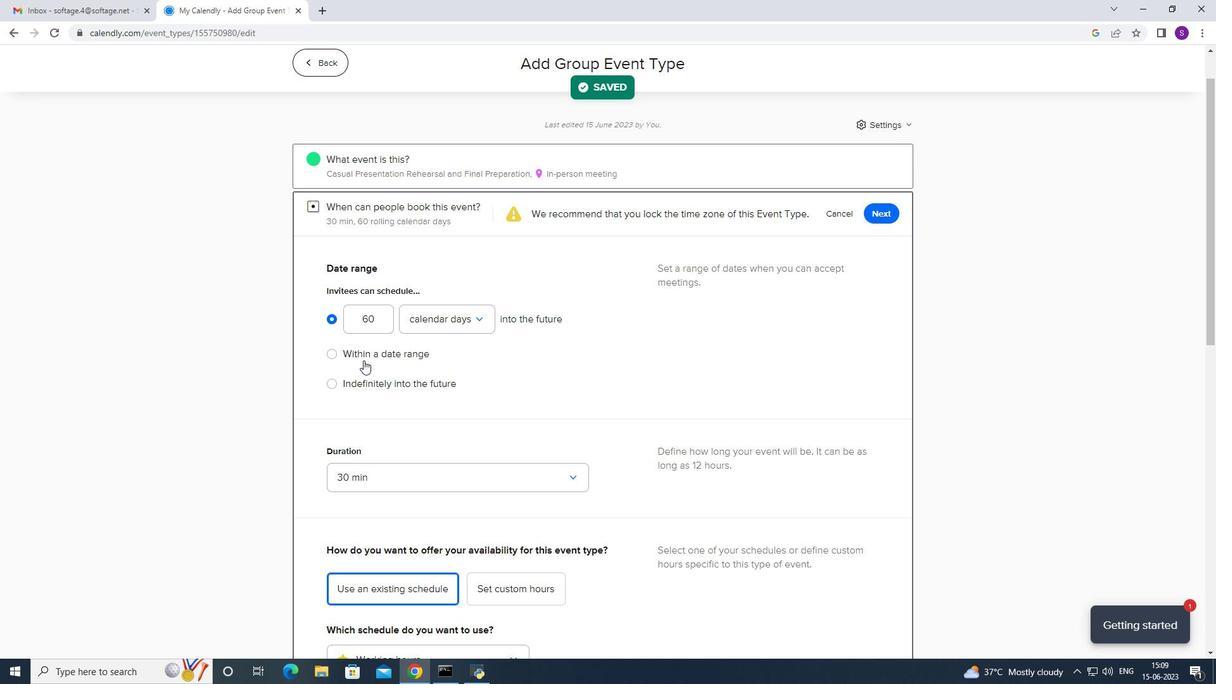 
Action: Mouse moved to (489, 354)
Screenshot: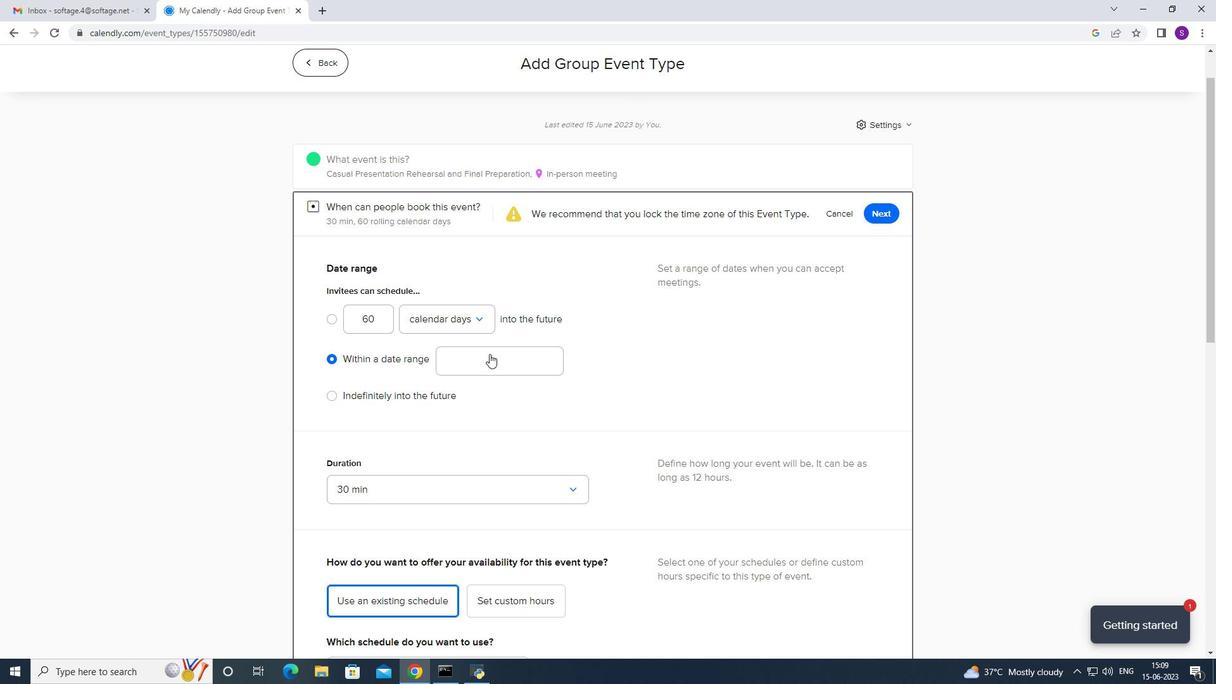 
Action: Mouse pressed left at (489, 354)
Screenshot: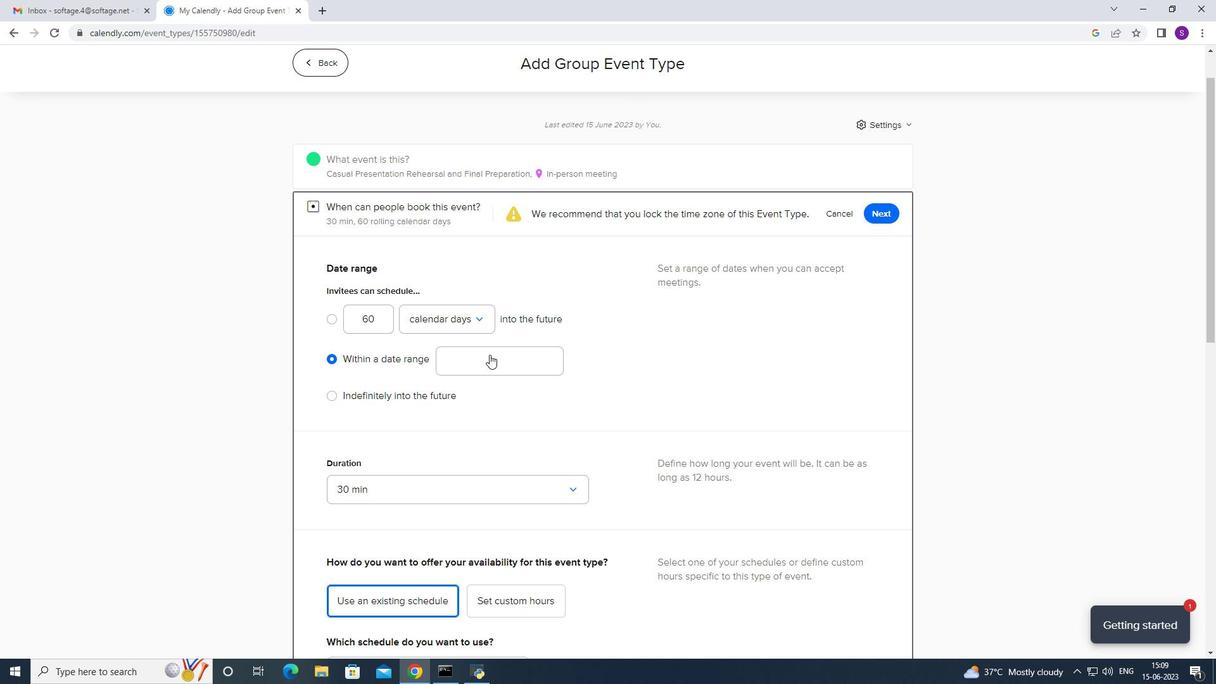 
Action: Mouse moved to (527, 400)
Screenshot: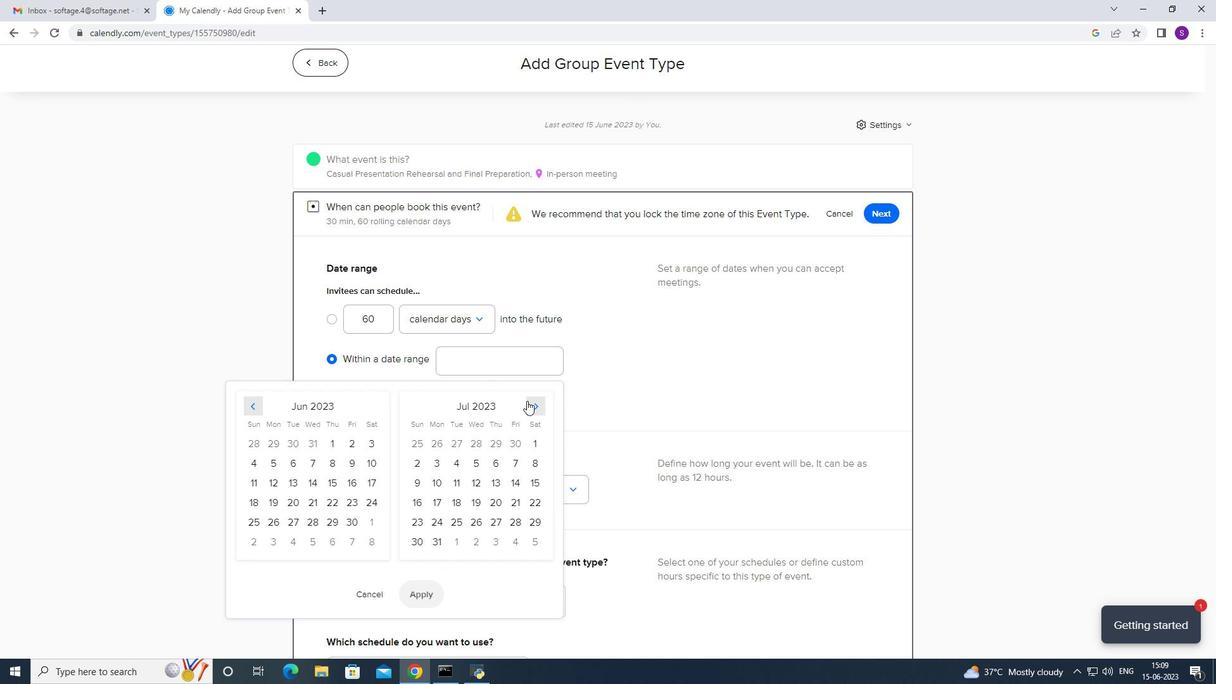 
Action: Mouse pressed left at (527, 400)
Screenshot: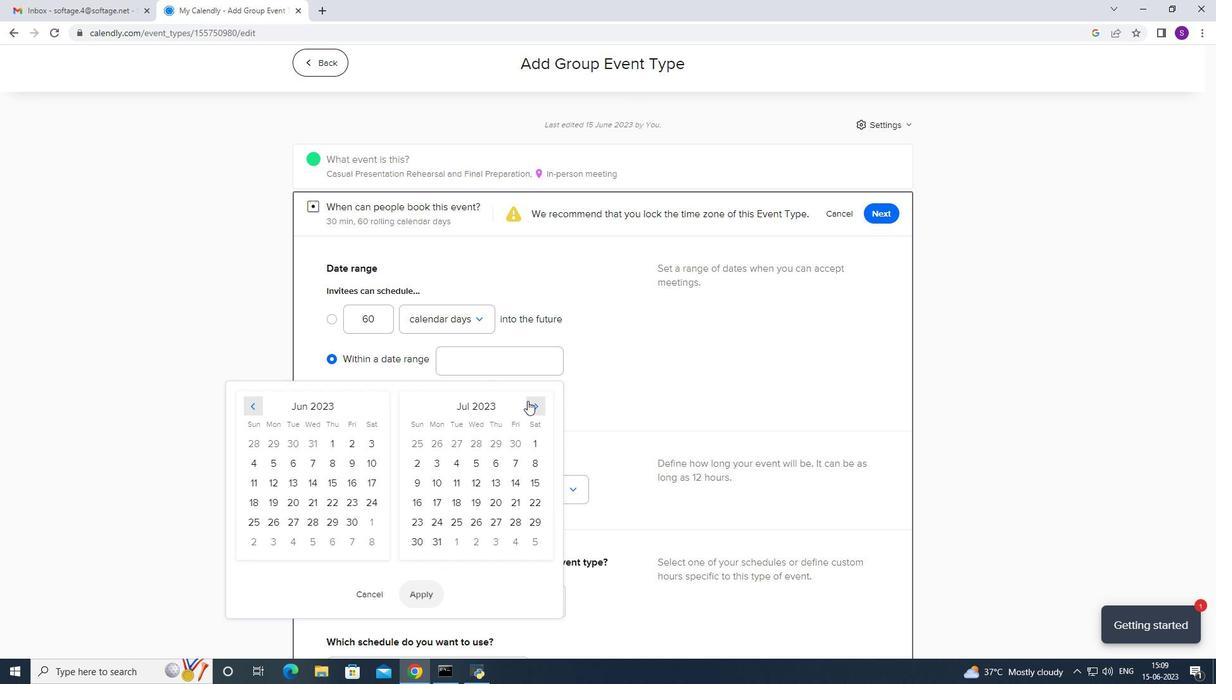 
Action: Mouse pressed left at (527, 400)
Screenshot: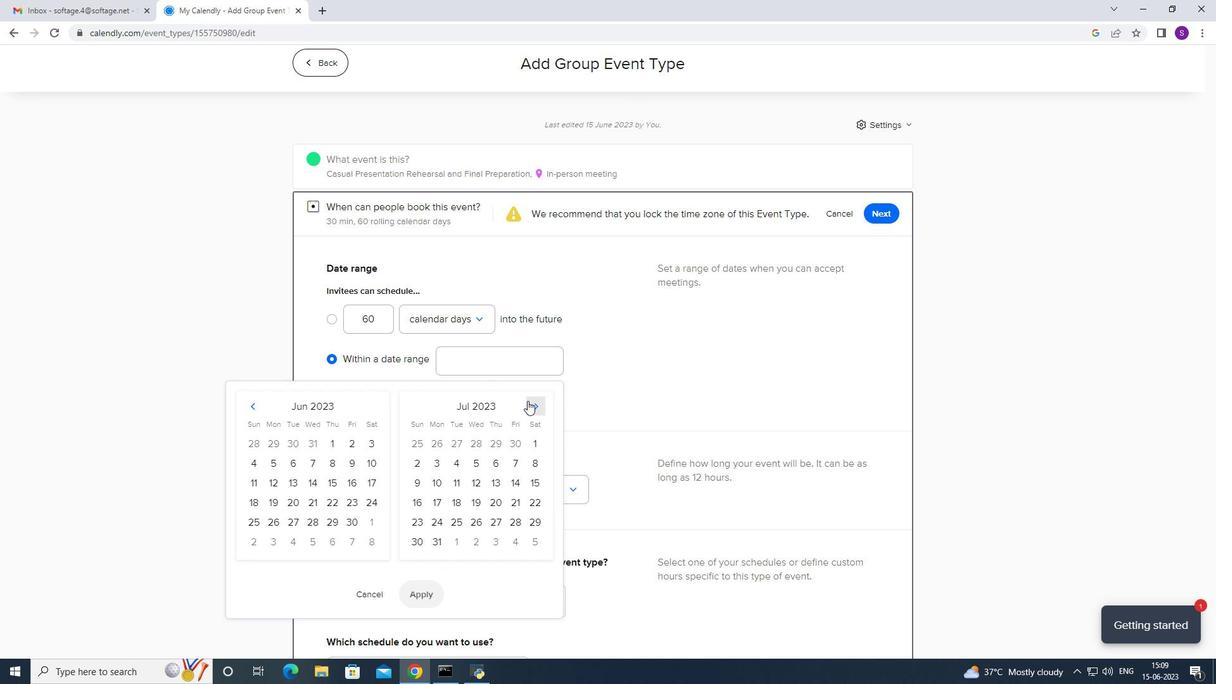 
Action: Mouse pressed left at (527, 400)
Screenshot: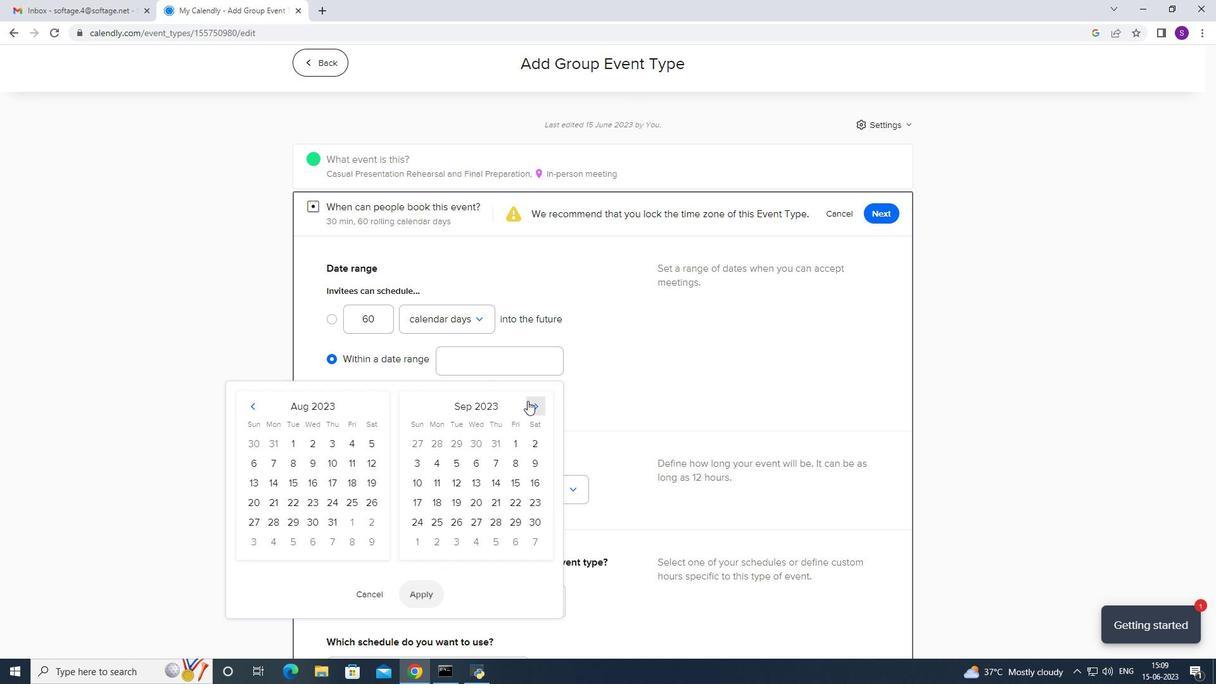 
Action: Mouse pressed left at (527, 400)
Screenshot: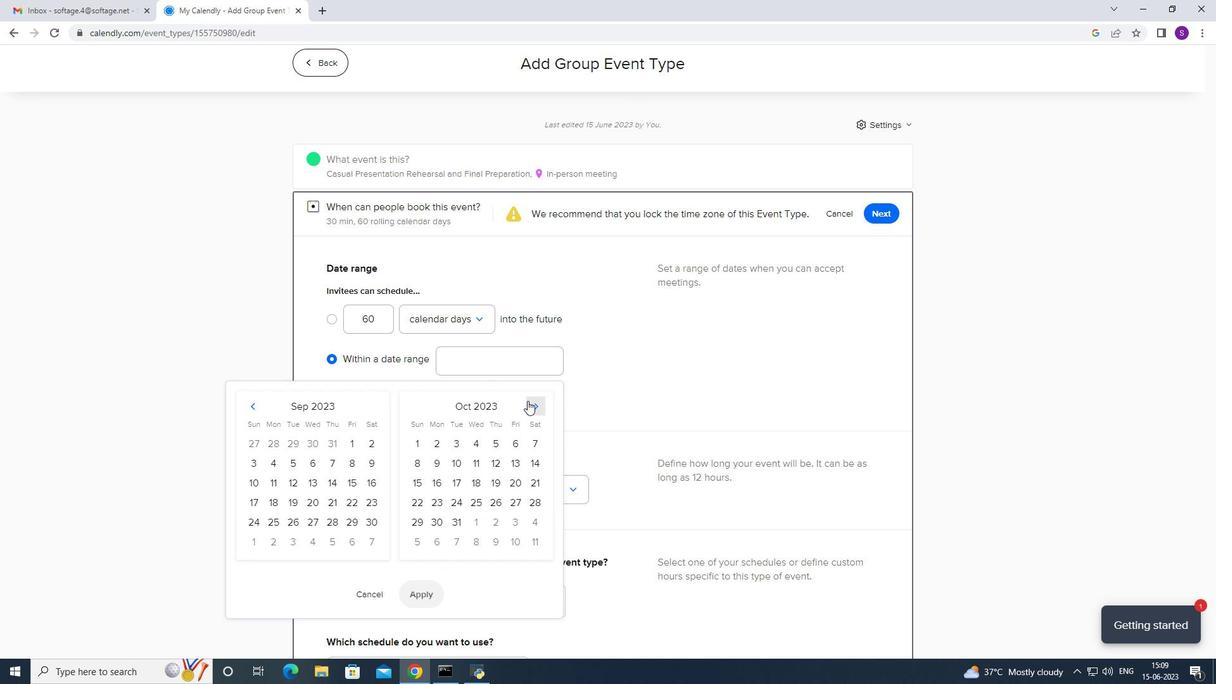 
Action: Mouse pressed left at (527, 400)
Screenshot: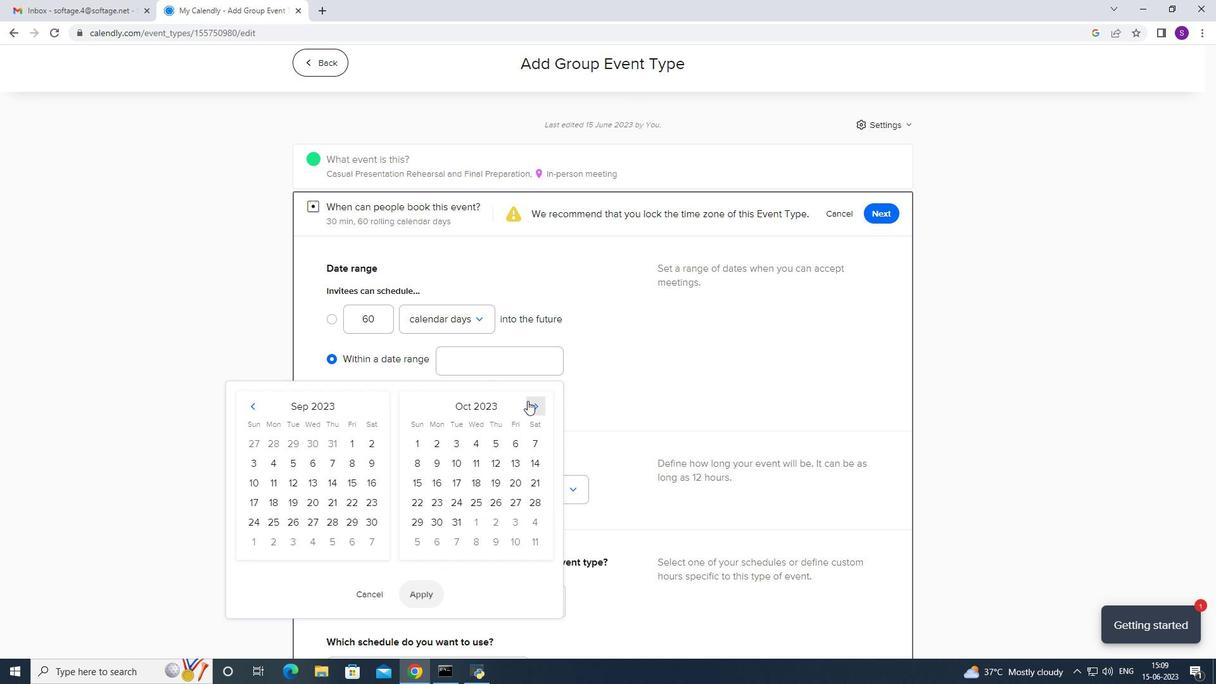 
Action: Mouse pressed left at (527, 400)
Screenshot: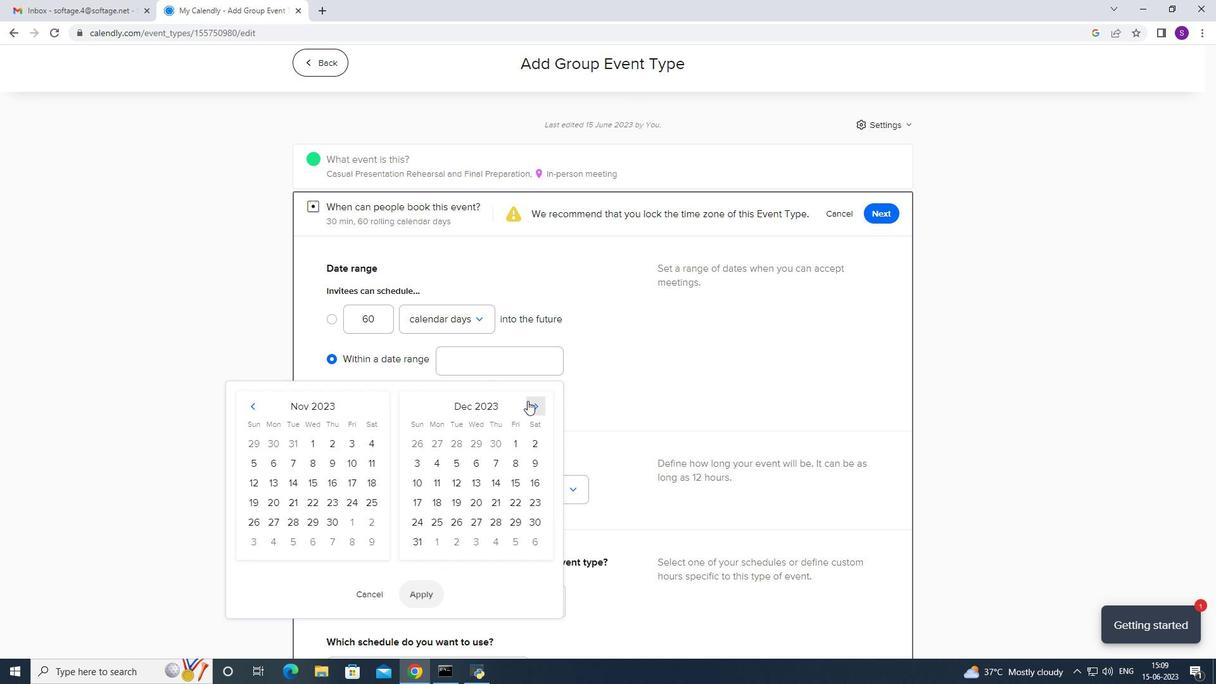 
Action: Mouse pressed left at (527, 400)
Screenshot: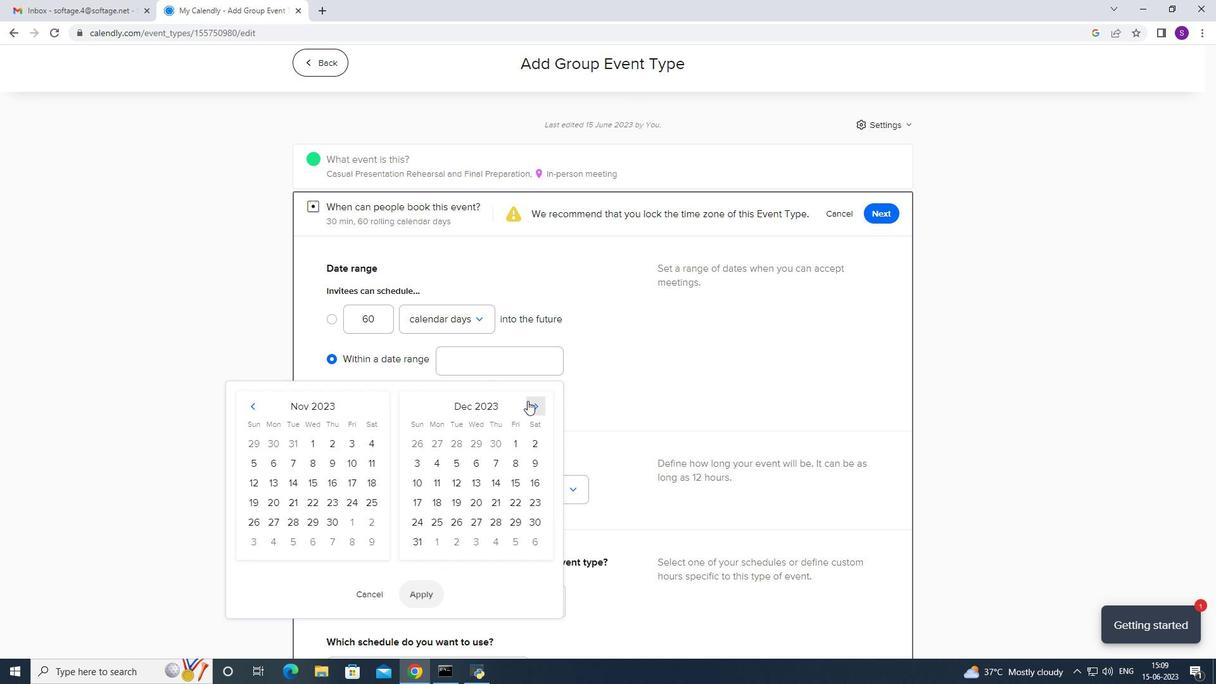 
Action: Mouse pressed left at (527, 400)
Screenshot: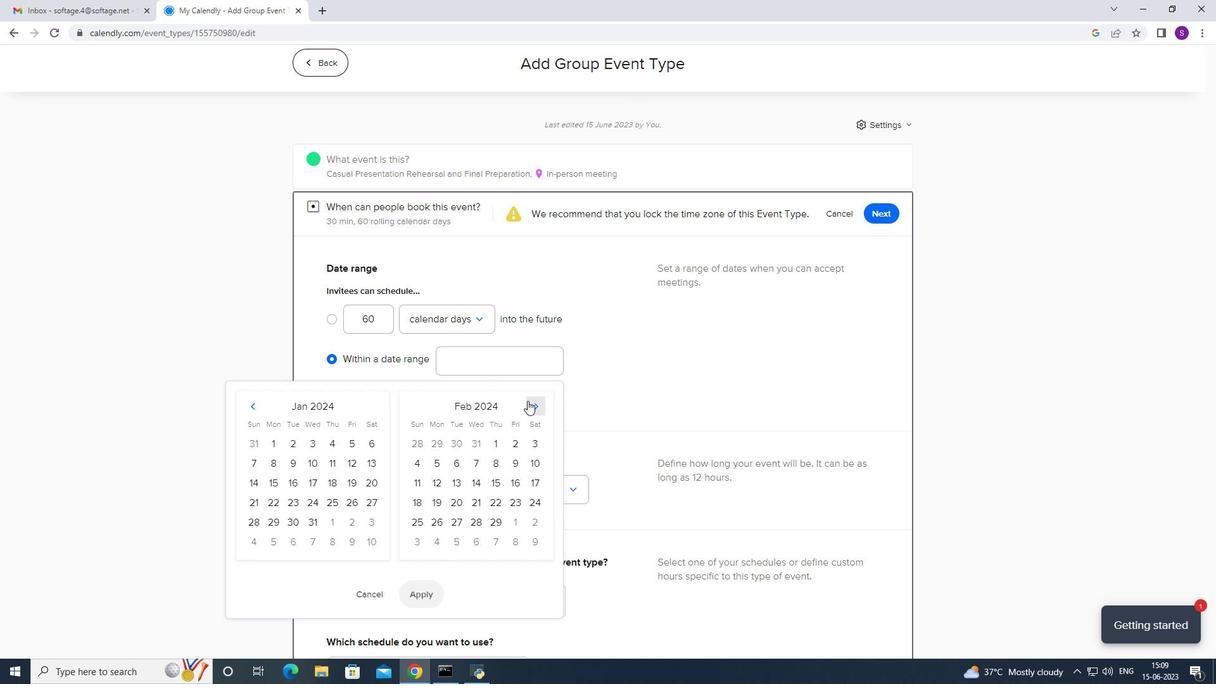 
Action: Mouse moved to (492, 445)
Screenshot: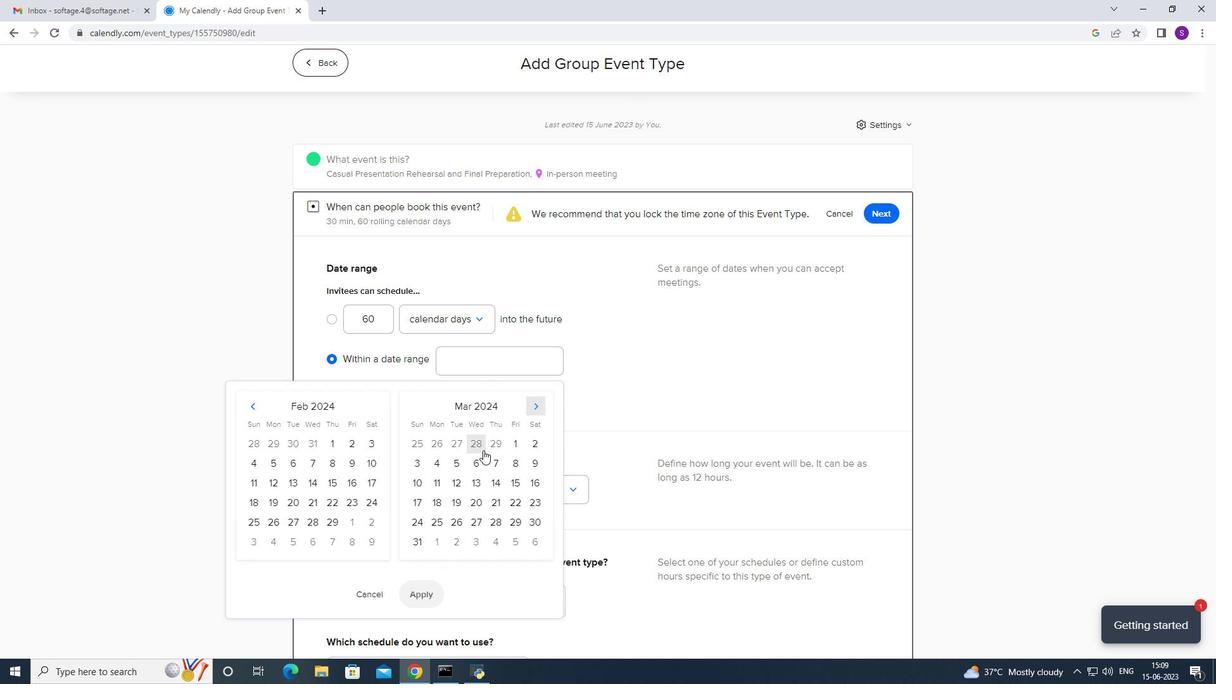 
Action: Mouse scrolled (492, 444) with delta (0, 0)
Screenshot: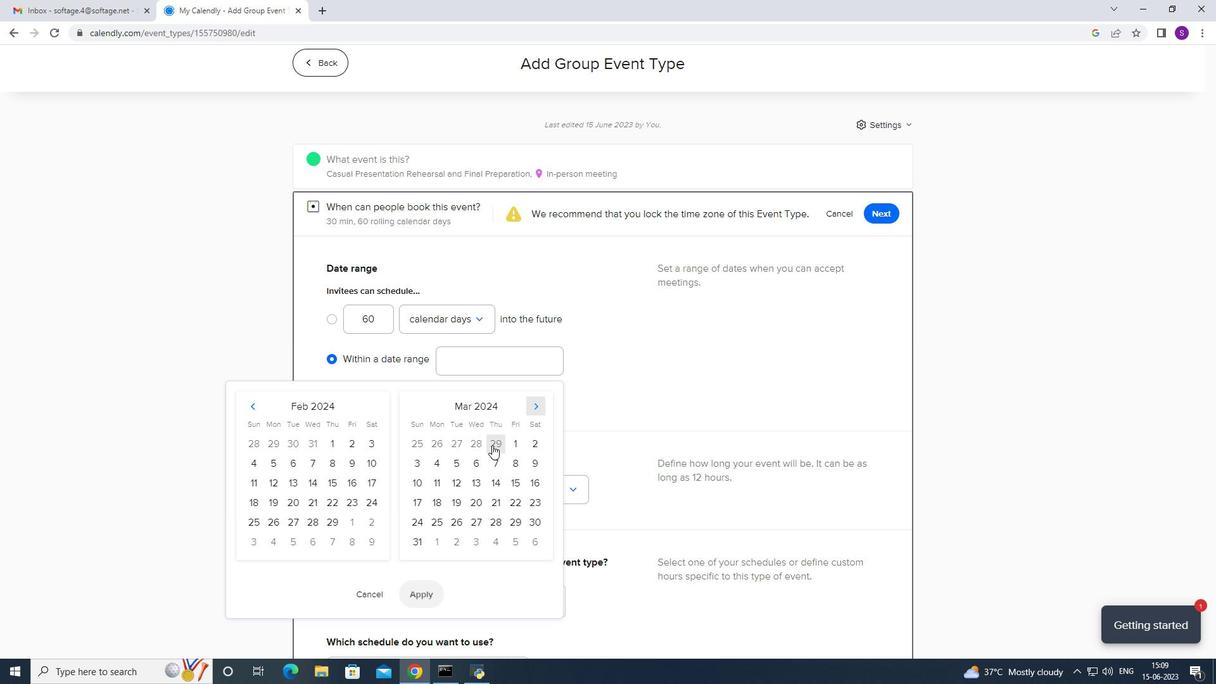 
Action: Mouse moved to (410, 477)
Screenshot: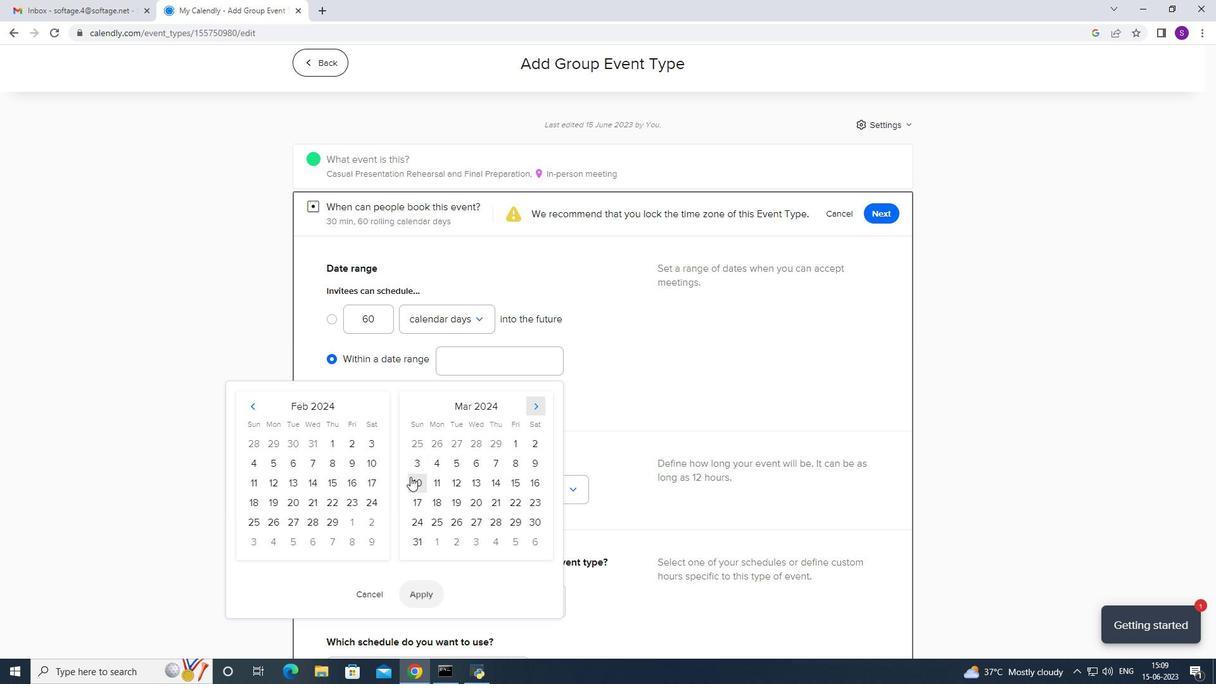 
Action: Mouse pressed left at (410, 477)
Screenshot: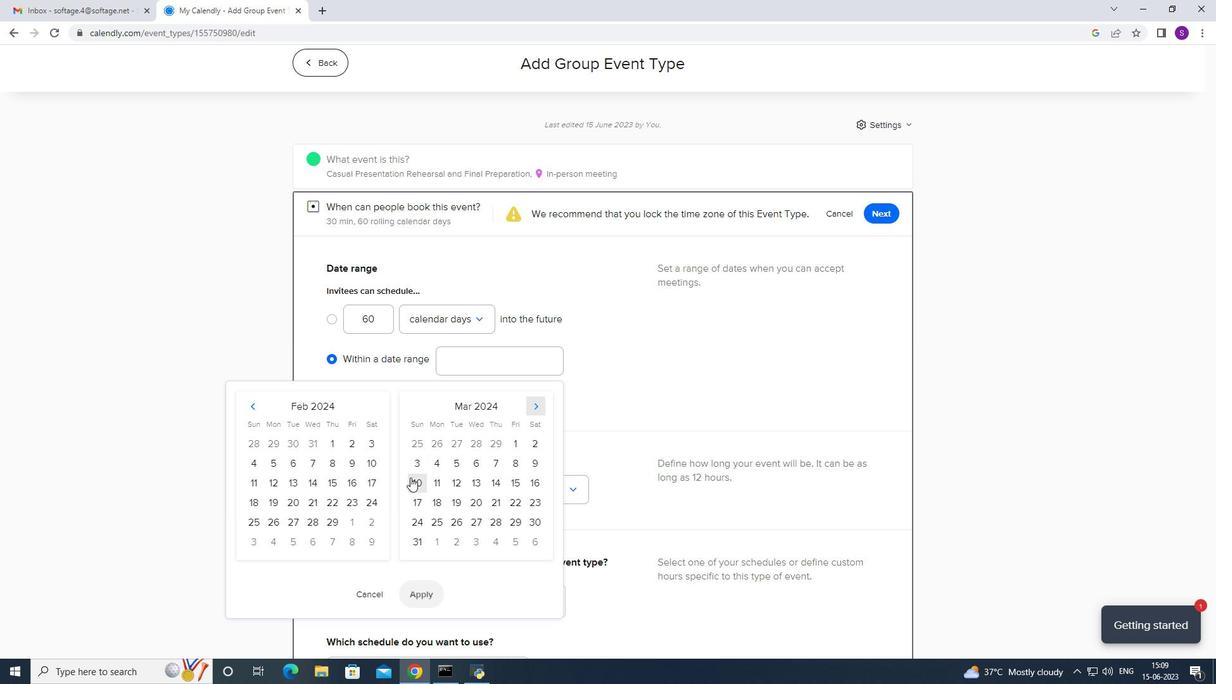 
Action: Mouse moved to (427, 477)
Screenshot: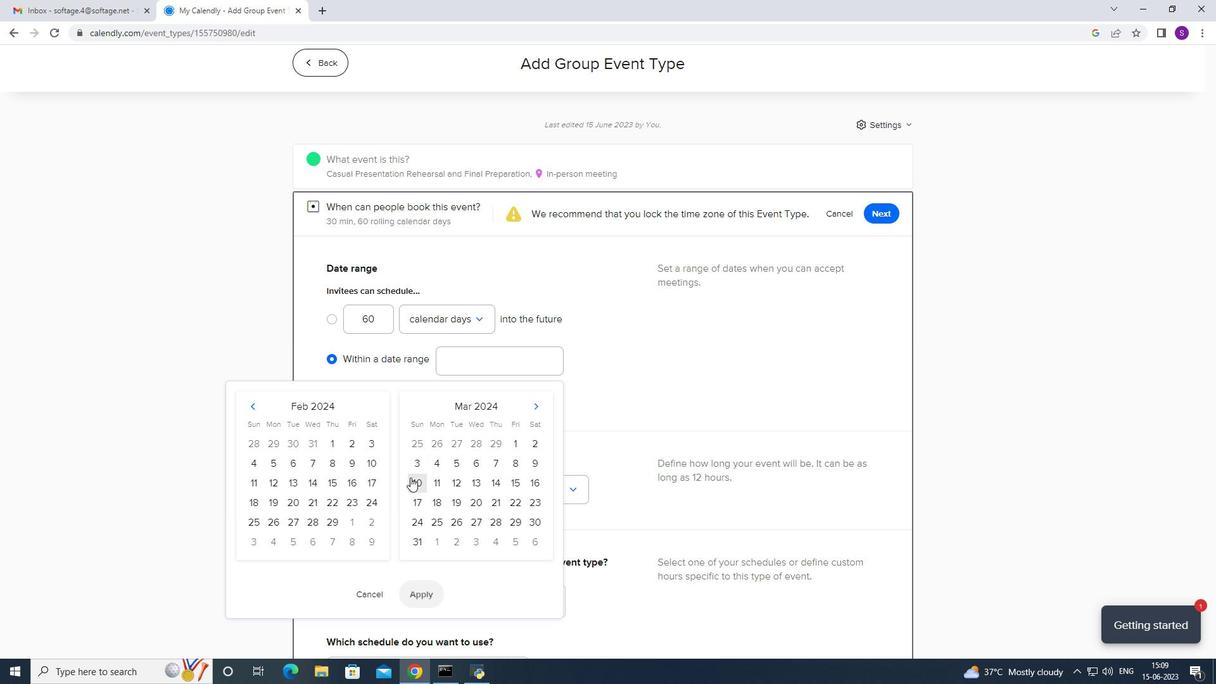 
Action: Mouse pressed left at (427, 477)
Screenshot: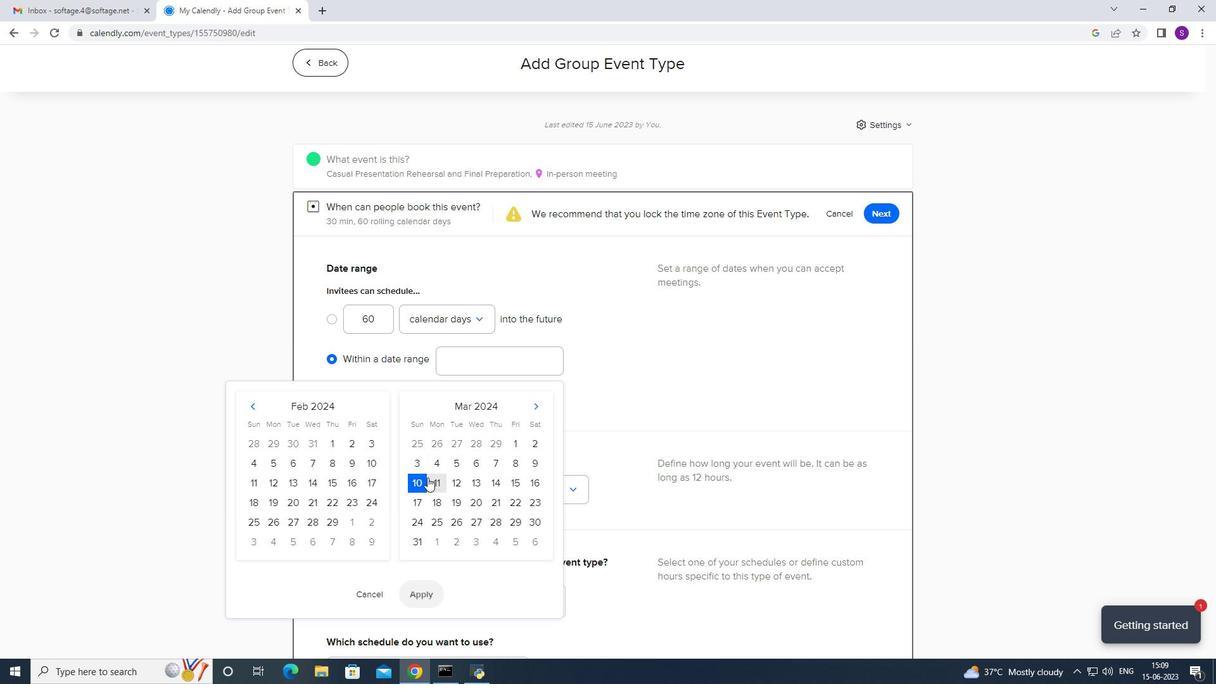 
Action: Mouse moved to (426, 603)
Screenshot: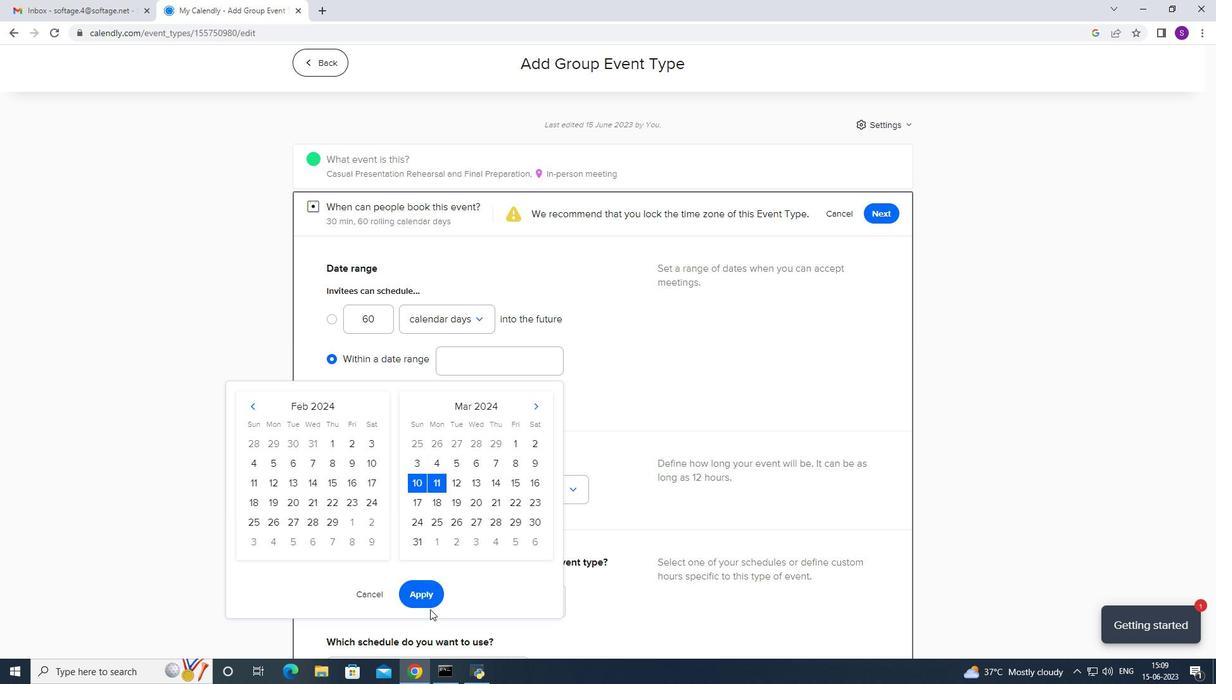 
Action: Mouse pressed left at (426, 603)
Screenshot: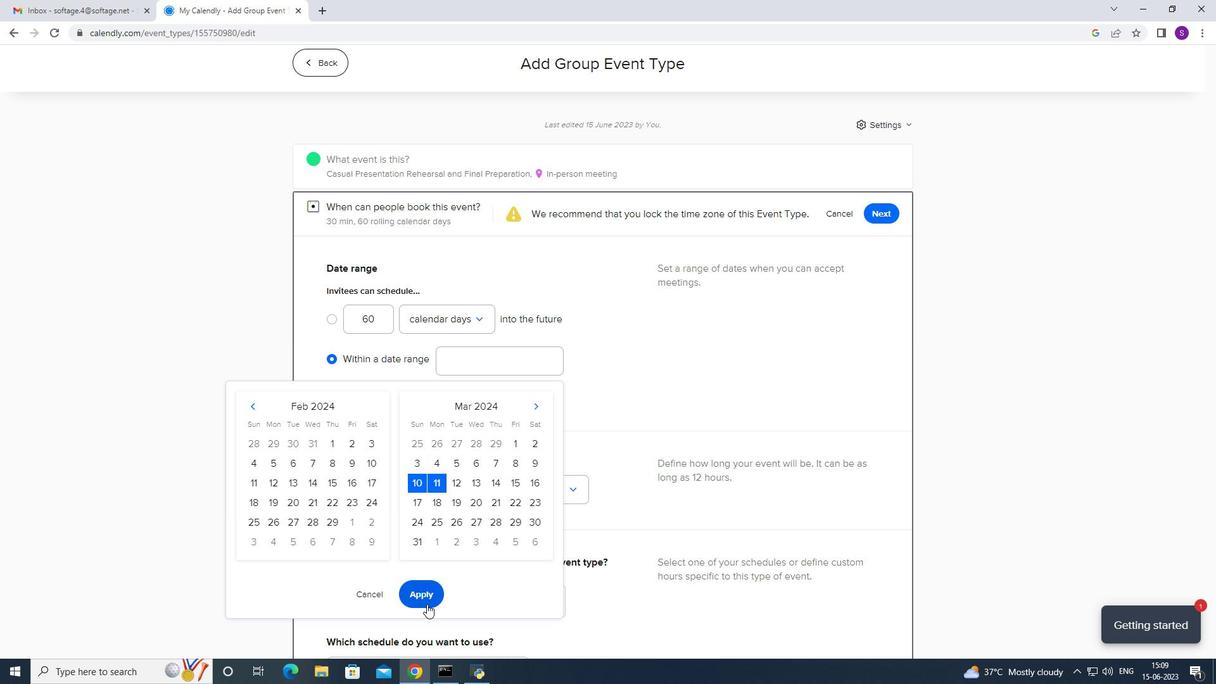 
Action: Mouse moved to (536, 553)
Screenshot: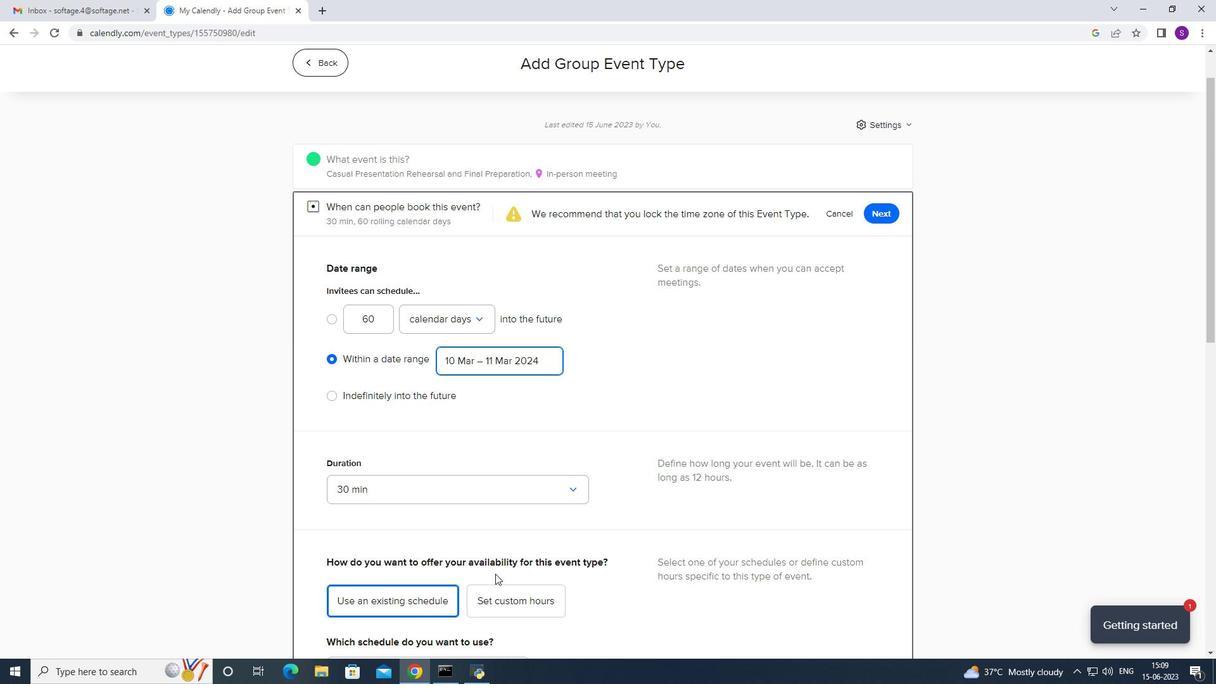 
Action: Mouse scrolled (536, 552) with delta (0, 0)
Screenshot: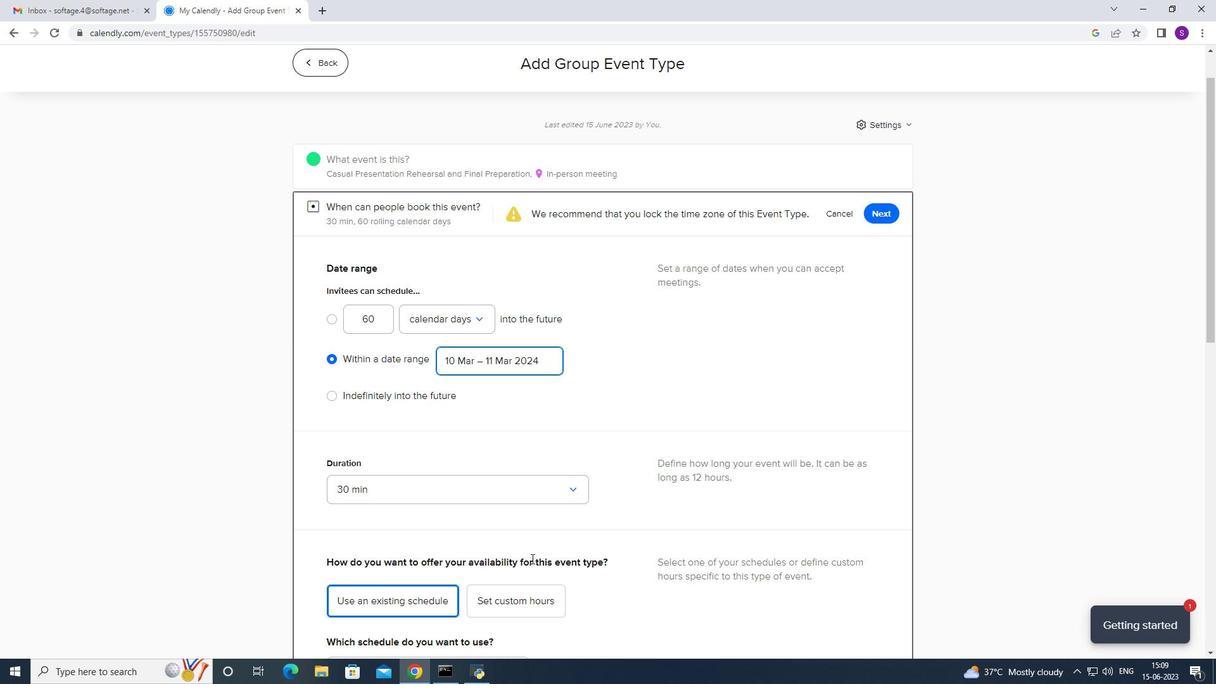 
Action: Mouse scrolled (536, 552) with delta (0, 0)
Screenshot: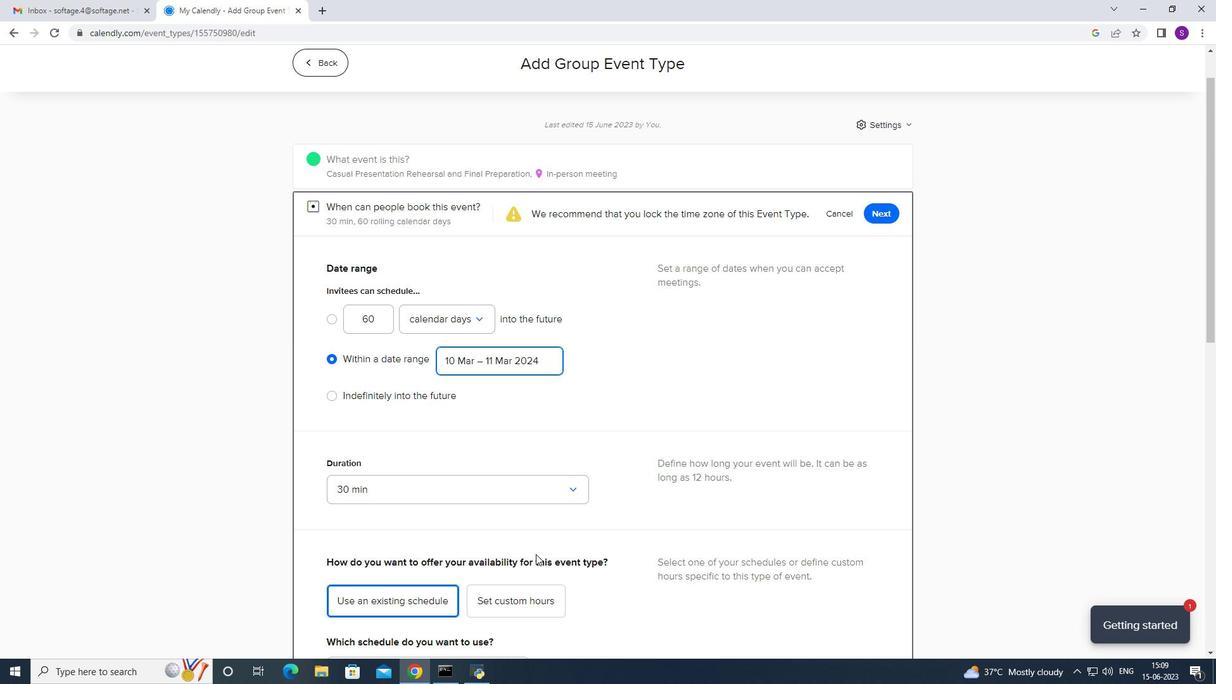 
Action: Mouse scrolled (536, 552) with delta (0, 0)
Screenshot: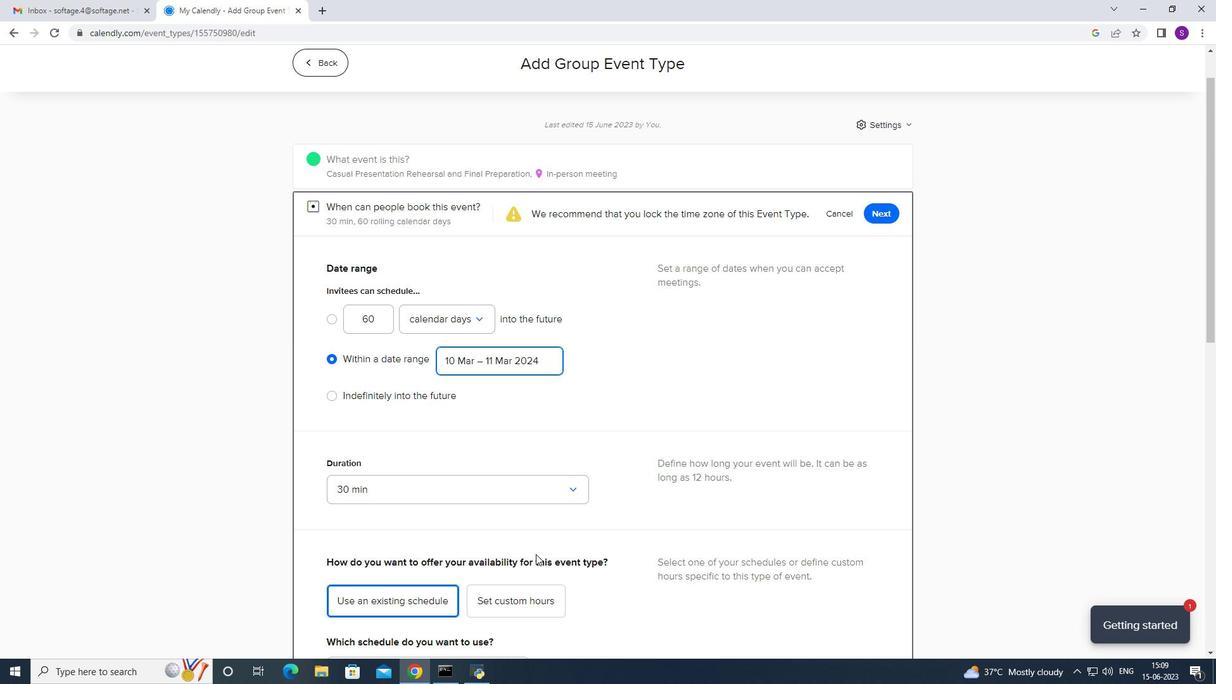 
Action: Mouse scrolled (536, 552) with delta (0, -1)
Screenshot: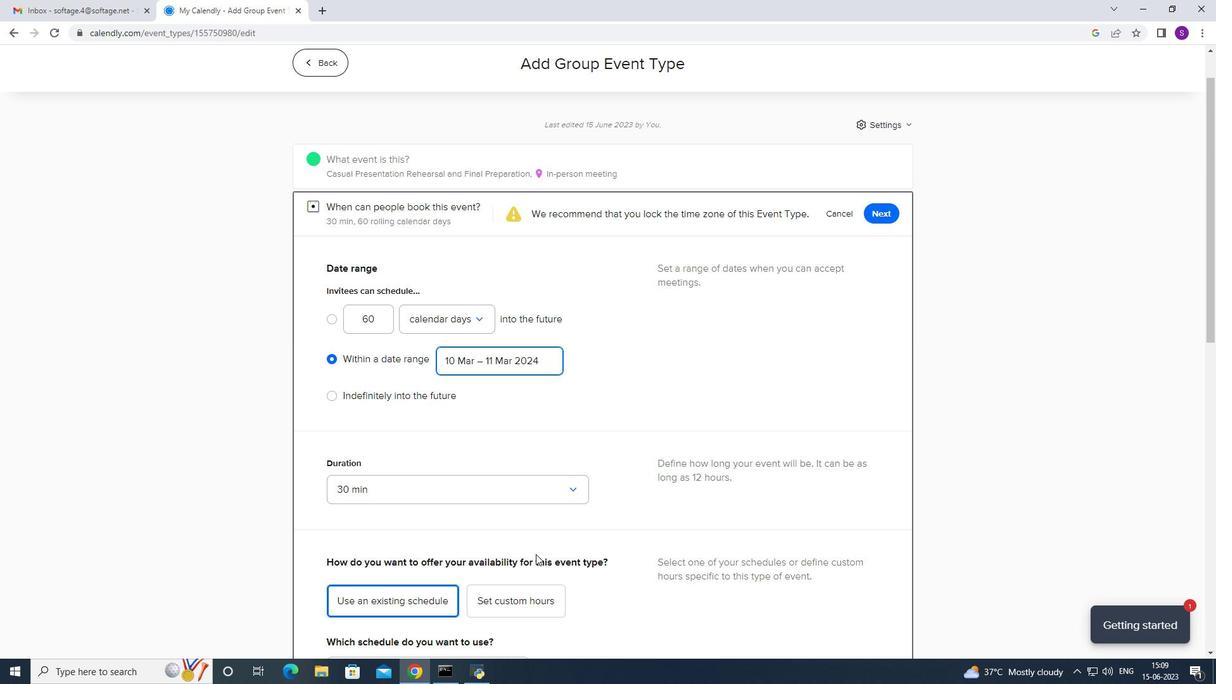 
Action: Mouse scrolled (536, 552) with delta (0, -1)
Screenshot: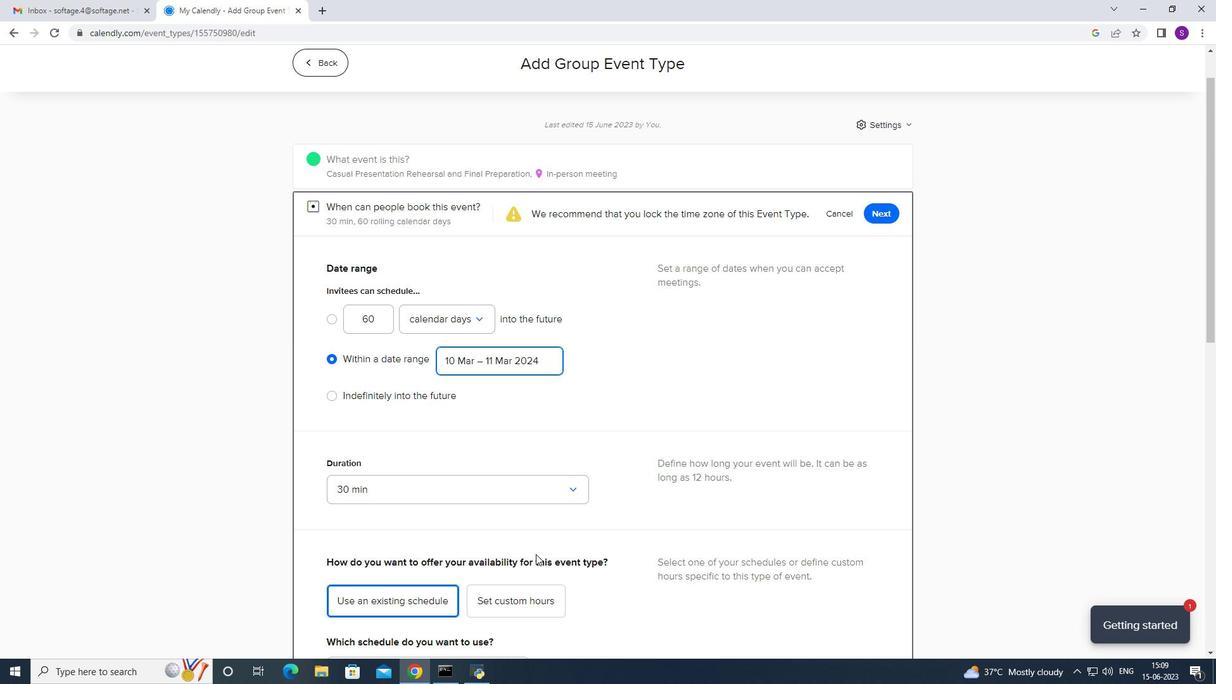 
Action: Mouse moved to (536, 552)
Screenshot: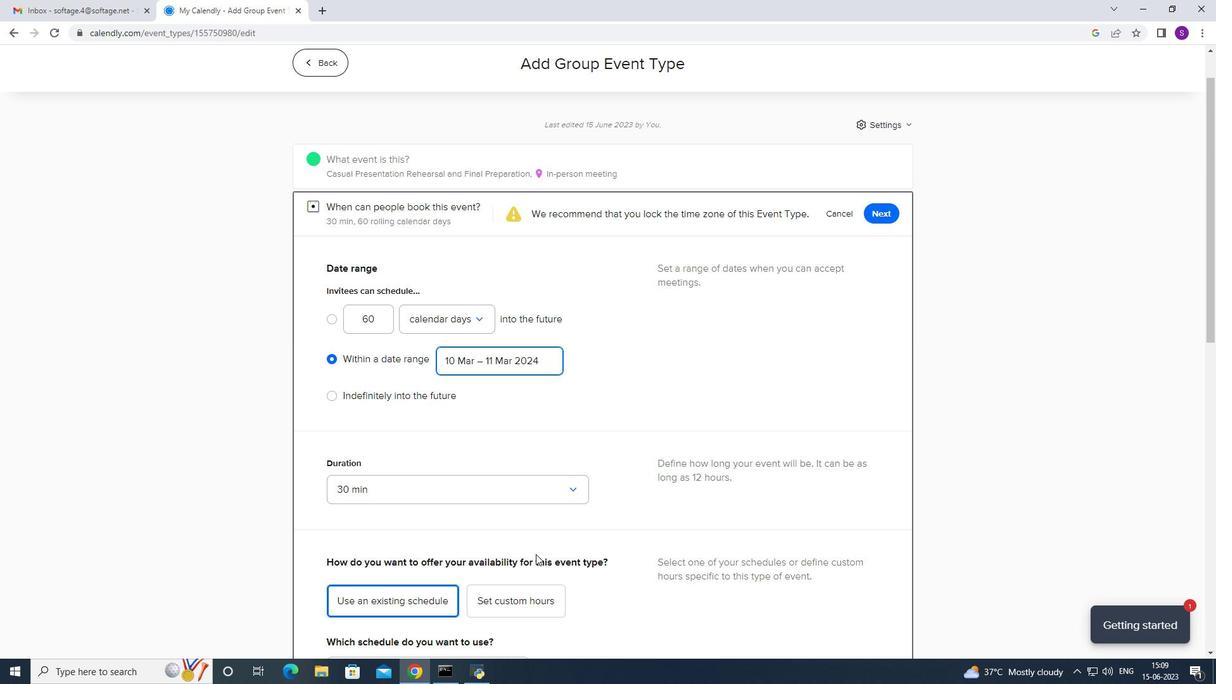 
Action: Mouse scrolled (536, 551) with delta (0, -1)
Screenshot: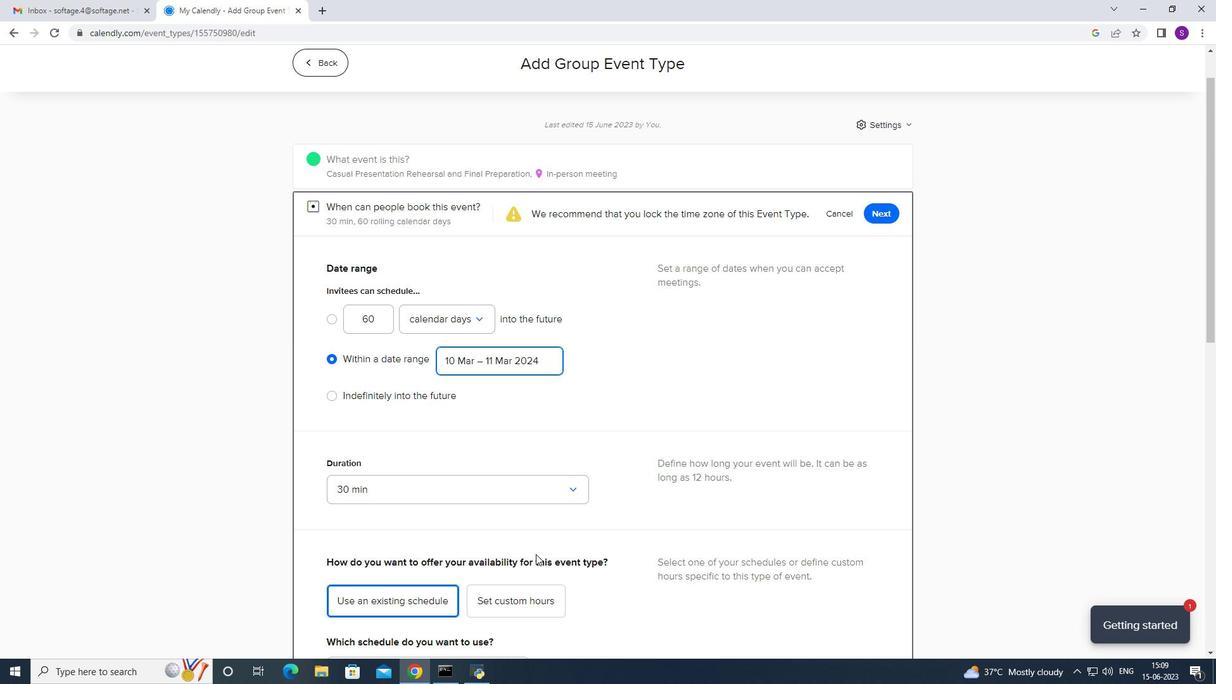 
Action: Mouse moved to (542, 535)
Screenshot: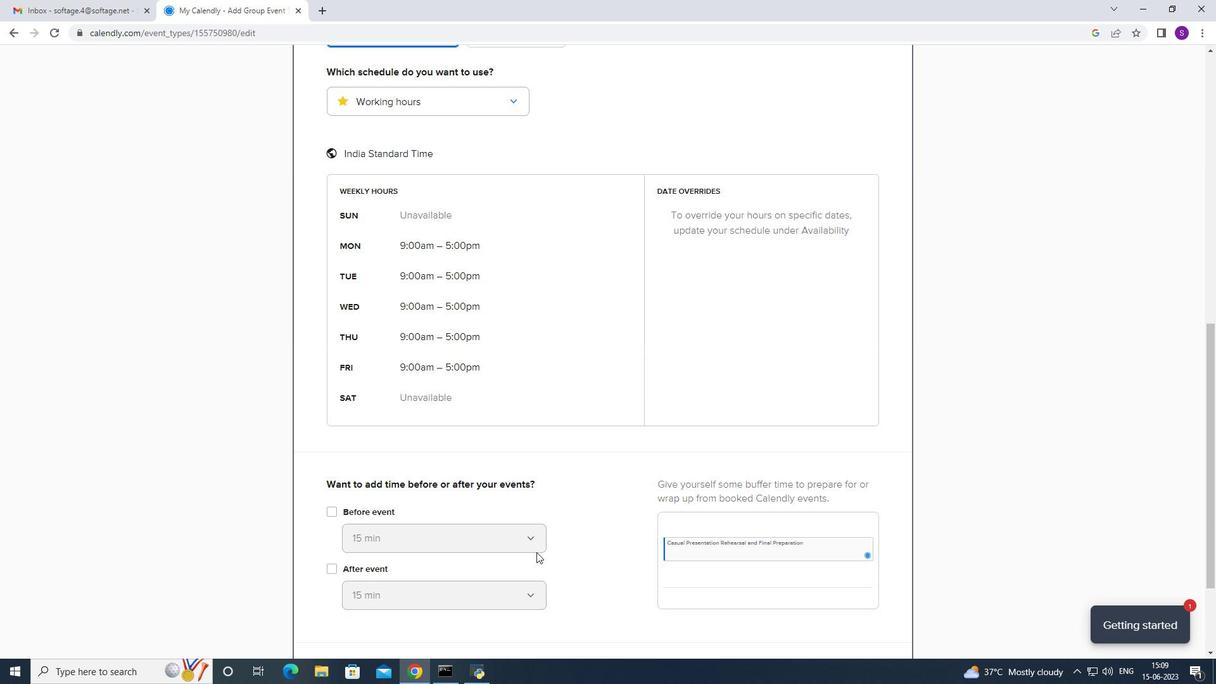 
Action: Mouse scrolled (542, 534) with delta (0, 0)
Screenshot: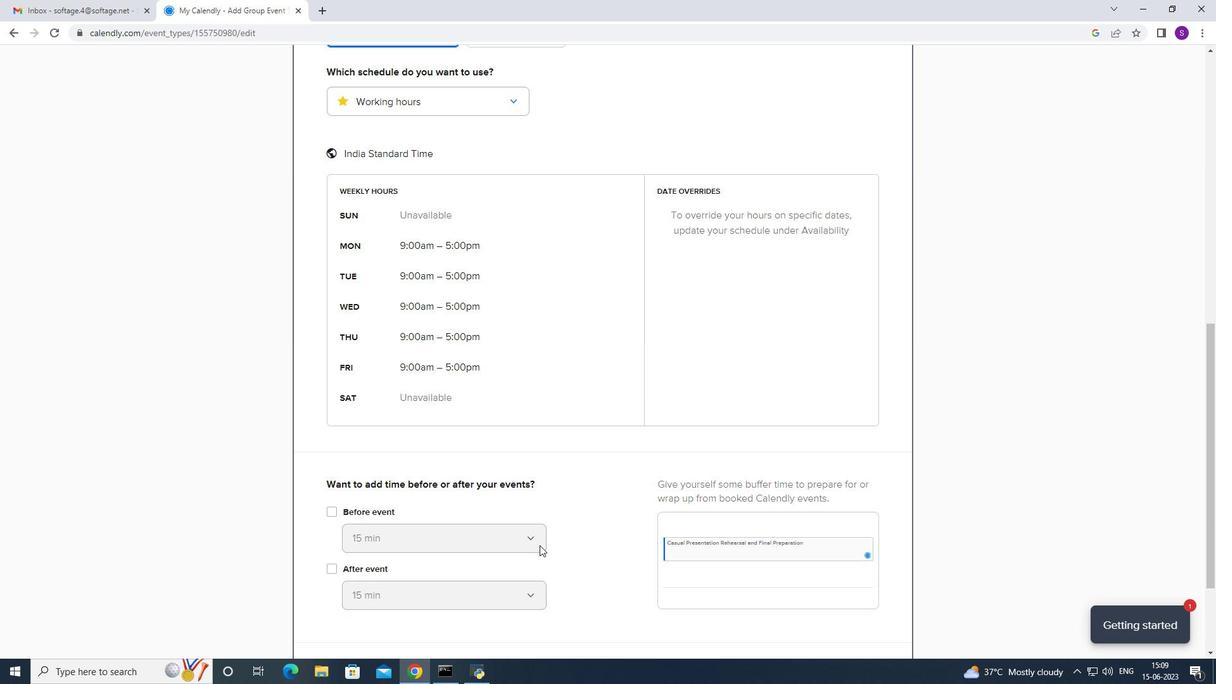 
Action: Mouse scrolled (542, 534) with delta (0, 0)
Screenshot: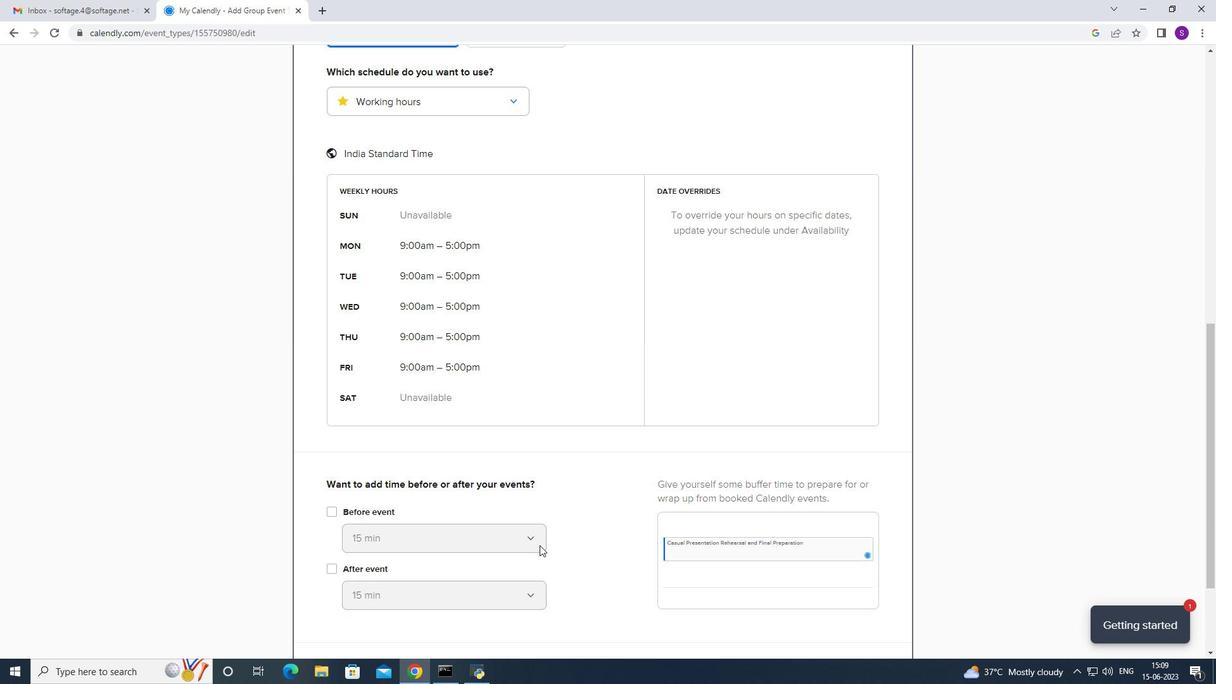 
Action: Mouse scrolled (542, 534) with delta (0, 0)
Screenshot: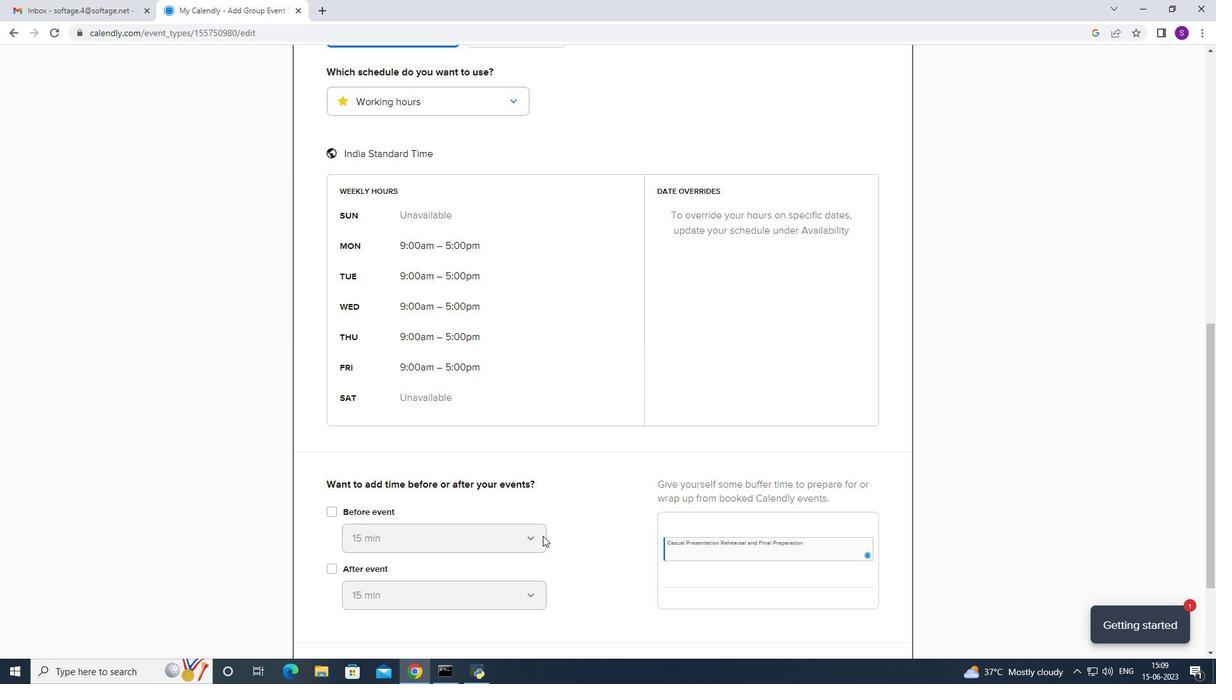
Action: Mouse moved to (542, 534)
Screenshot: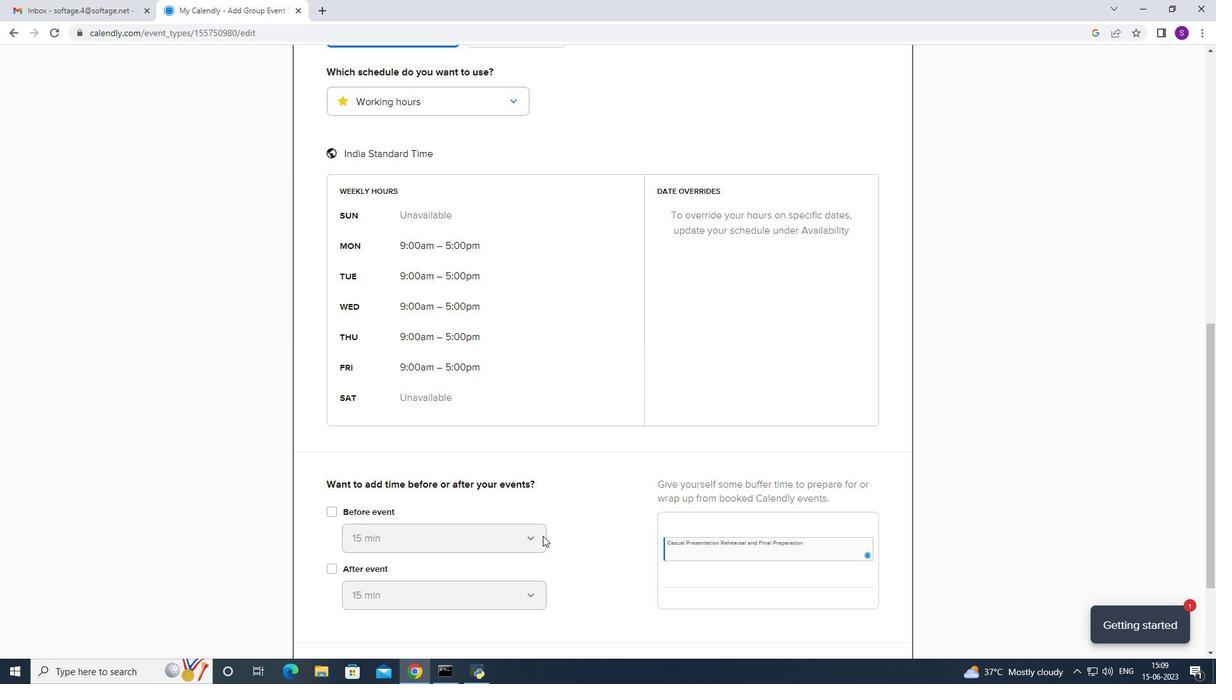 
Action: Mouse scrolled (542, 533) with delta (0, 0)
Screenshot: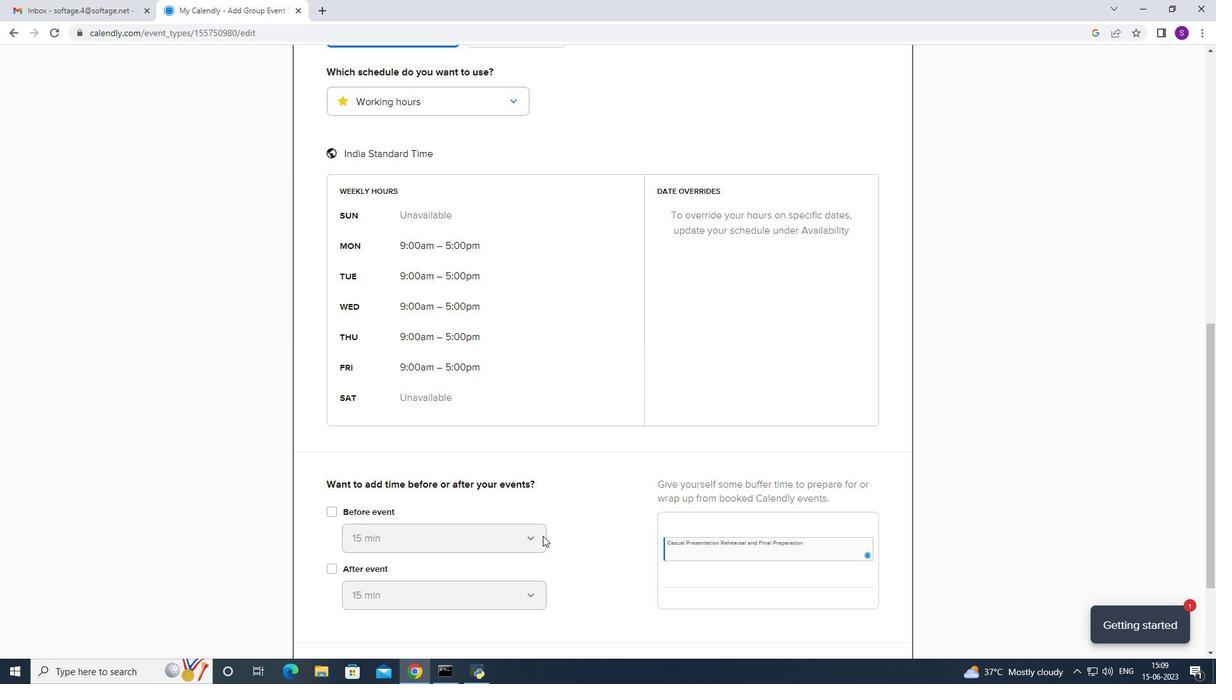 
Action: Mouse moved to (544, 532)
Screenshot: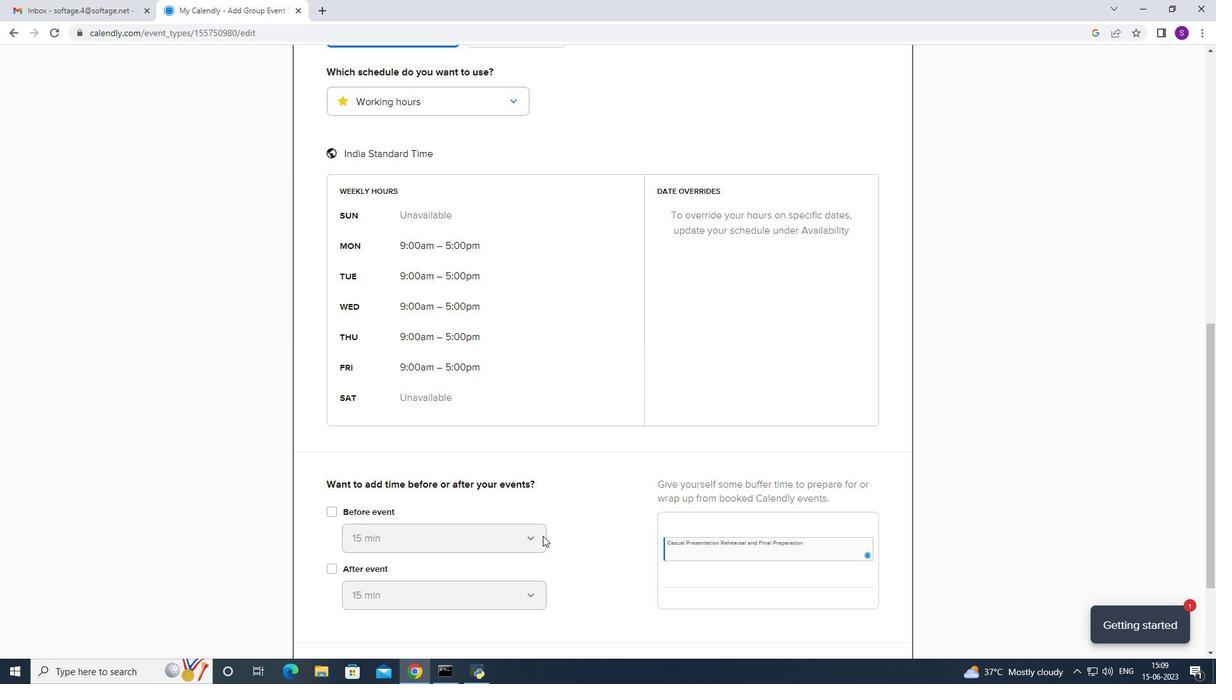 
Action: Mouse scrolled (542, 533) with delta (0, 0)
Screenshot: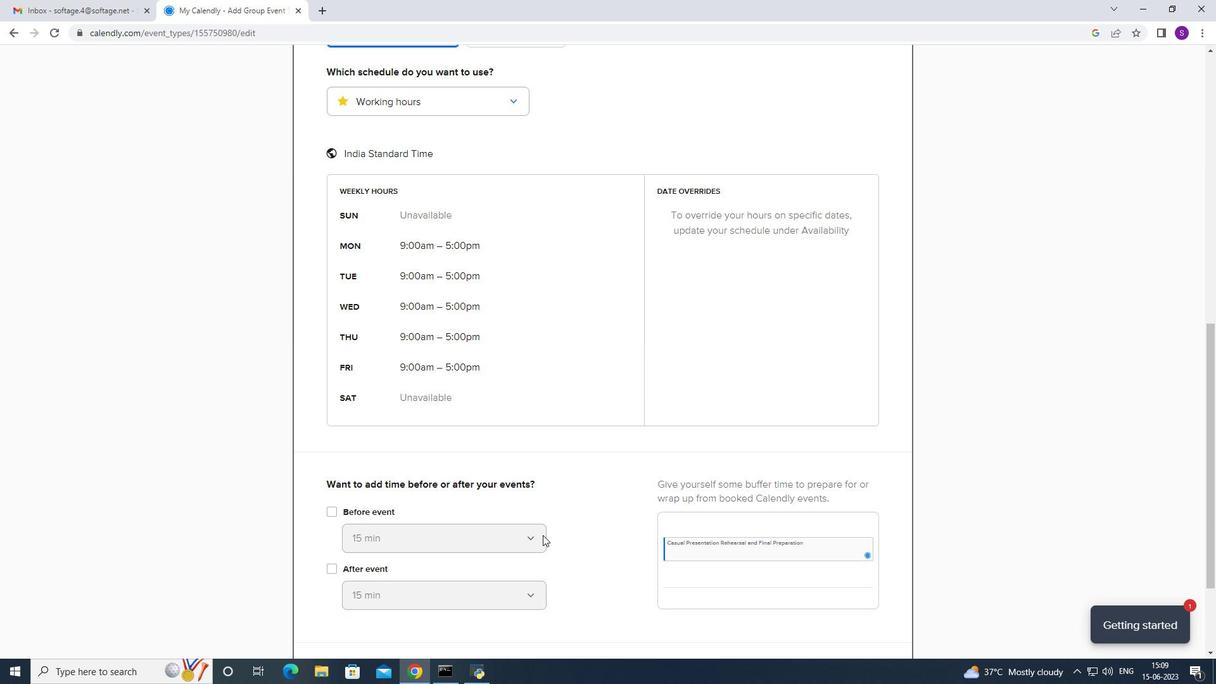 
Action: Mouse moved to (544, 530)
Screenshot: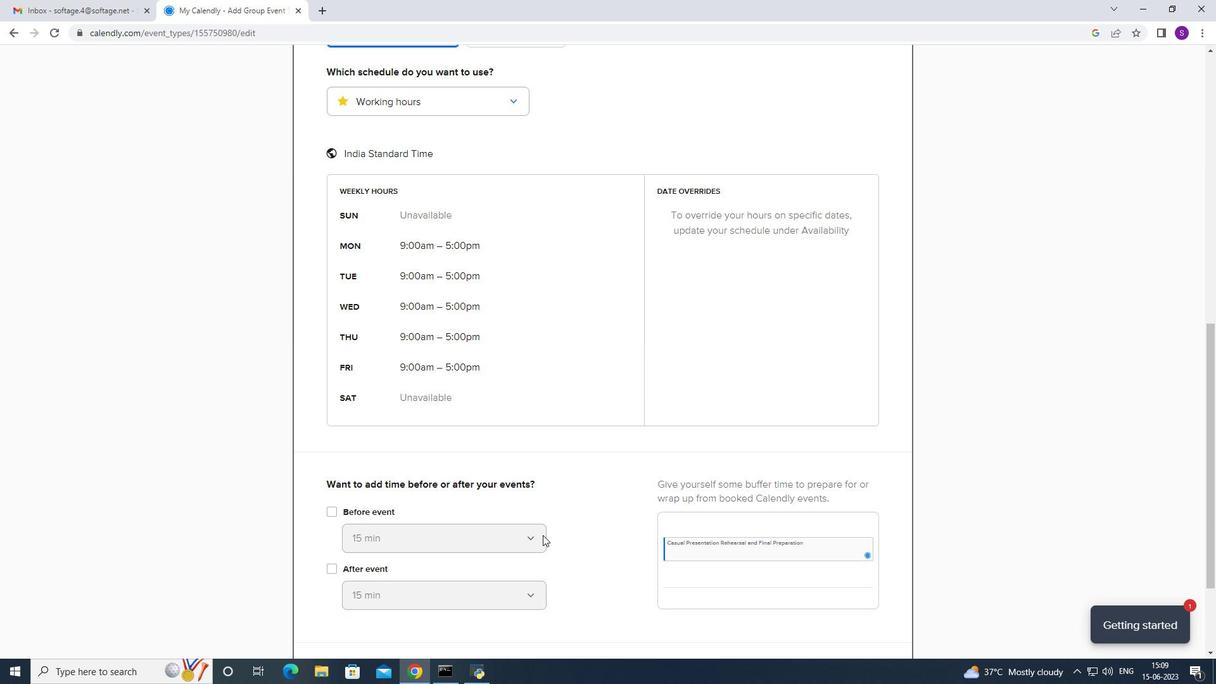 
Action: Mouse scrolled (544, 531) with delta (0, 0)
Screenshot: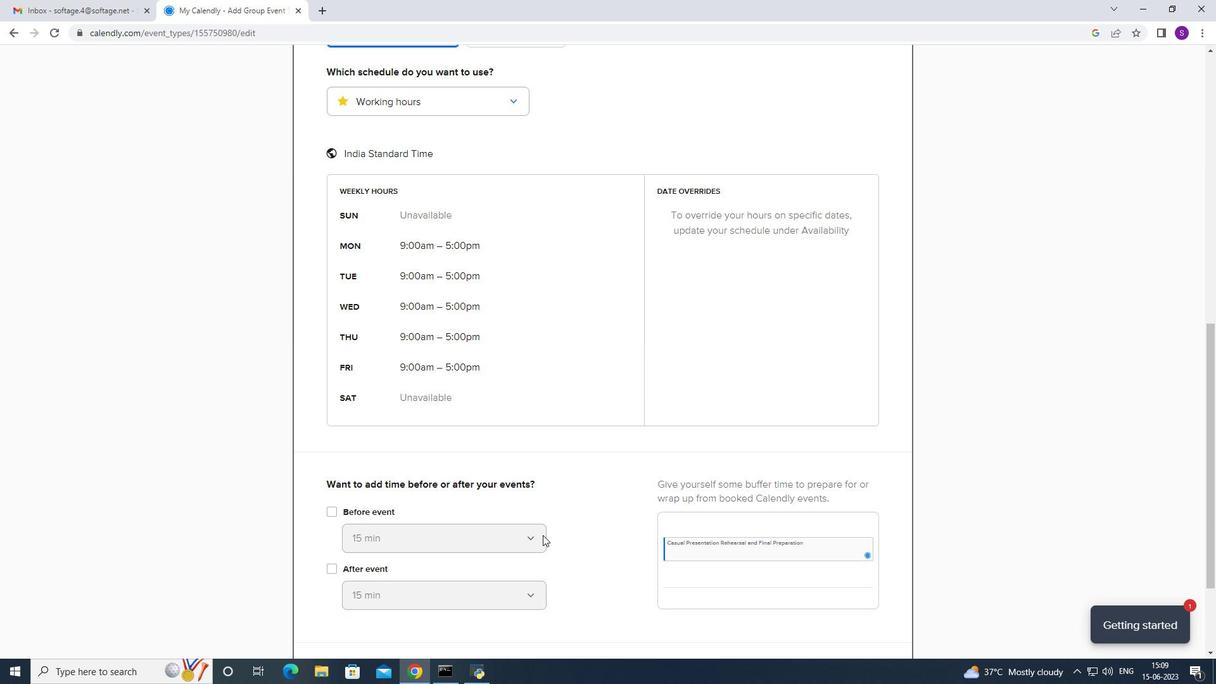 
Action: Mouse moved to (552, 530)
Screenshot: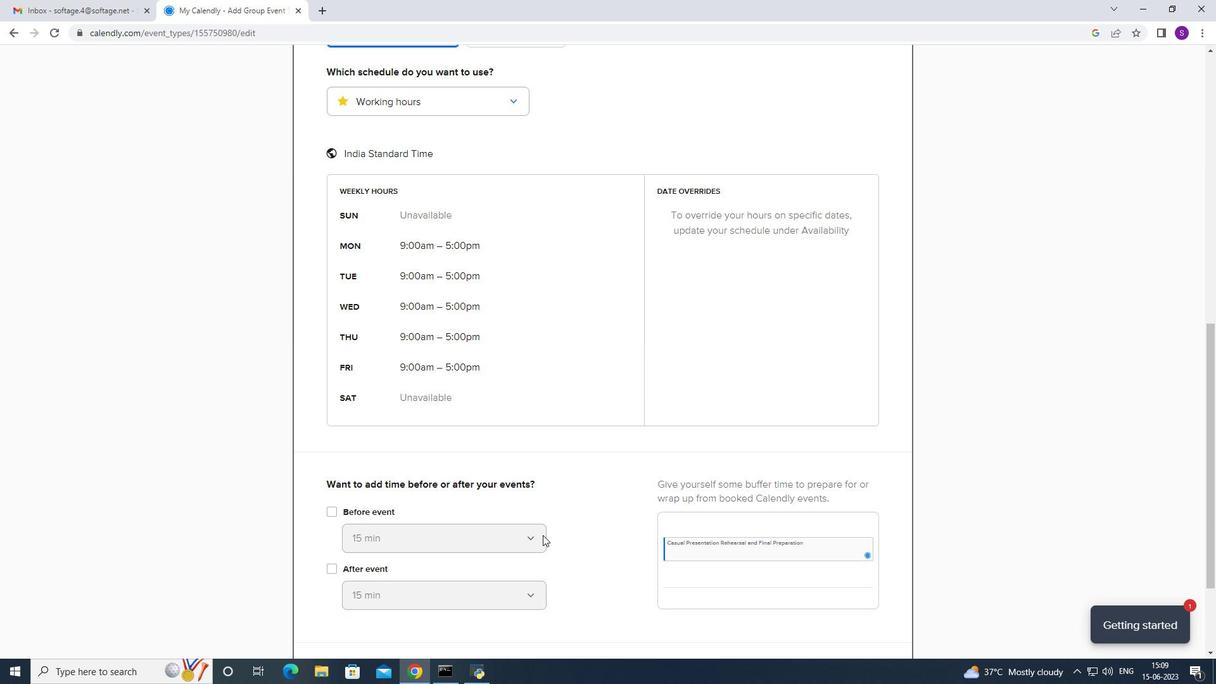 
Action: Mouse scrolled (547, 530) with delta (0, 0)
Screenshot: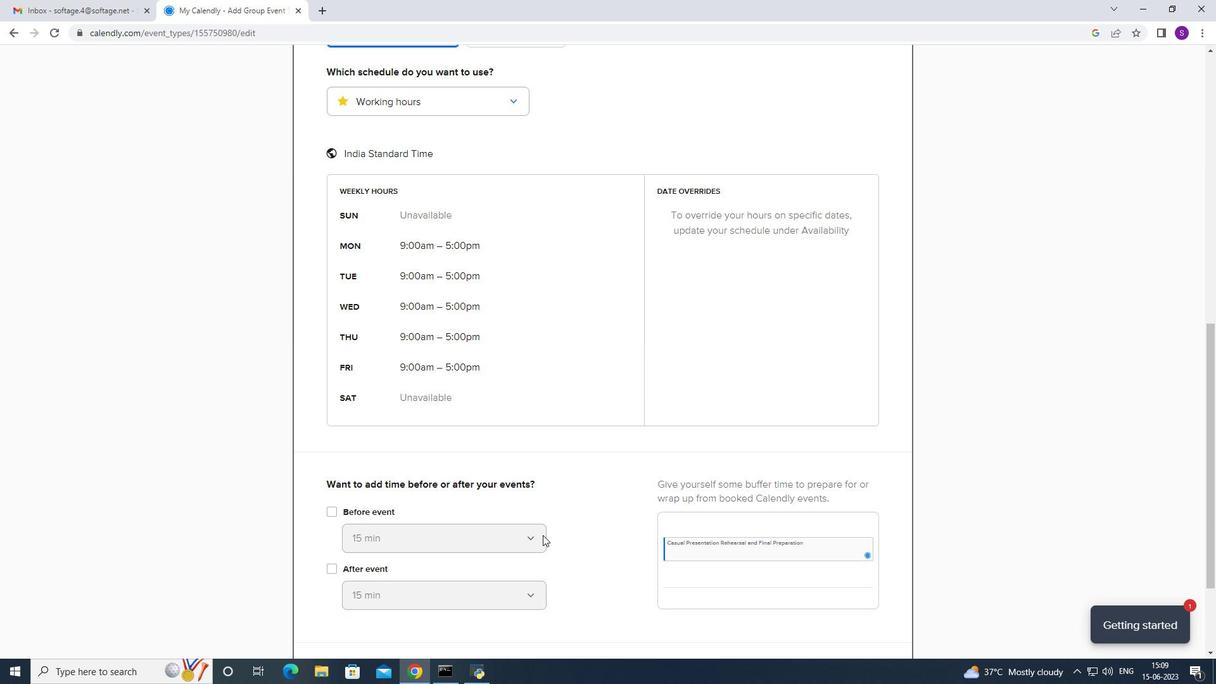 
Action: Mouse moved to (870, 583)
Screenshot: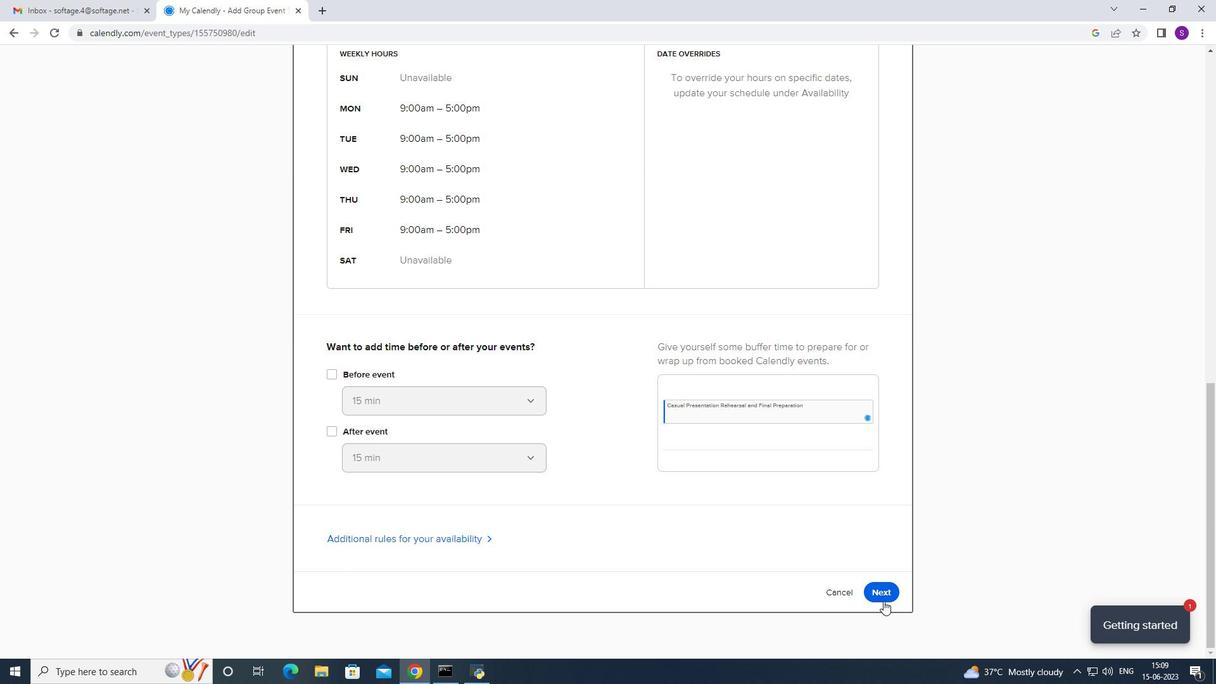 
Action: Mouse pressed left at (870, 583)
Screenshot: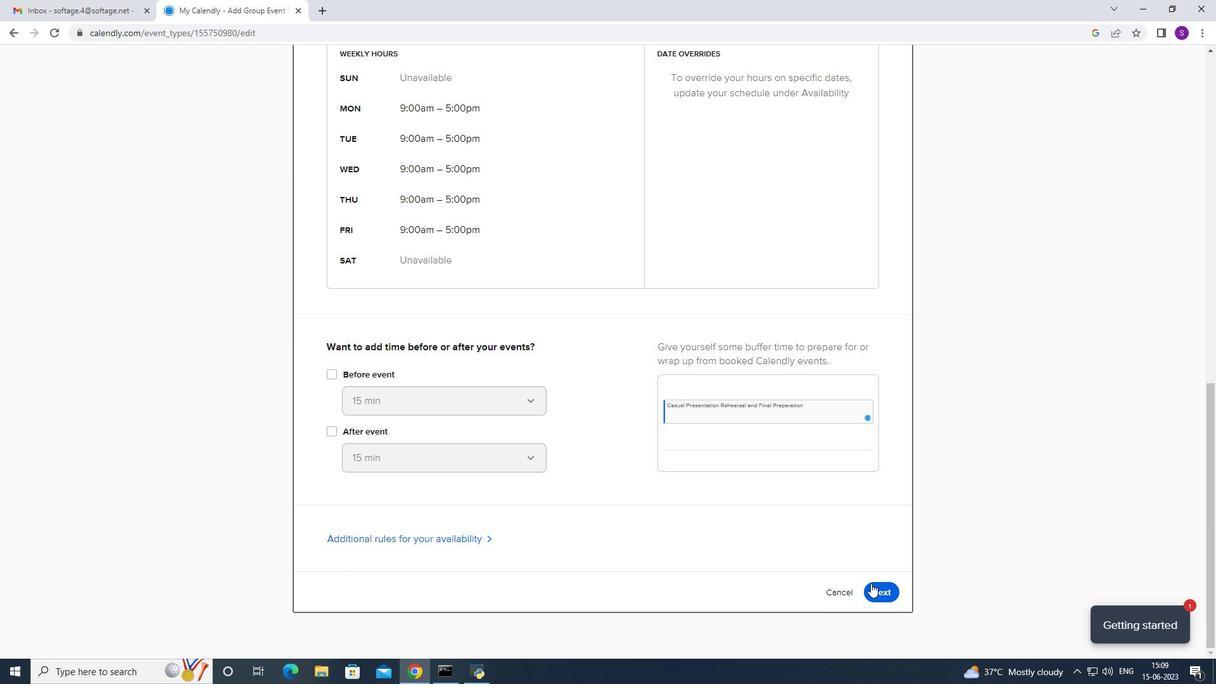 
Action: Mouse moved to (892, 104)
Screenshot: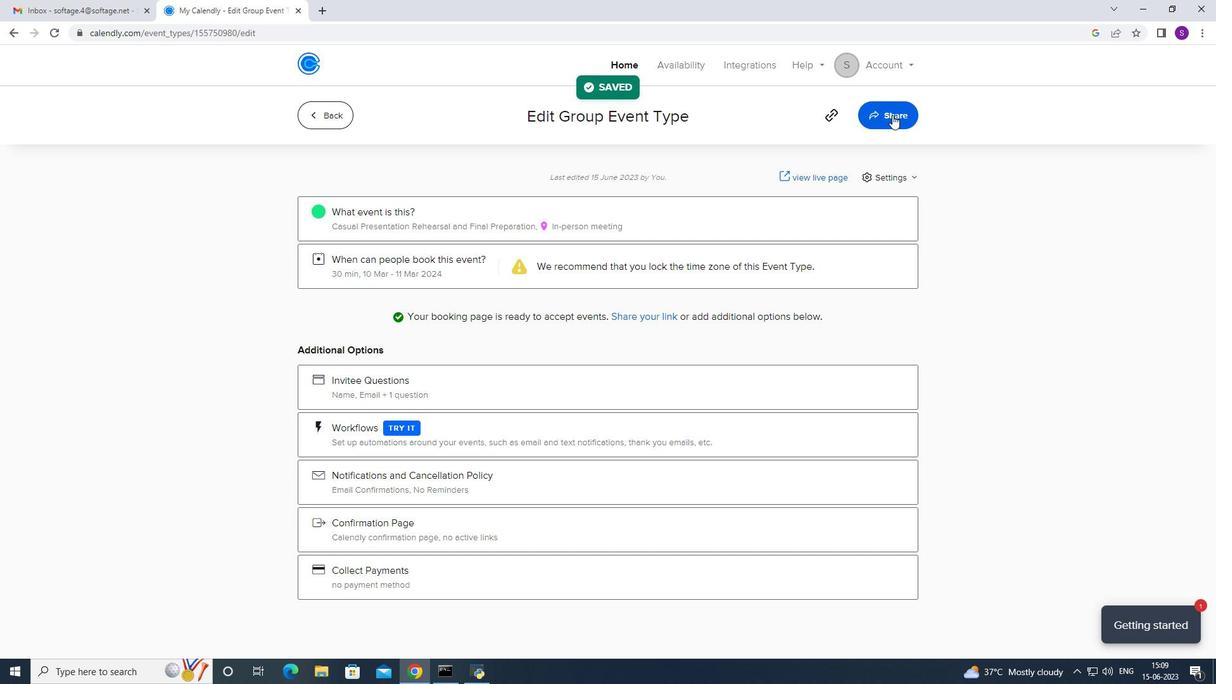 
Action: Mouse pressed left at (892, 104)
Screenshot: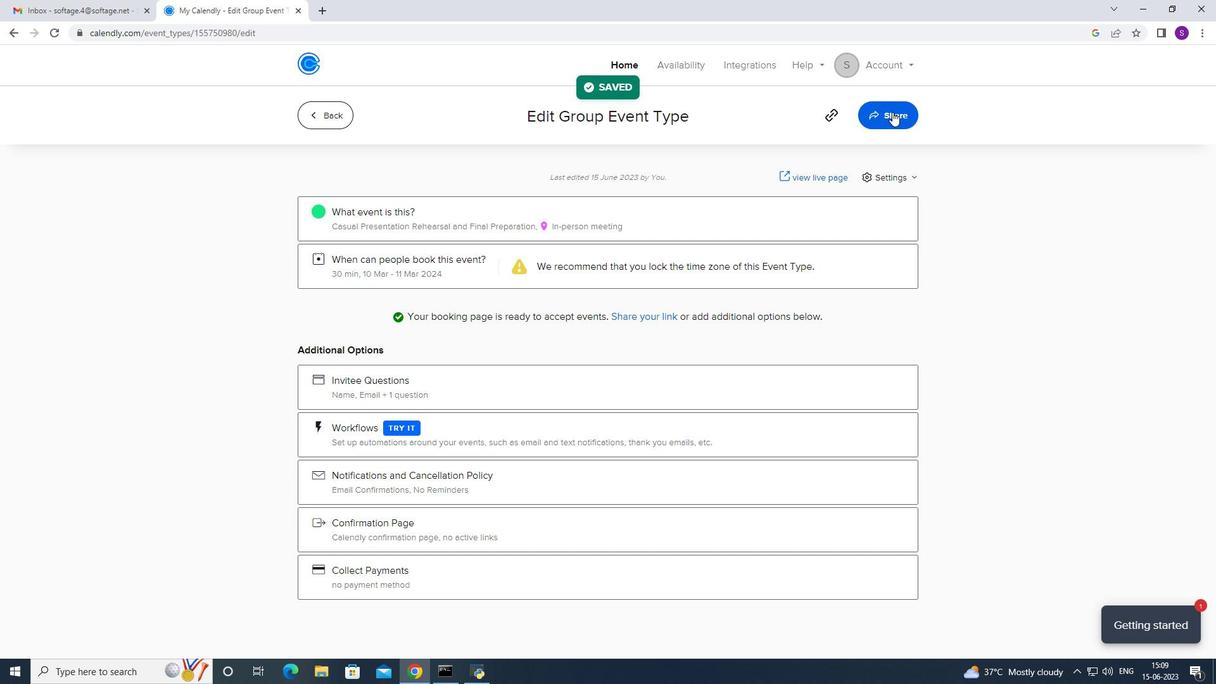 
Action: Mouse moved to (763, 226)
Screenshot: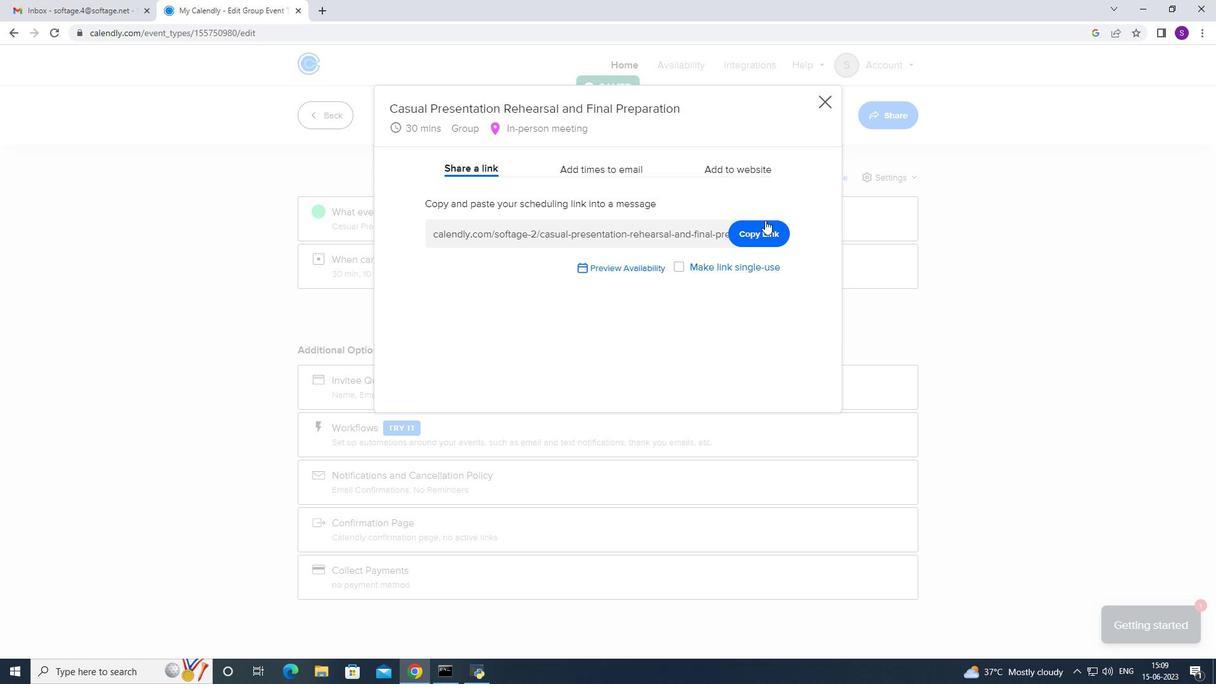 
Action: Mouse pressed left at (763, 226)
Screenshot: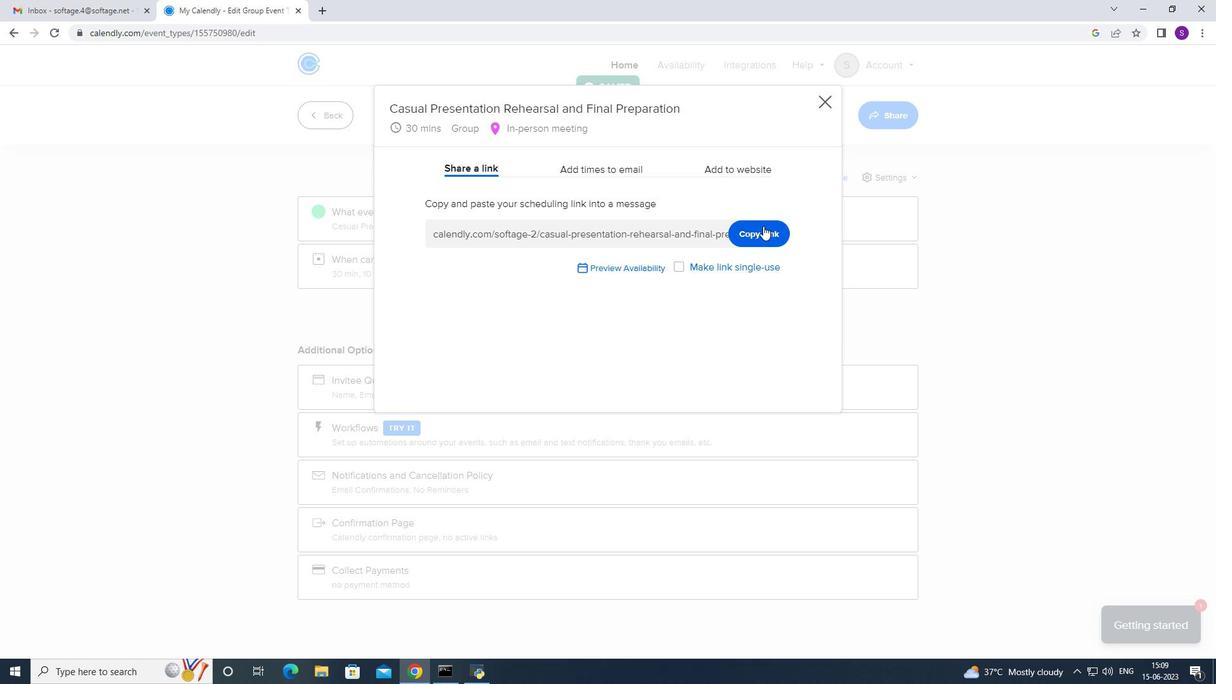 
Action: Mouse moved to (43, 0)
Screenshot: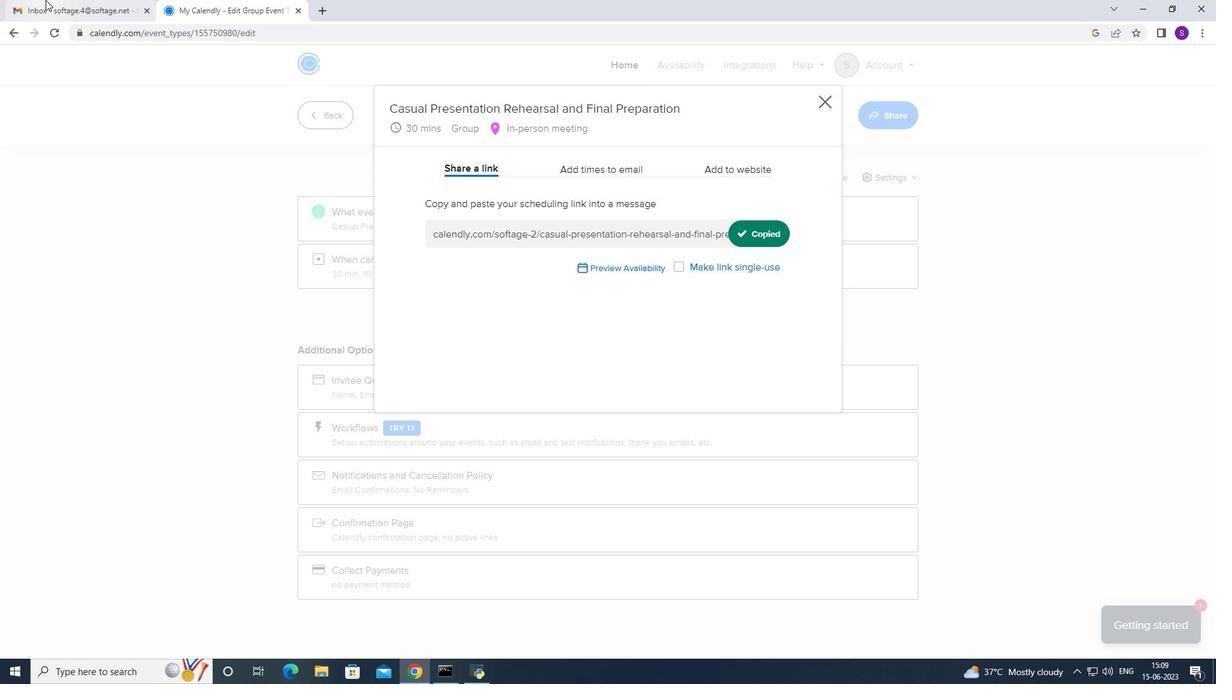 
Action: Mouse pressed left at (43, 0)
Screenshot: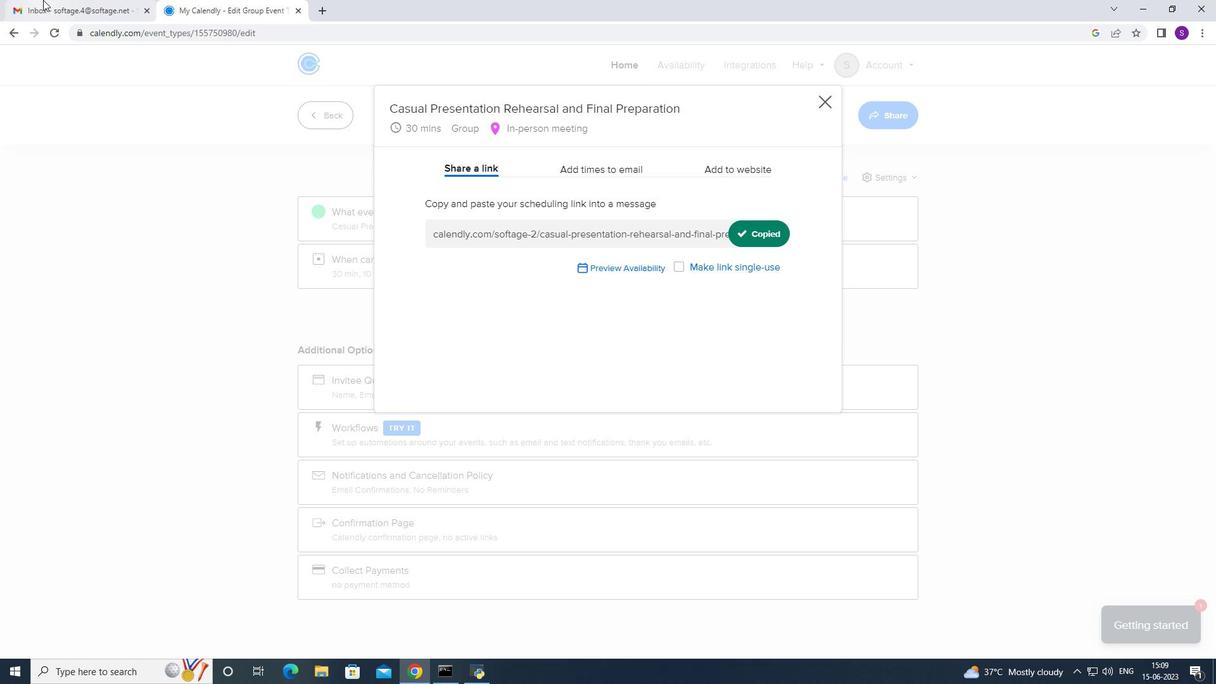 
Action: Mouse moved to (81, 111)
Screenshot: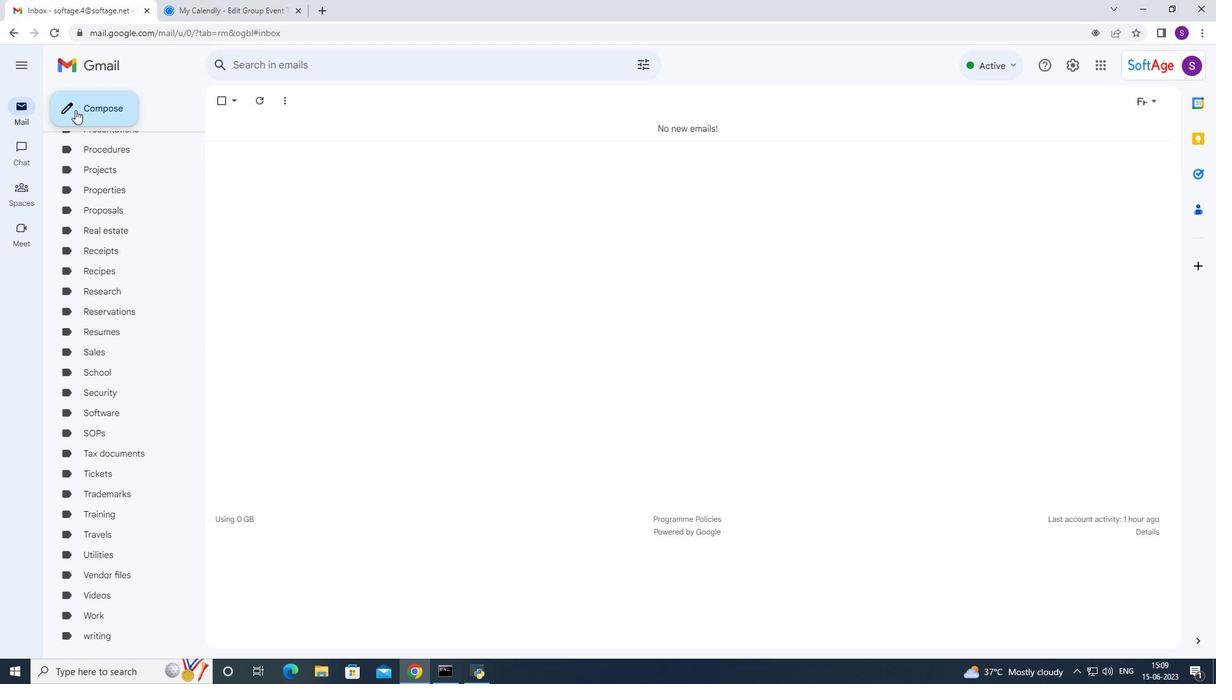 
Action: Mouse pressed left at (81, 111)
Screenshot: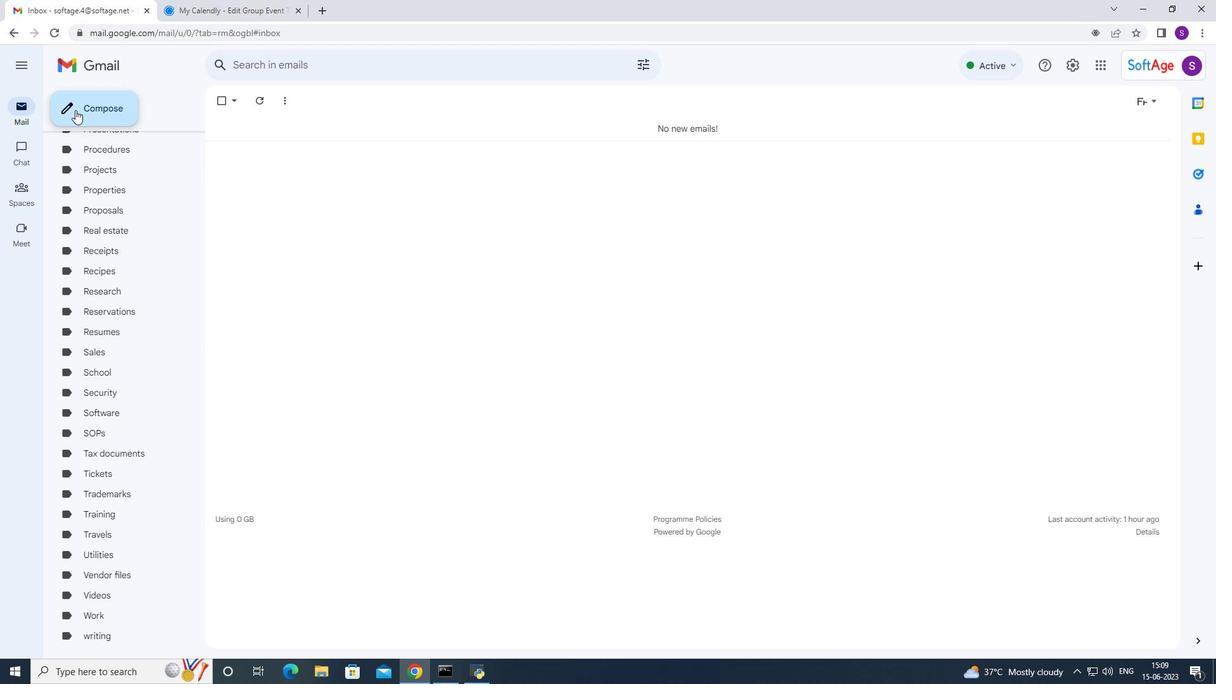 
Action: Mouse moved to (877, 403)
Screenshot: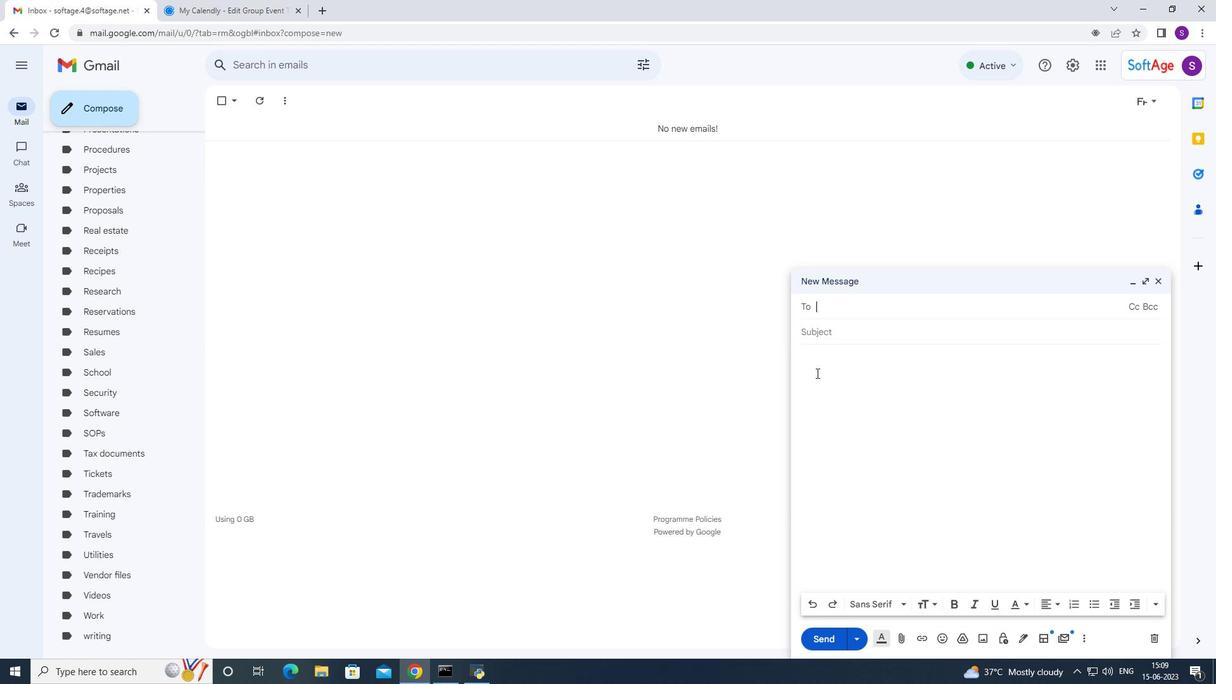 
Action: Mouse pressed right at (877, 403)
Screenshot: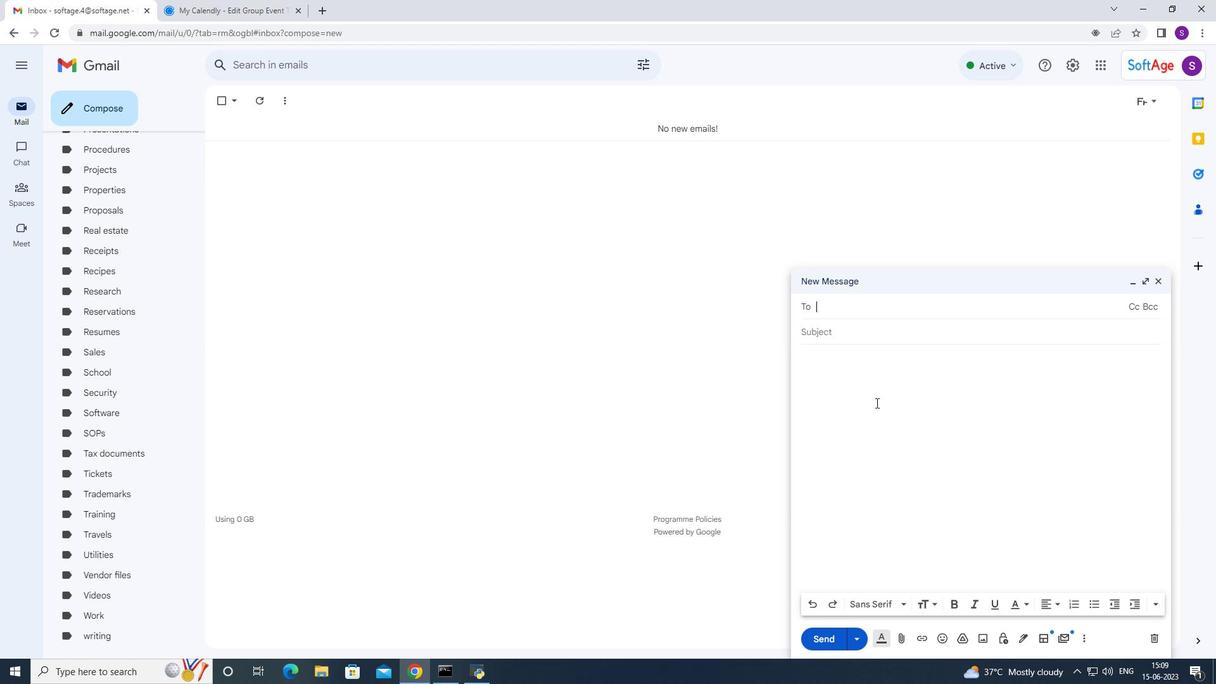 
Action: Mouse moved to (931, 505)
Screenshot: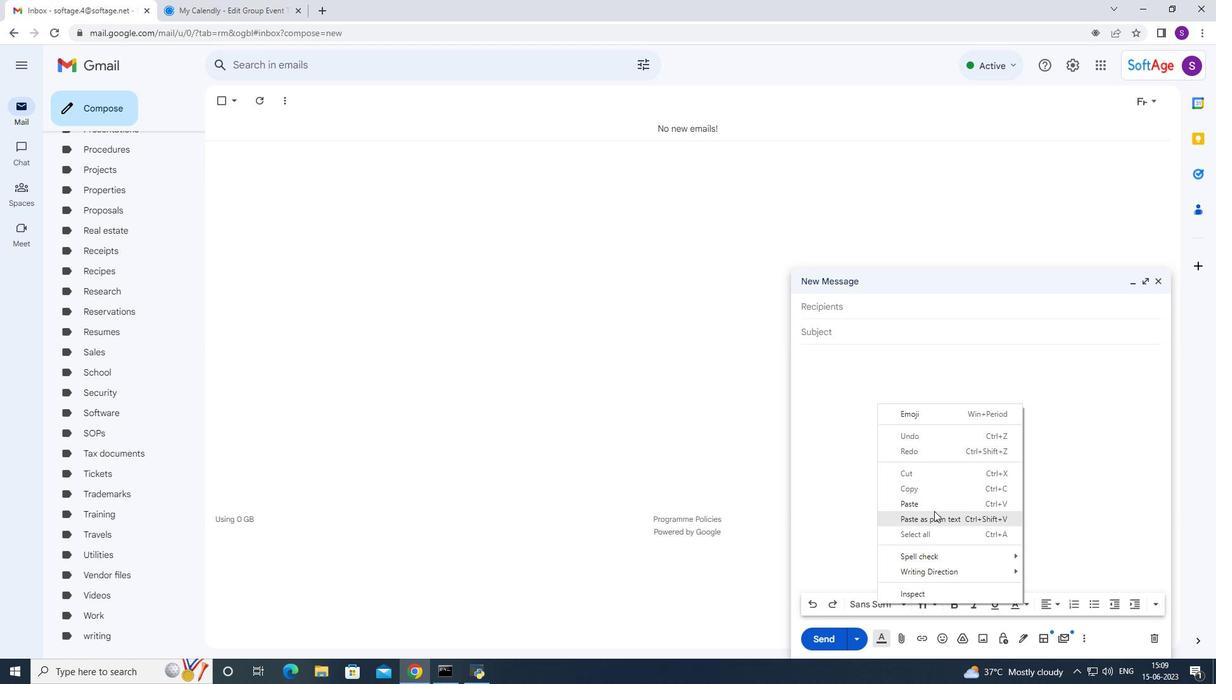 
Action: Mouse pressed left at (931, 505)
Screenshot: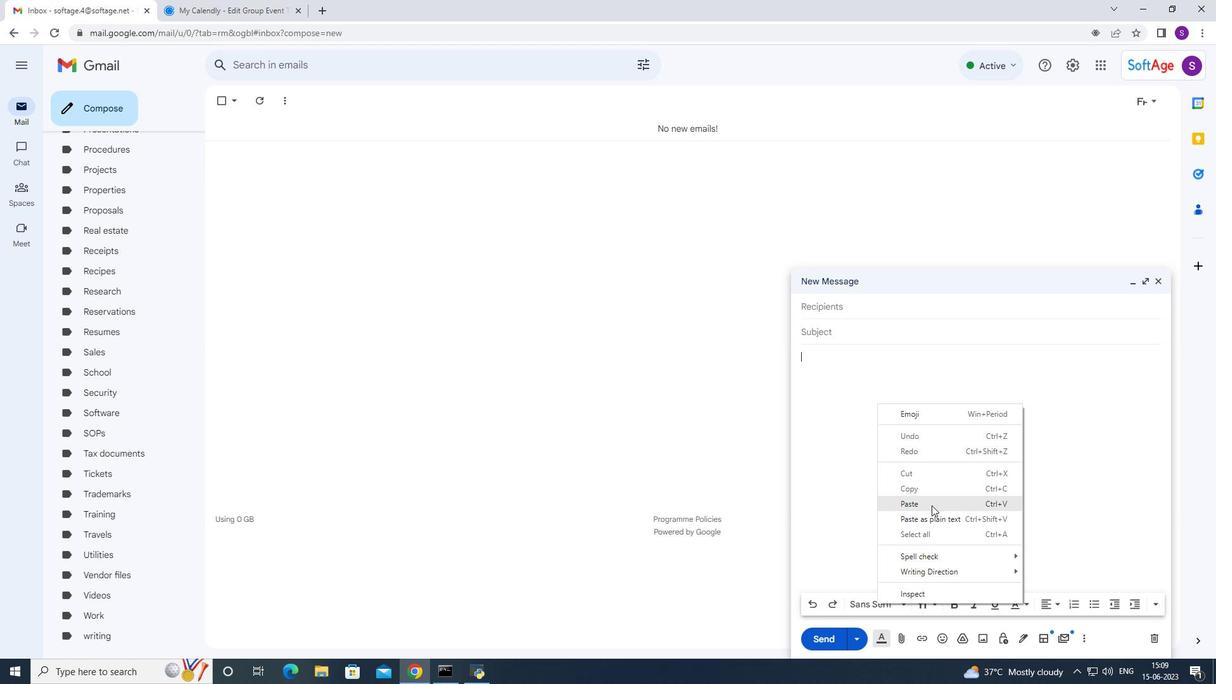 
Action: Mouse moved to (884, 307)
Screenshot: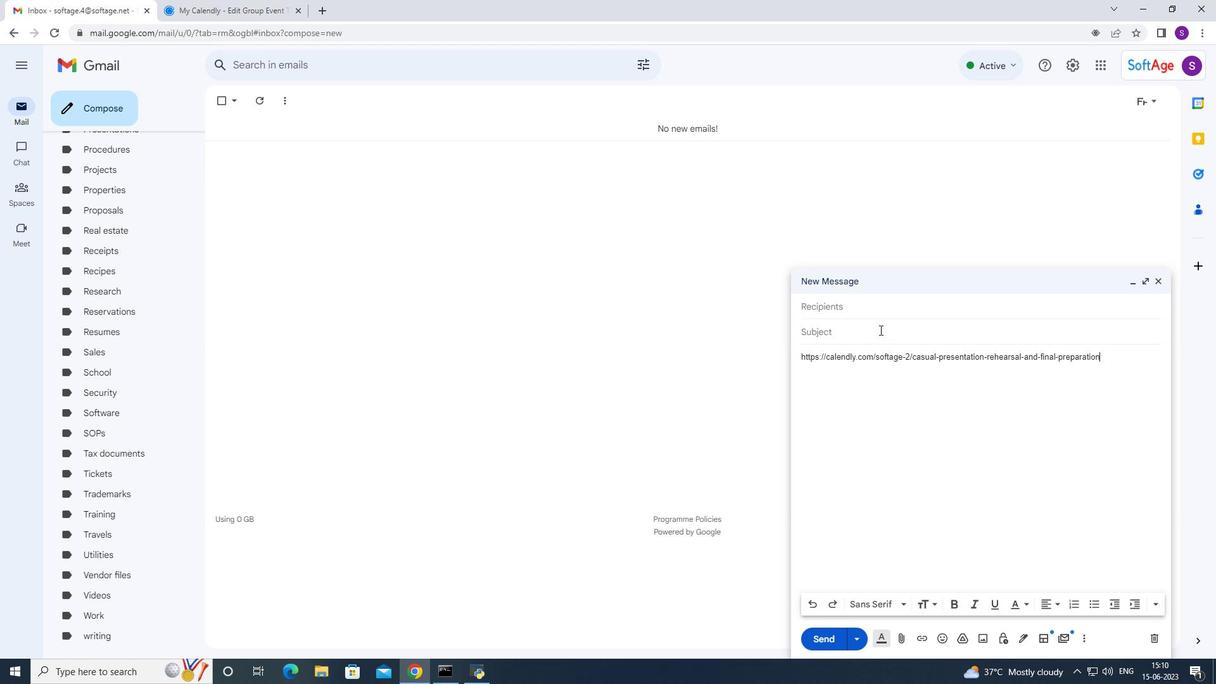 
Action: Mouse pressed left at (884, 307)
Screenshot: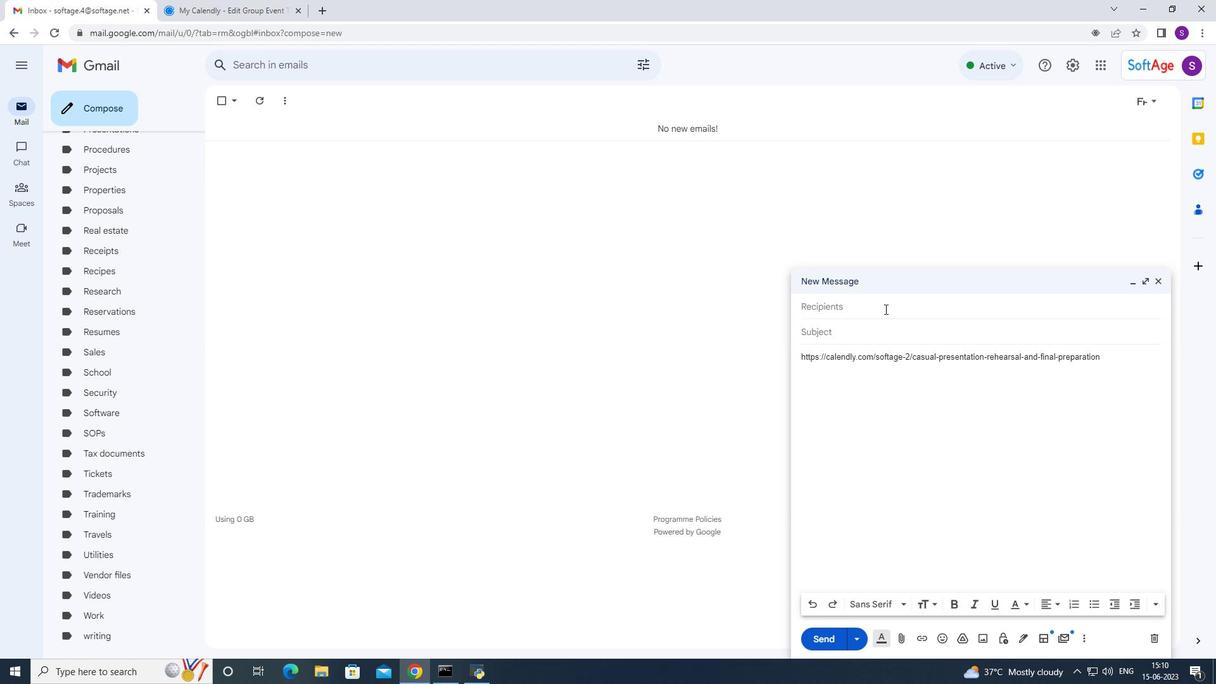 
Action: Mouse moved to (880, 293)
Screenshot: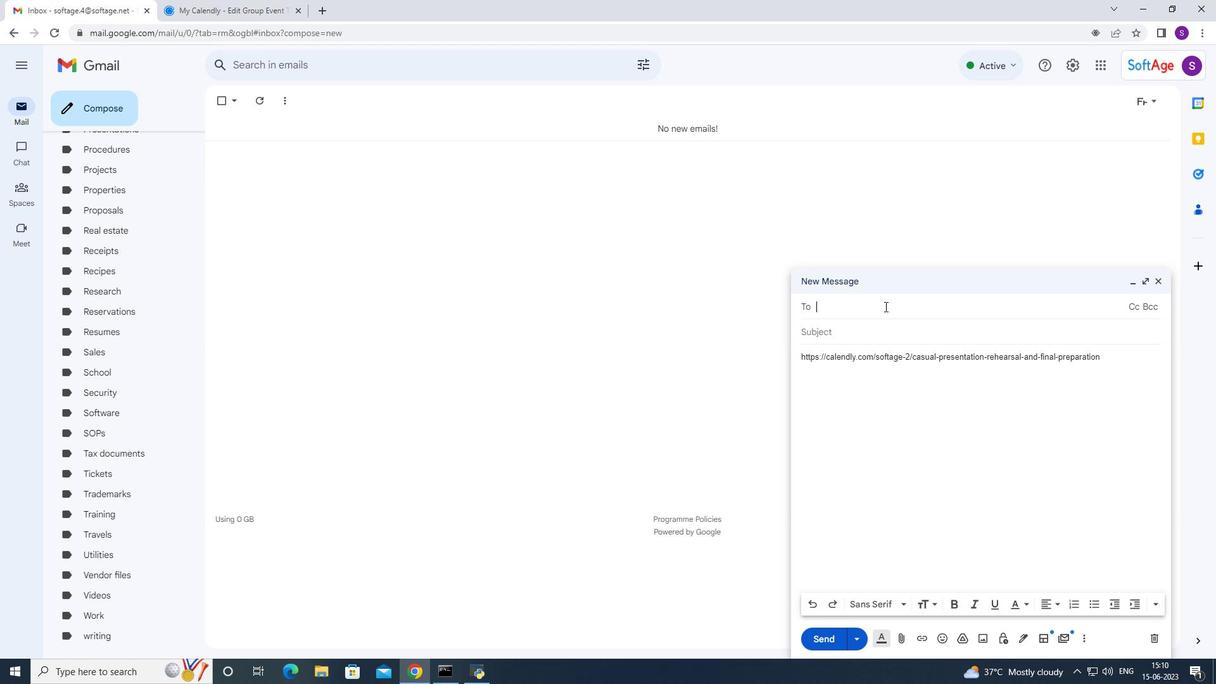 
Action: Key pressed soft
Screenshot: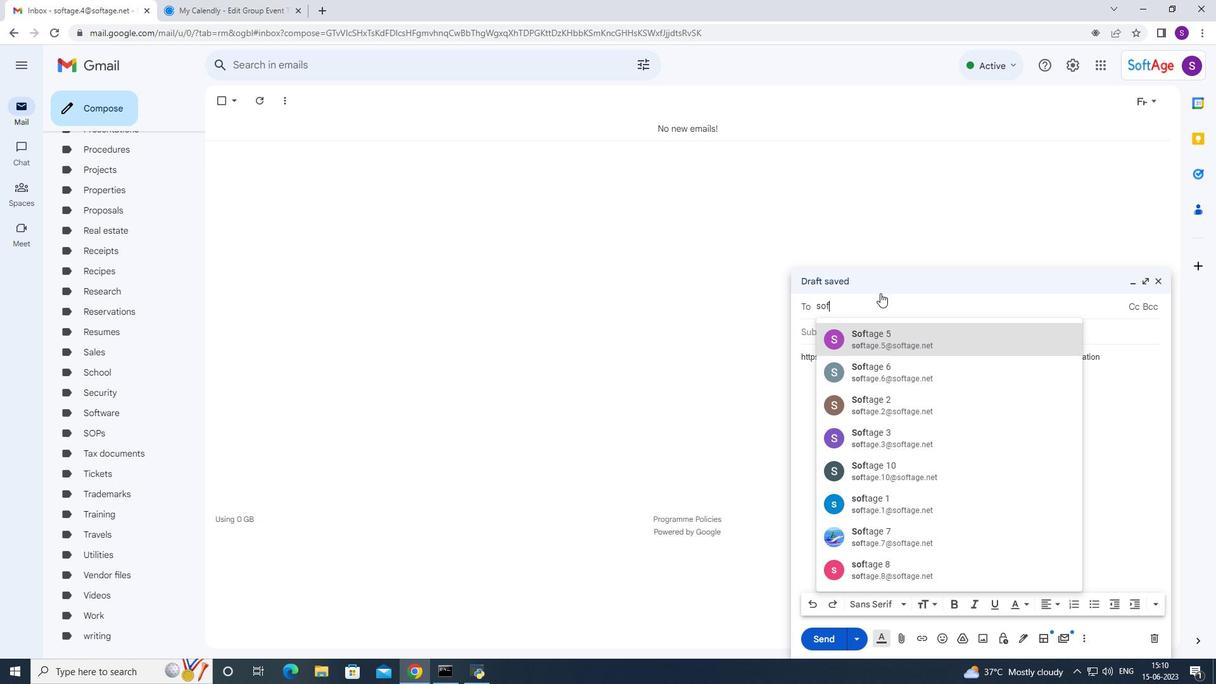 
Action: Mouse moved to (988, 483)
Screenshot: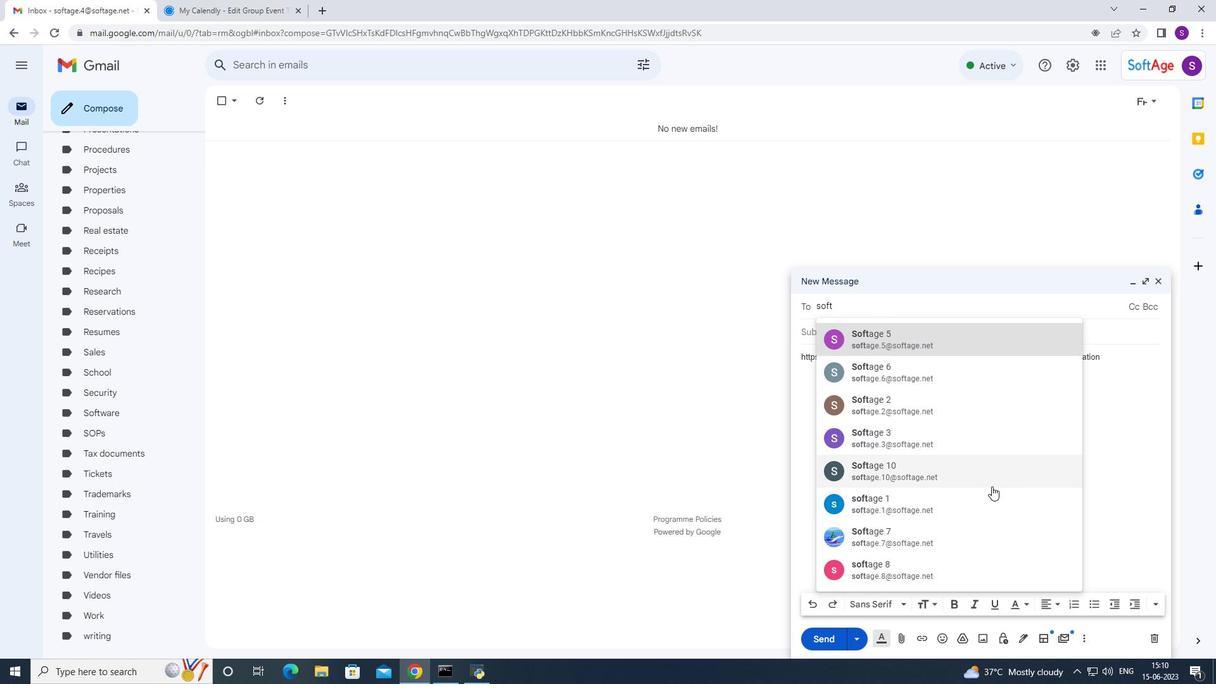 
Action: Key pressed age.9
Screenshot: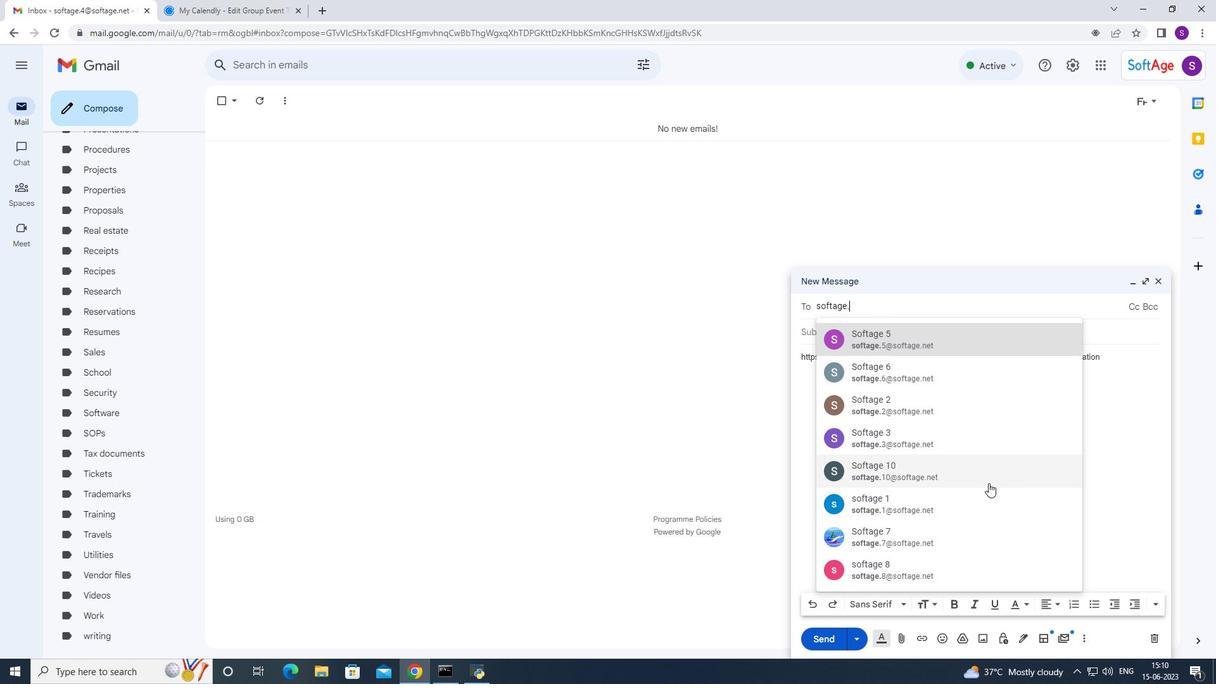 
Action: Mouse scrolled (988, 483) with delta (0, 0)
Screenshot: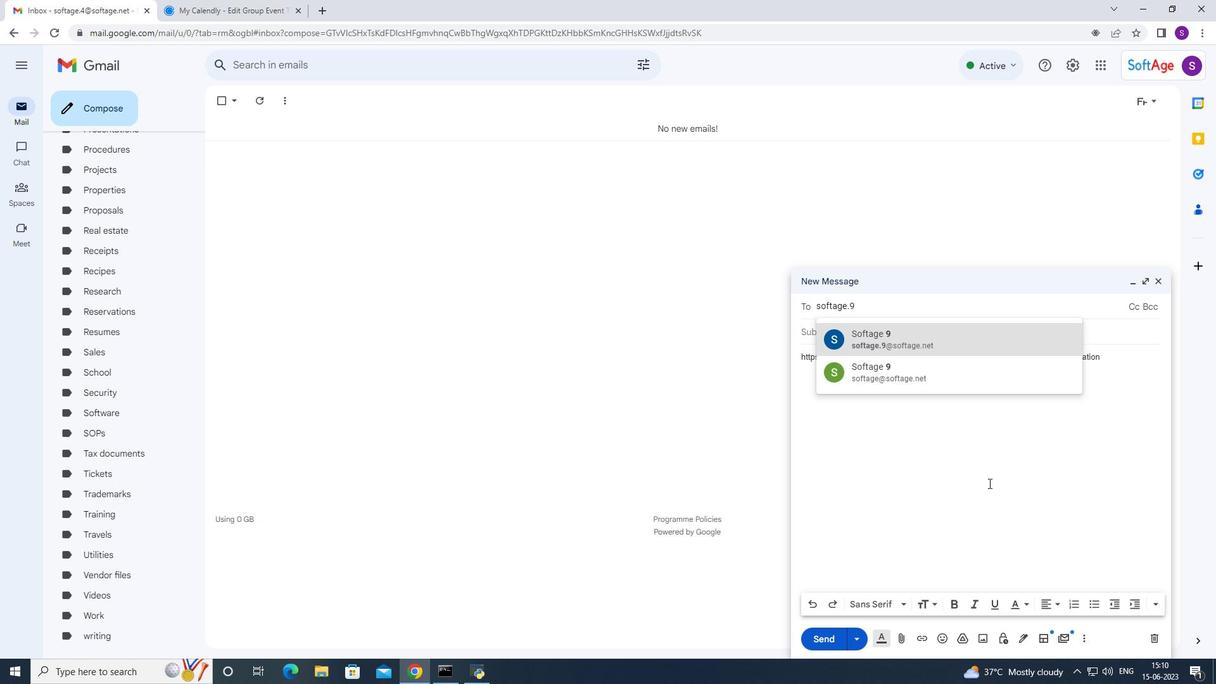 
Action: Mouse moved to (975, 470)
Screenshot: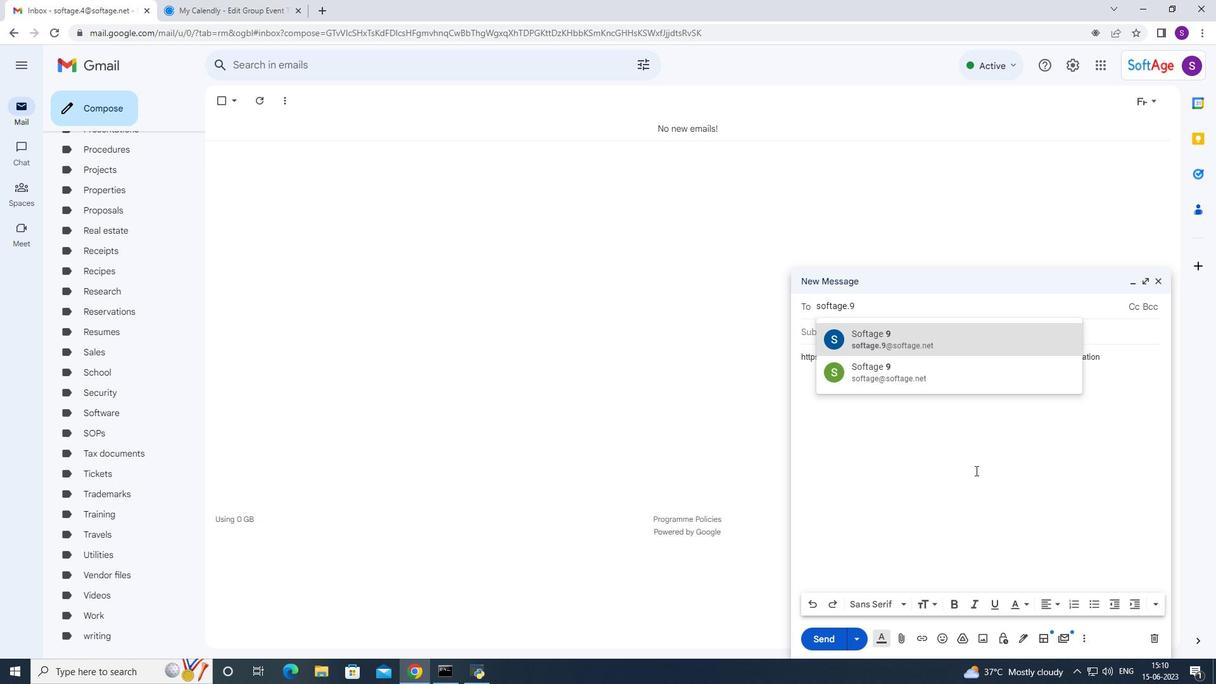 
Action: Key pressed <Key.enter>soft
Screenshot: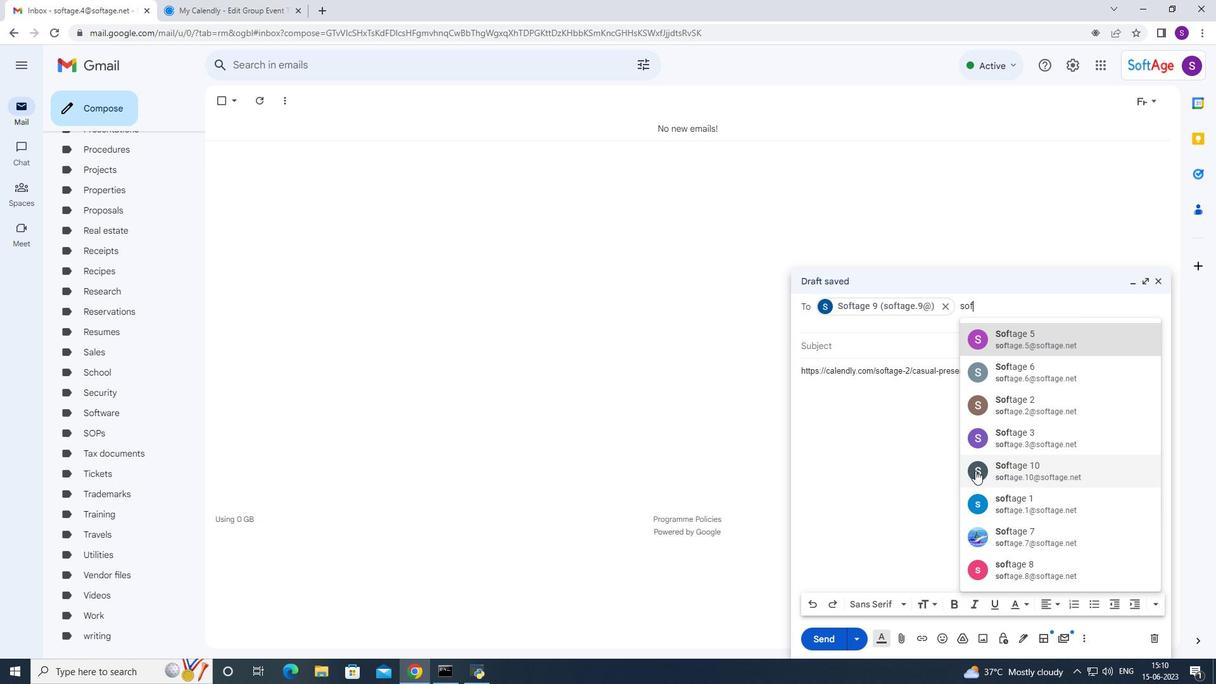
Action: Mouse moved to (1033, 457)
Screenshot: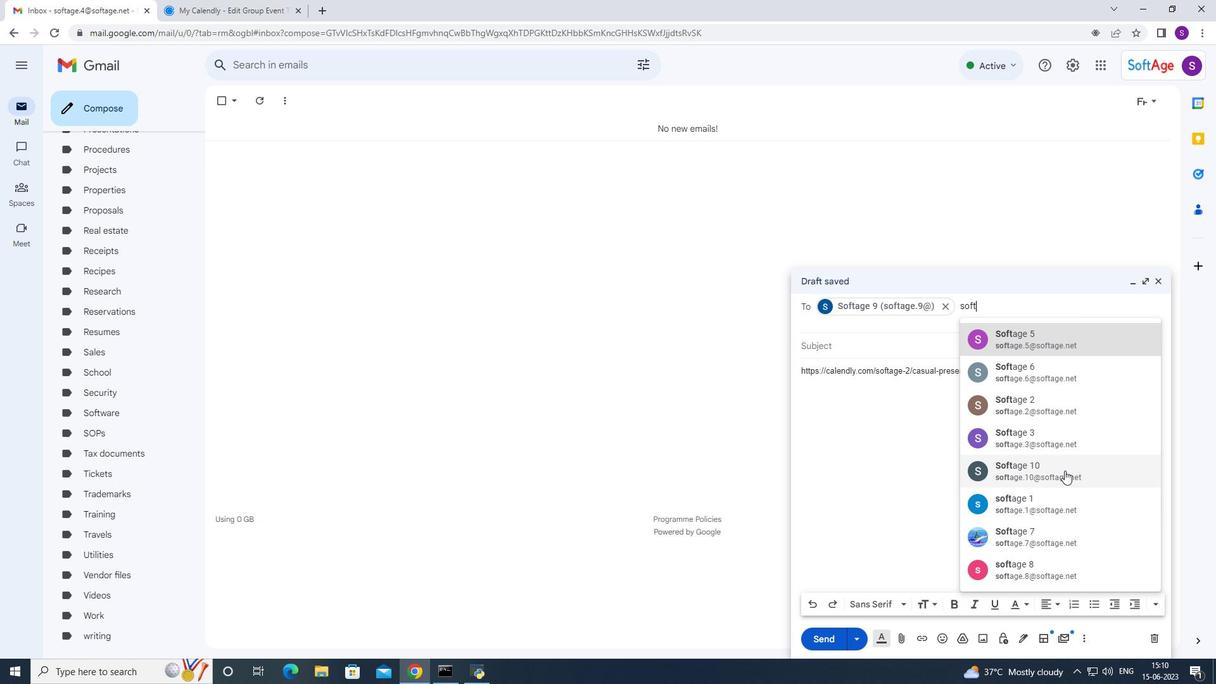 
Action: Mouse pressed left at (1033, 457)
Screenshot: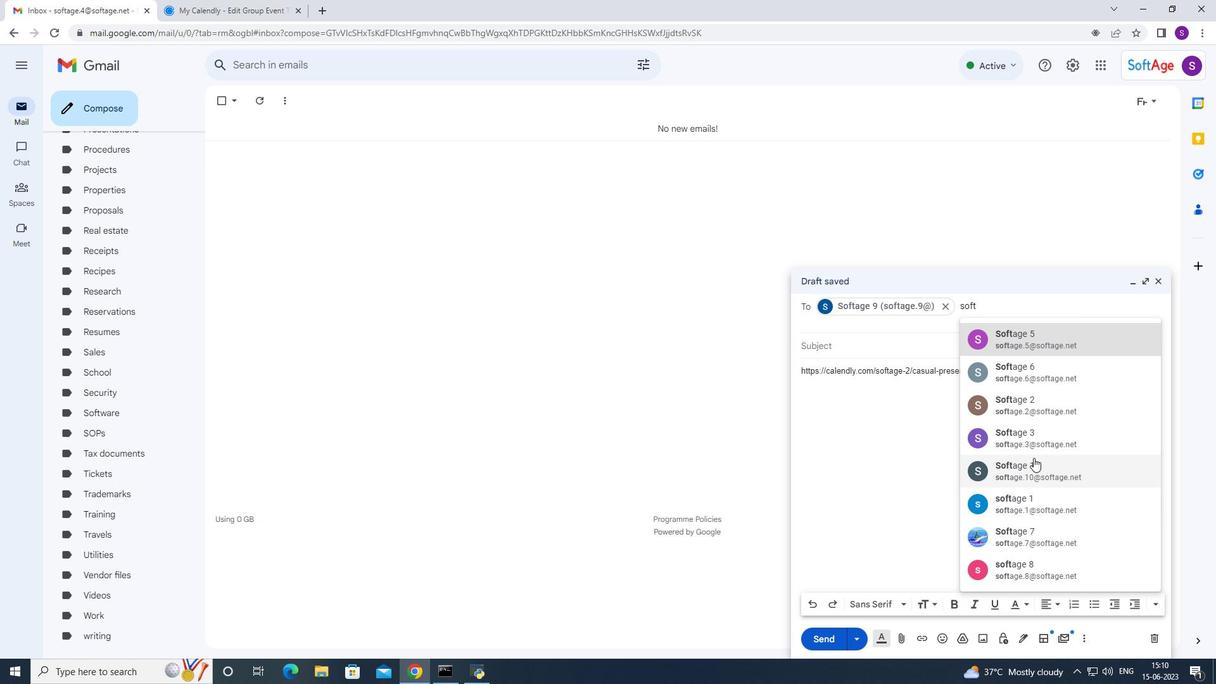 
Action: Mouse moved to (893, 421)
Screenshot: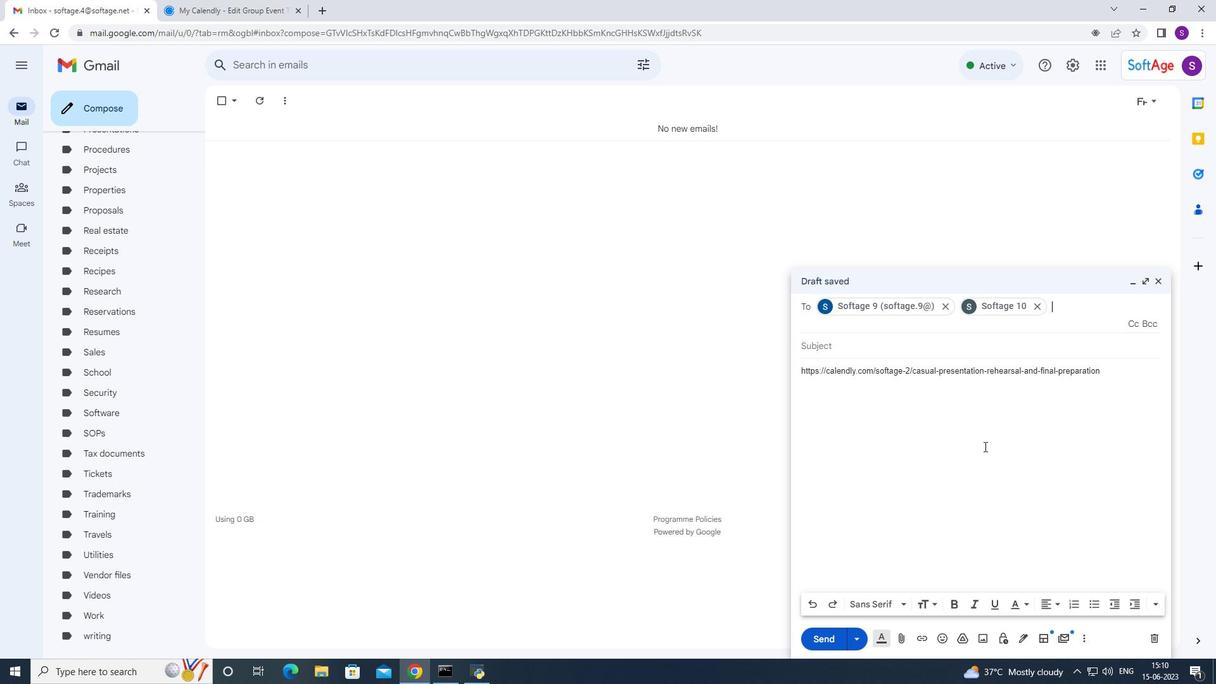 
Action: Mouse pressed left at (893, 421)
Screenshot: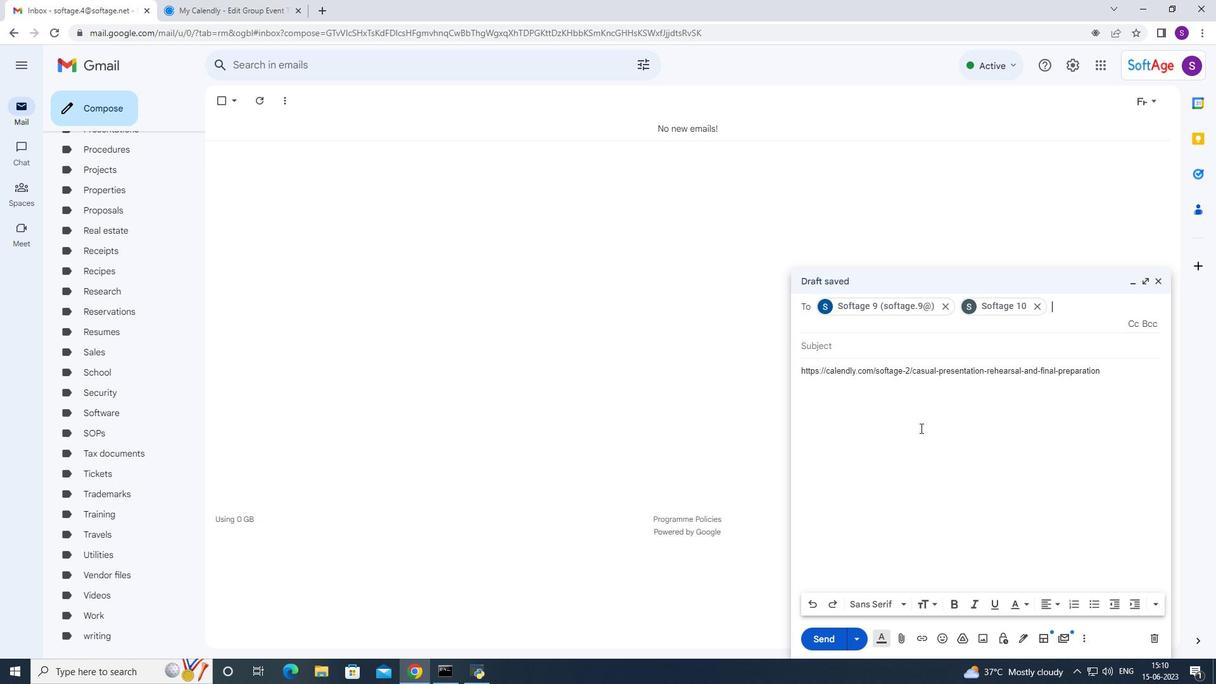 
Action: Mouse moved to (823, 634)
Screenshot: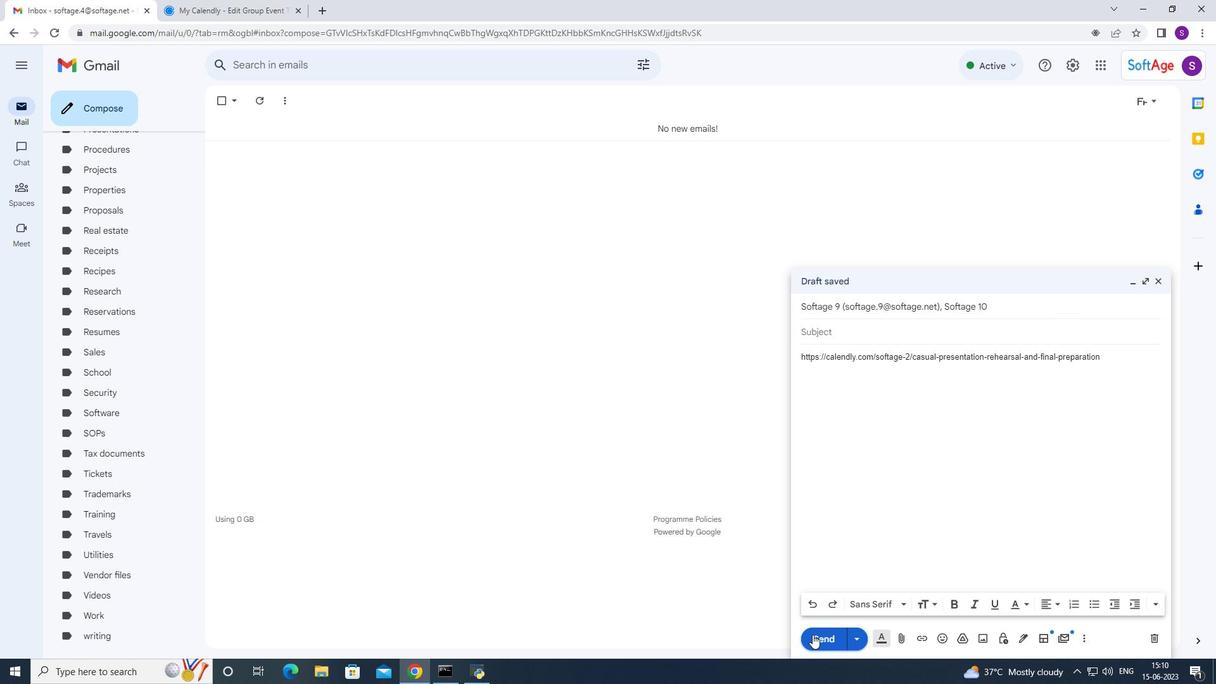 
Action: Mouse pressed left at (823, 634)
Screenshot: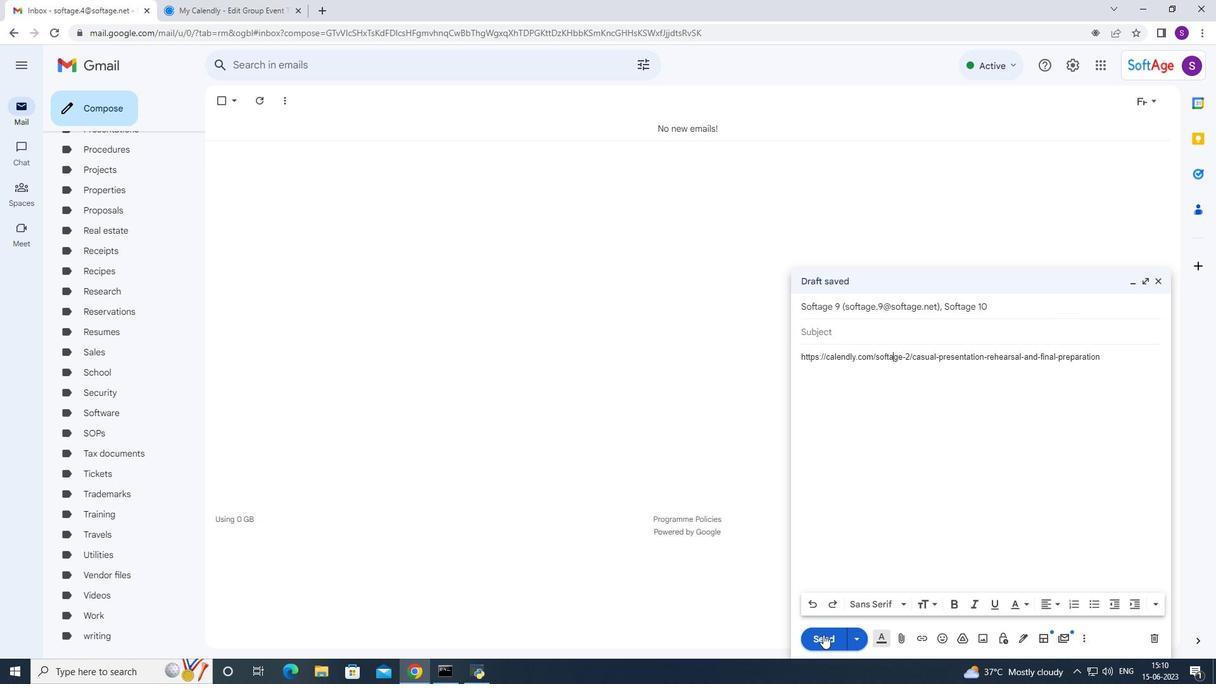 
Action: Mouse moved to (823, 635)
Screenshot: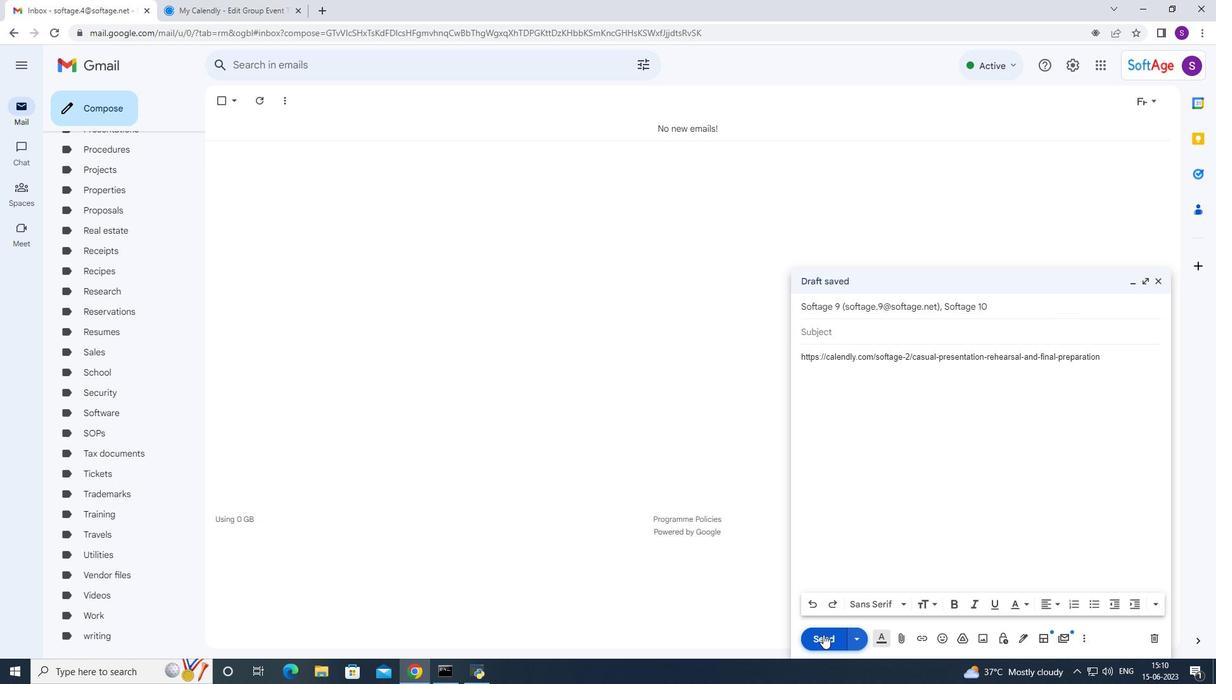 
